 Task: Add an event  with title  Training Session: Effective Decision Making, date '2023/12/09'  to 2023/12/11 & Select Event type as  Collective. Add location for the event as  456 Palau de la Música Catalana, Barcelona, Spain and add a description: Participants will engage in activities that enhance problem-solving and decision-making skills within the team. They will learn techniques for generating ideas, evaluating options, and reaching consensus through effective collaboration.Create an event link  http-trainingsession:effectivedecisionmakingcom & Select the event color as  Blue. , logged in from the account softage.1@softage.netand send the event invitation to softage.6@softage.net and softage.7@softage.net
Action: Mouse moved to (969, 137)
Screenshot: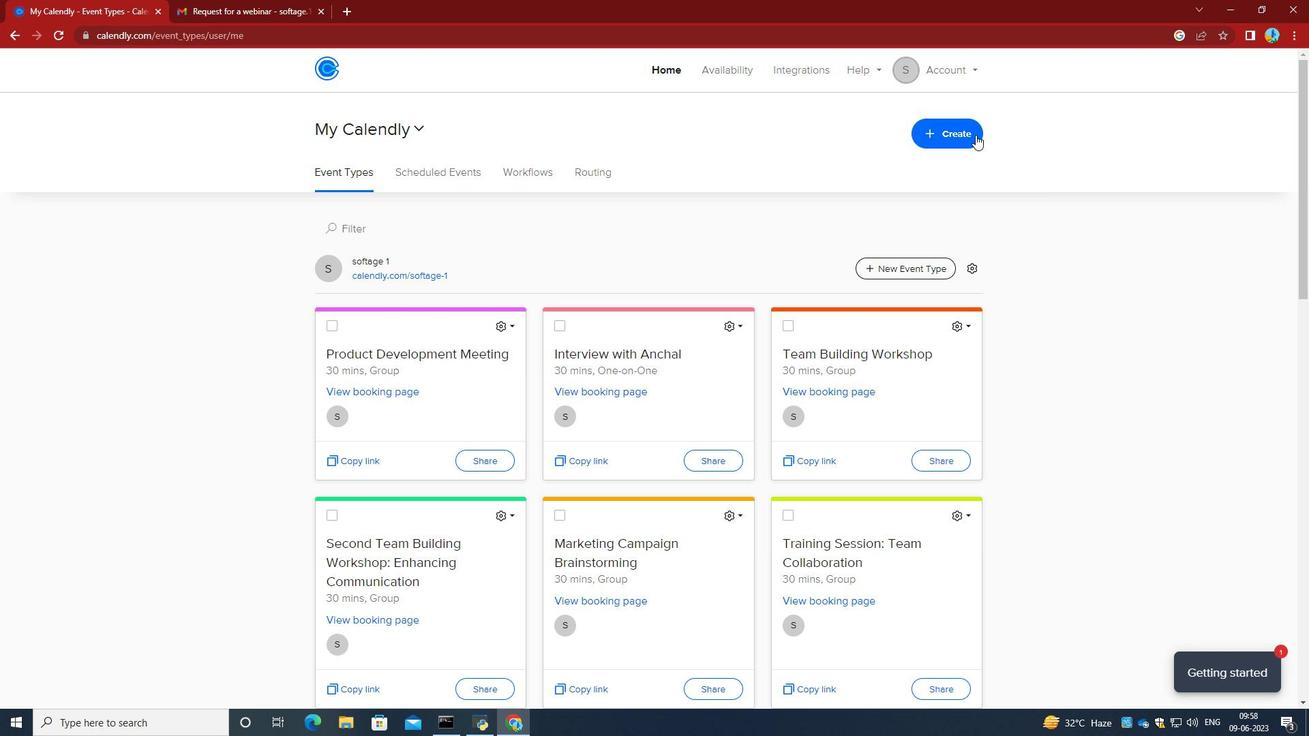 
Action: Mouse pressed left at (969, 137)
Screenshot: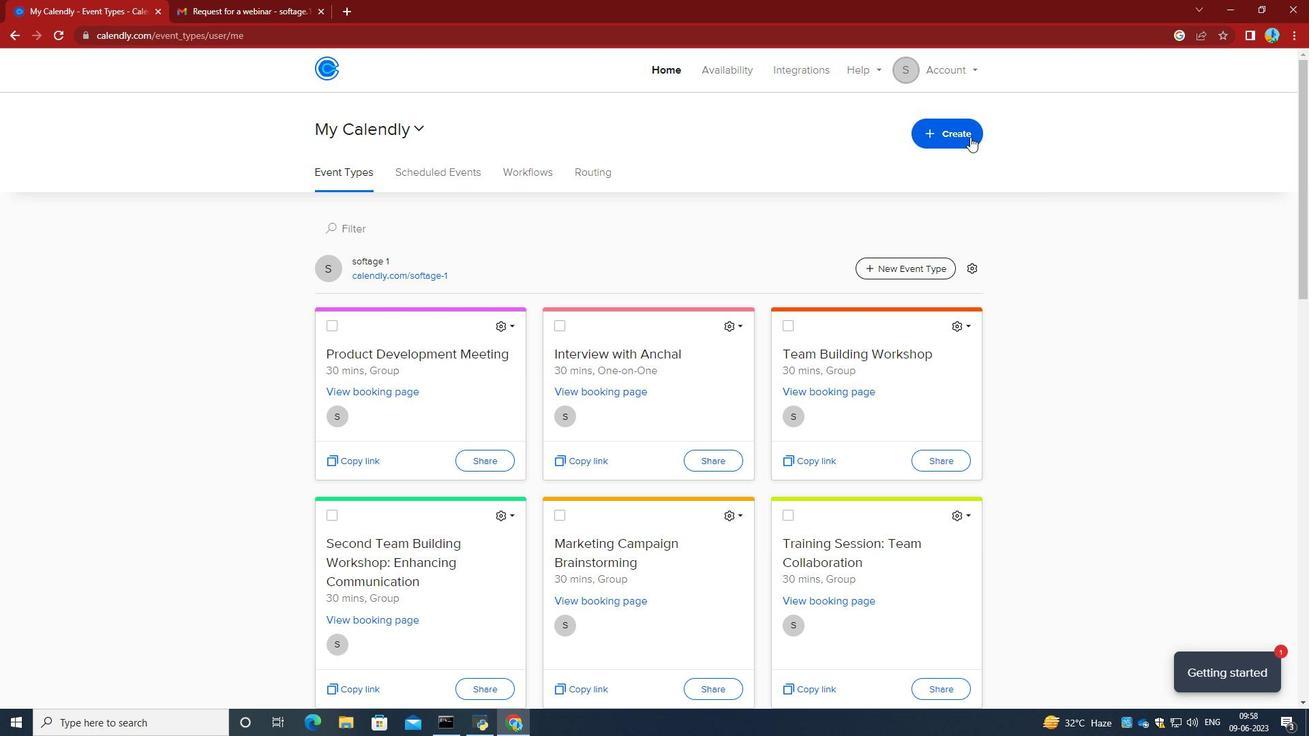 
Action: Mouse moved to (875, 192)
Screenshot: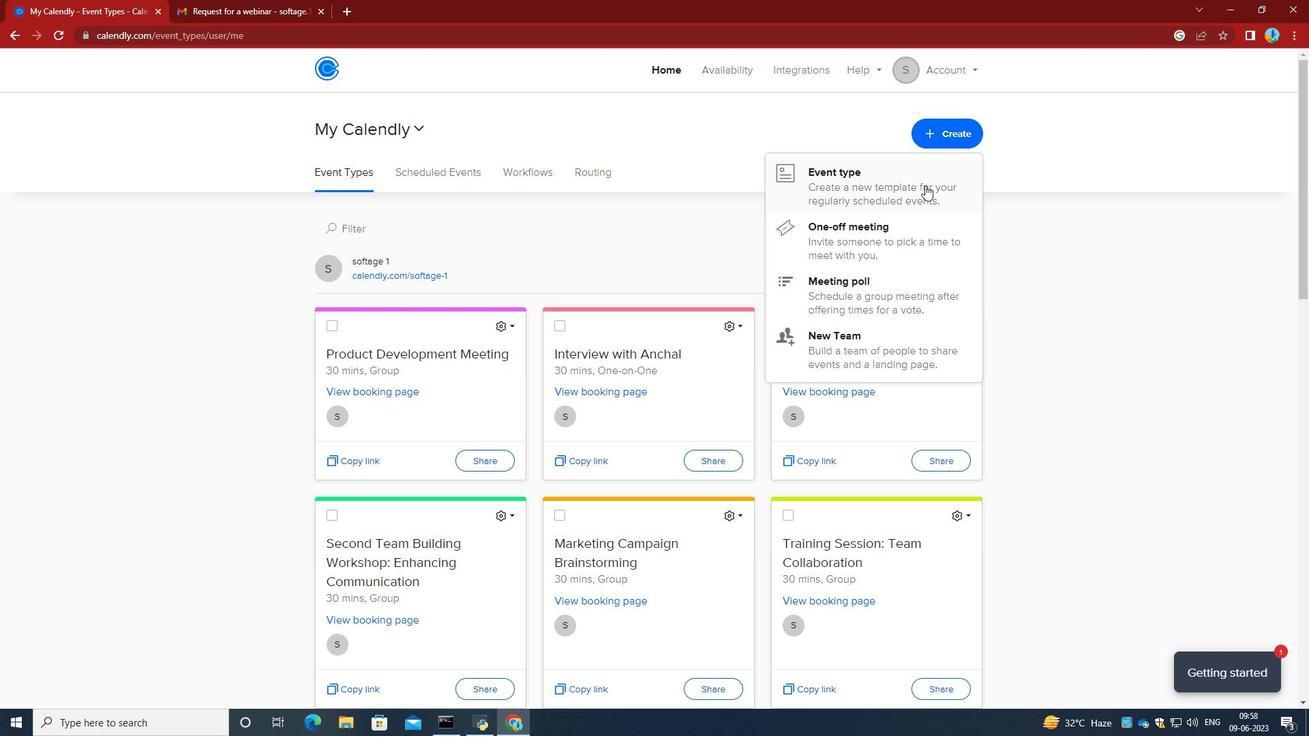 
Action: Mouse pressed left at (875, 192)
Screenshot: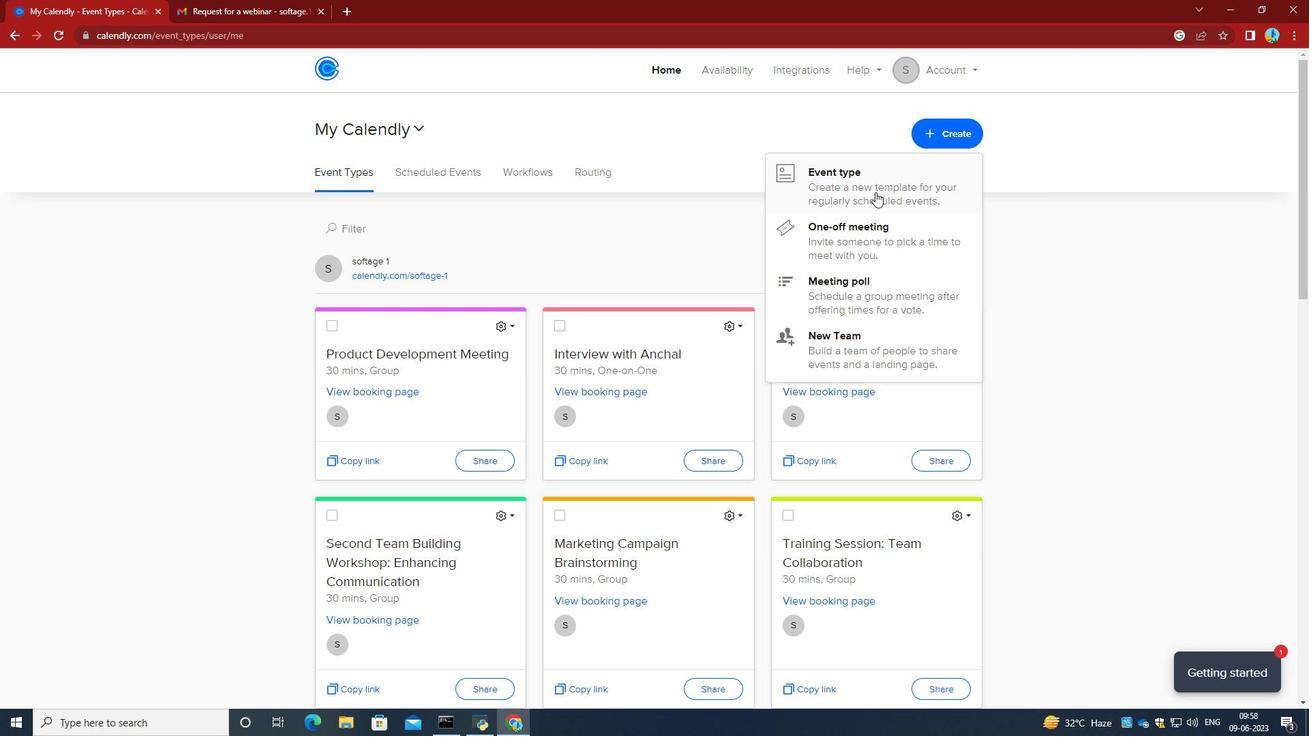 
Action: Mouse moved to (610, 407)
Screenshot: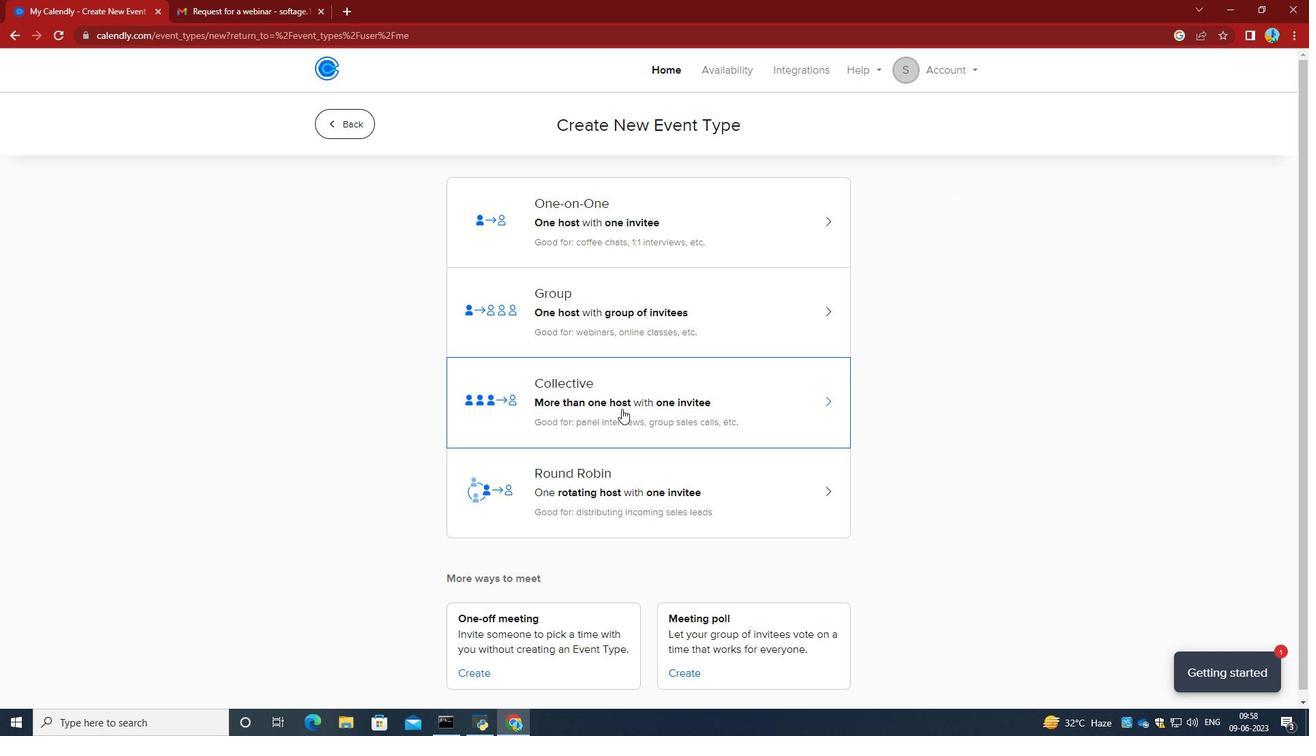 
Action: Mouse pressed left at (610, 407)
Screenshot: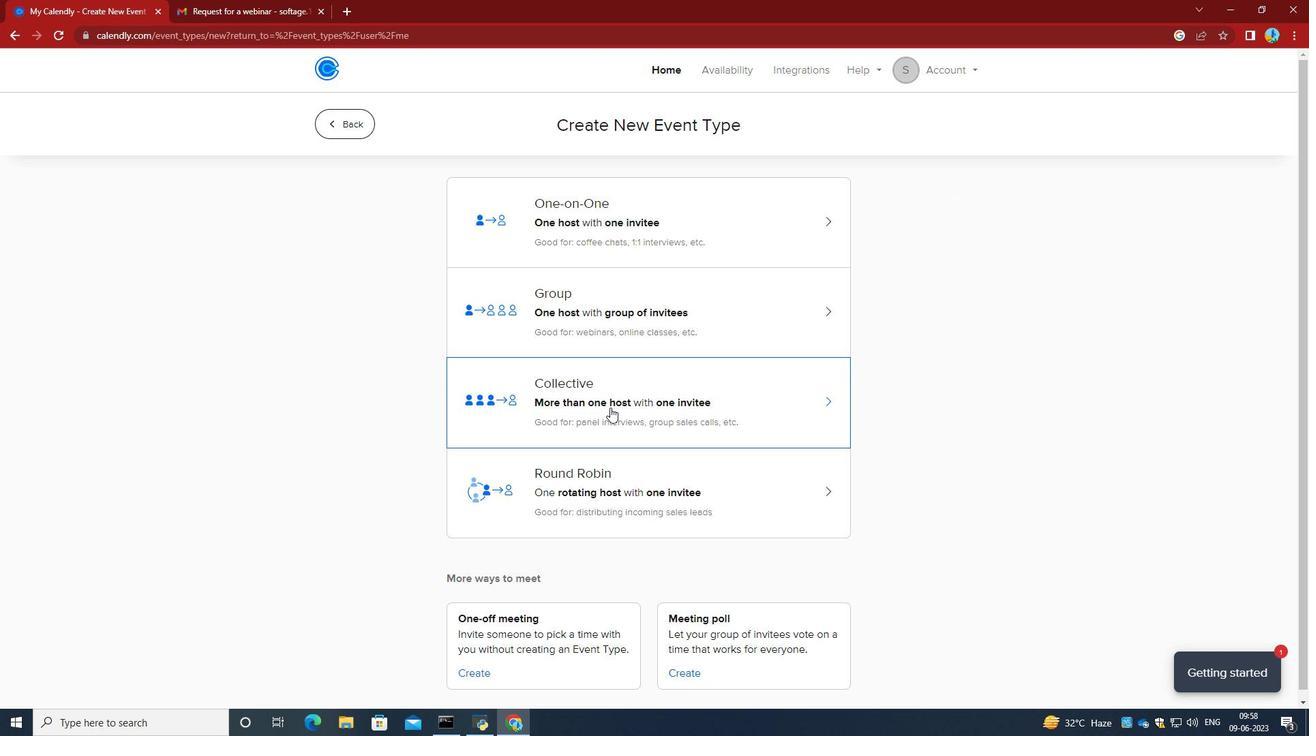 
Action: Mouse moved to (796, 306)
Screenshot: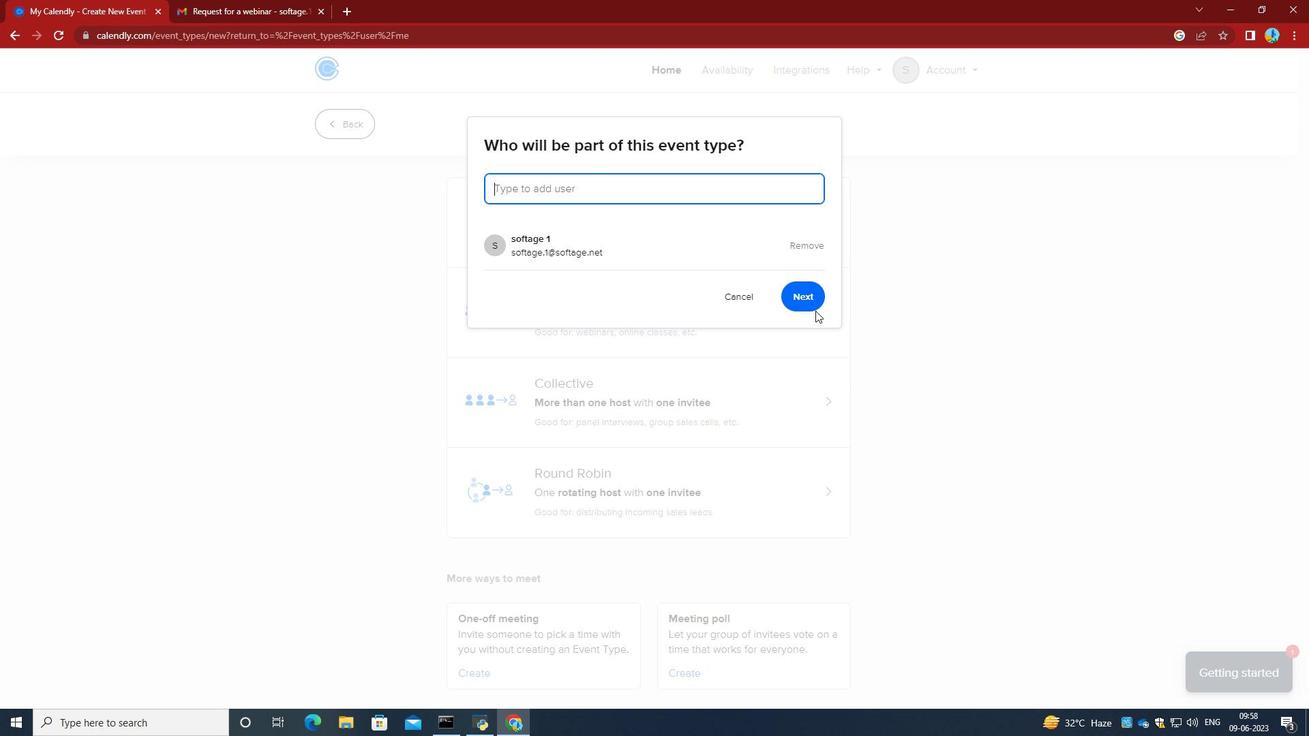 
Action: Mouse pressed left at (796, 306)
Screenshot: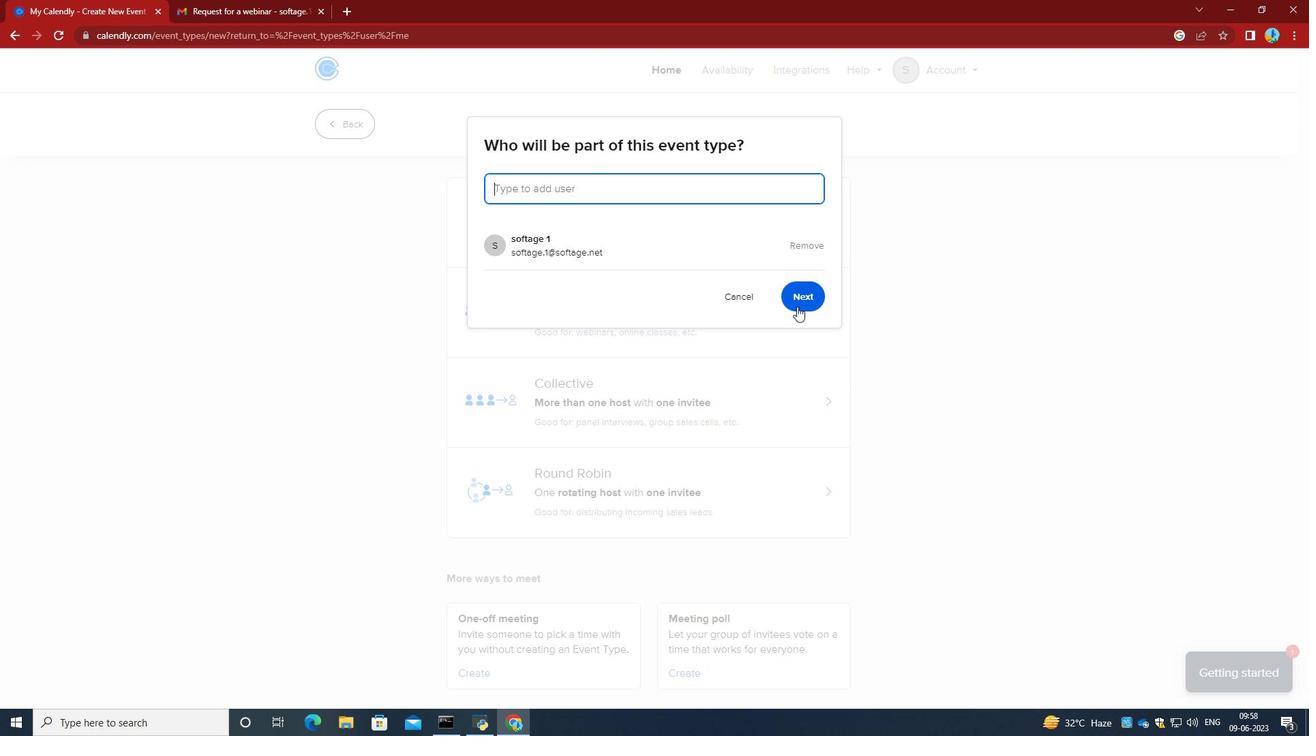 
Action: Mouse moved to (454, 309)
Screenshot: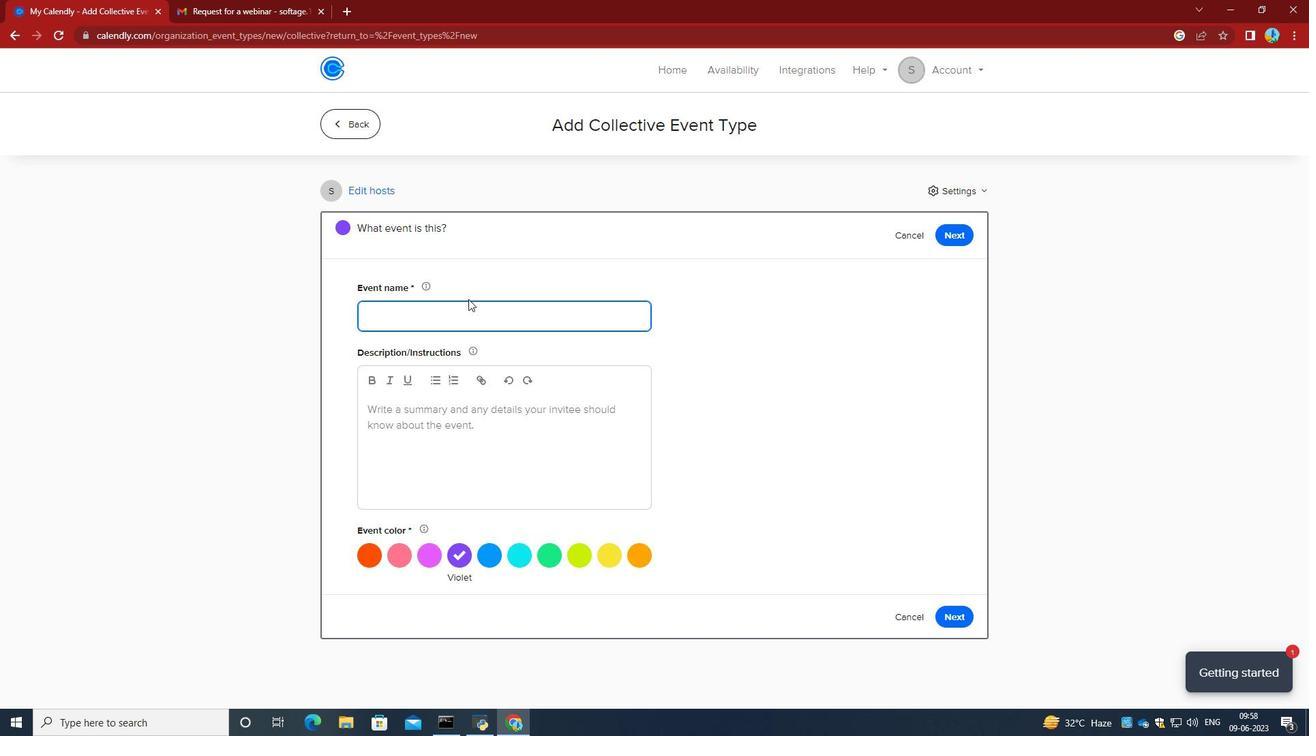
Action: Mouse pressed left at (454, 309)
Screenshot: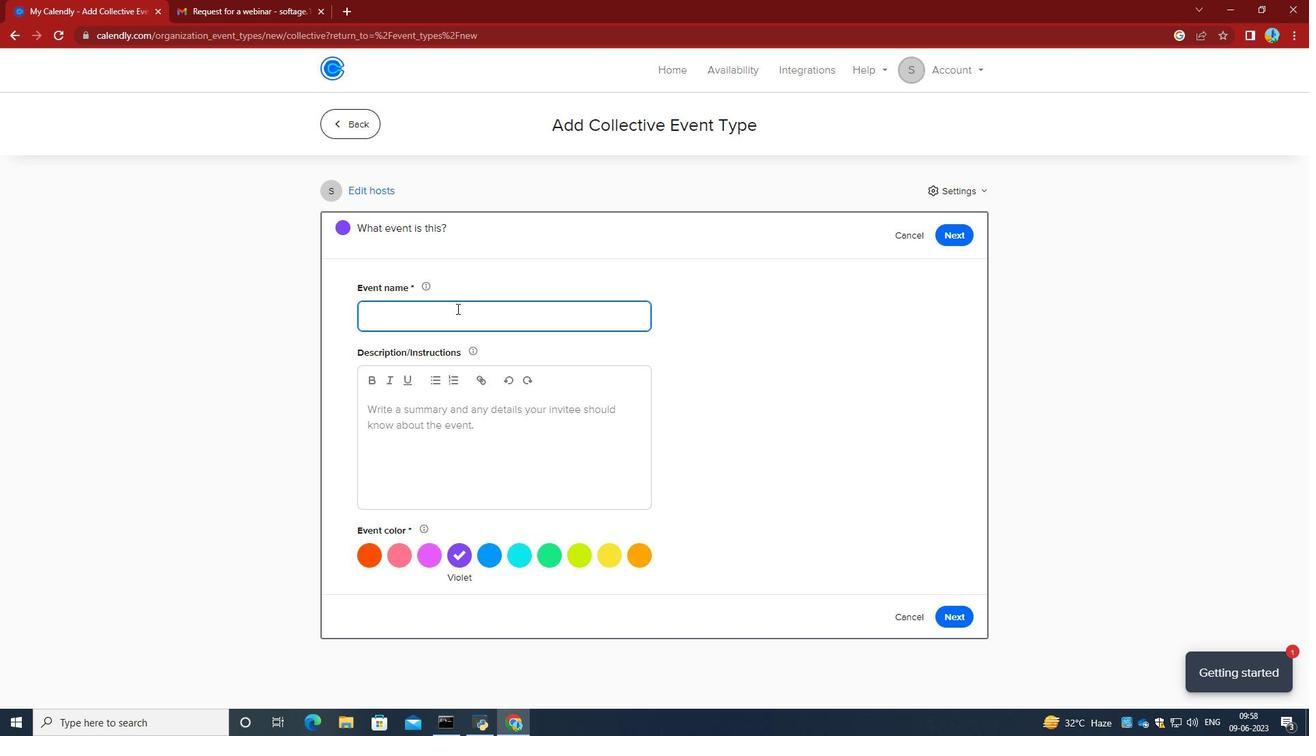 
Action: Key pressed <Key.caps_lock>T<Key.caps_lock>raining<Key.space><Key.caps_lock>S<Key.caps_lock>ession<Key.shift_r>:<Key.space><Key.caps_lock>E<Key.caps_lock>ffective<Key.space><Key.caps_lock>D<Key.caps_lock>ecision<Key.space><Key.caps_lock>M<Key.caps_lock>aking<Key.space>
Screenshot: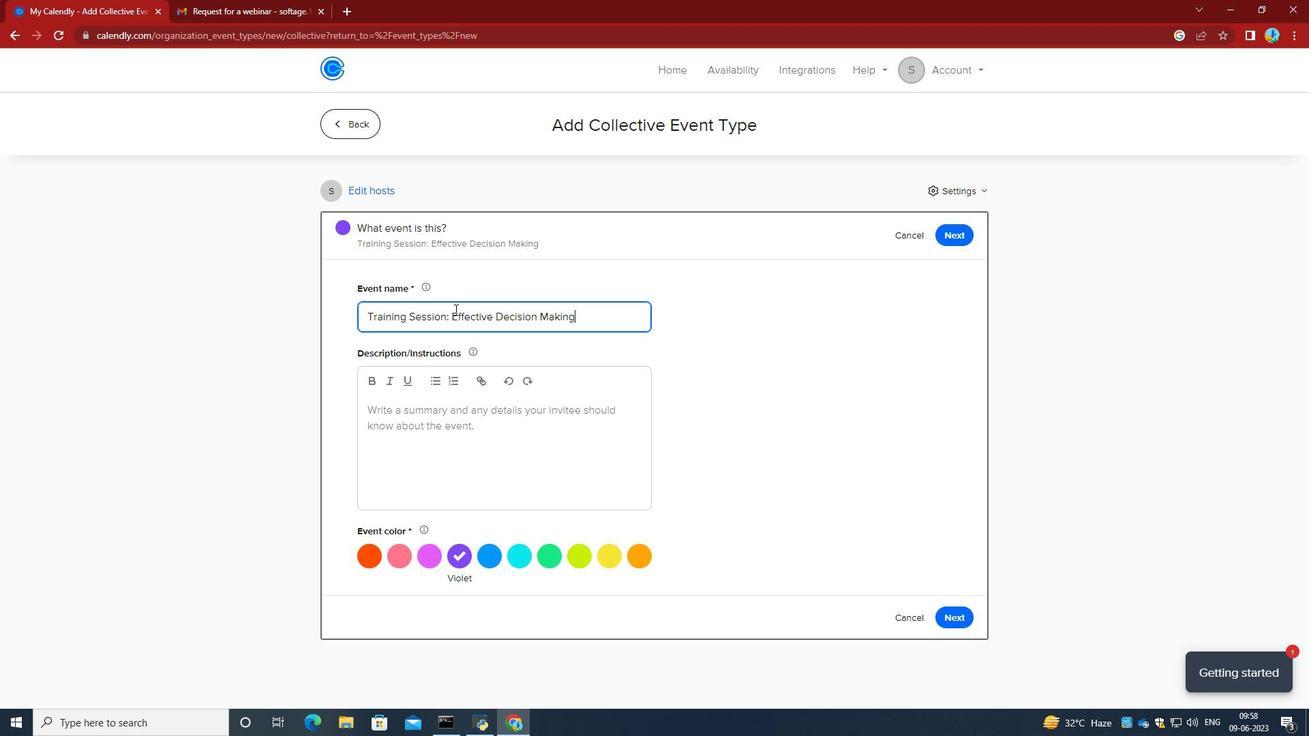 
Action: Mouse moved to (490, 443)
Screenshot: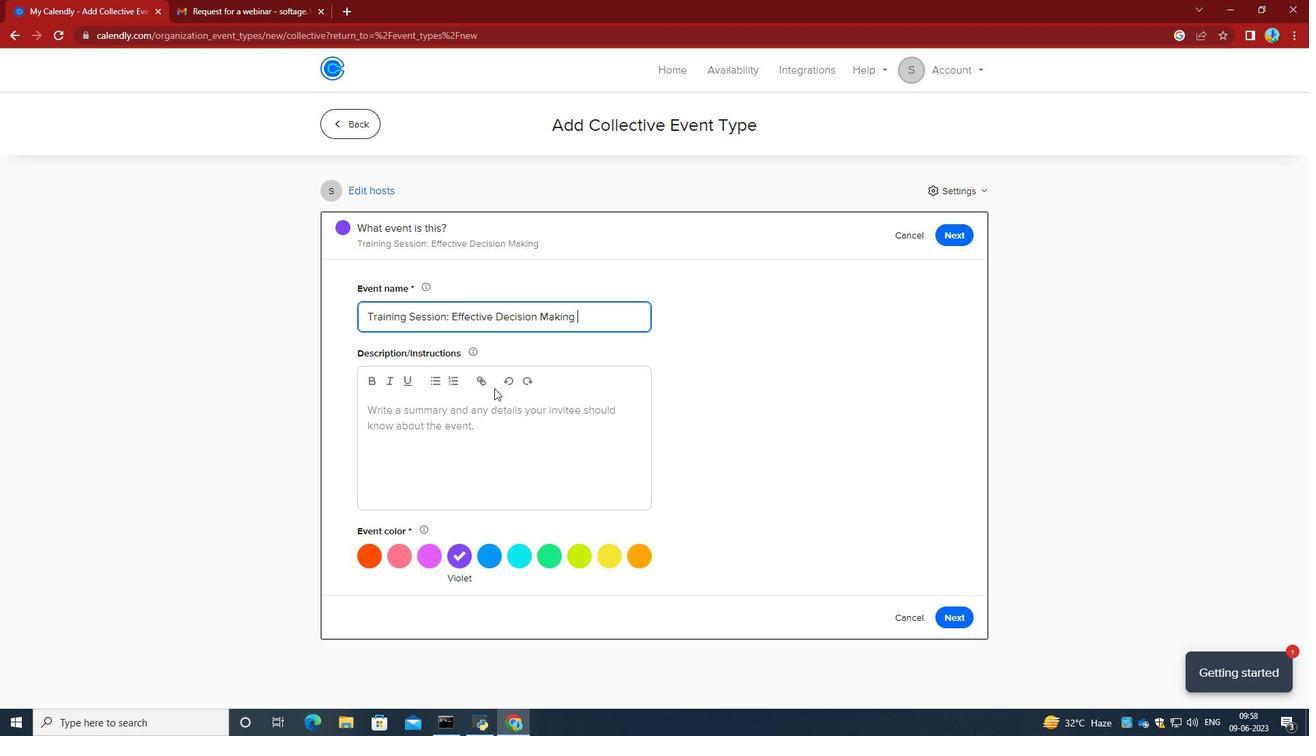 
Action: Mouse pressed left at (490, 443)
Screenshot: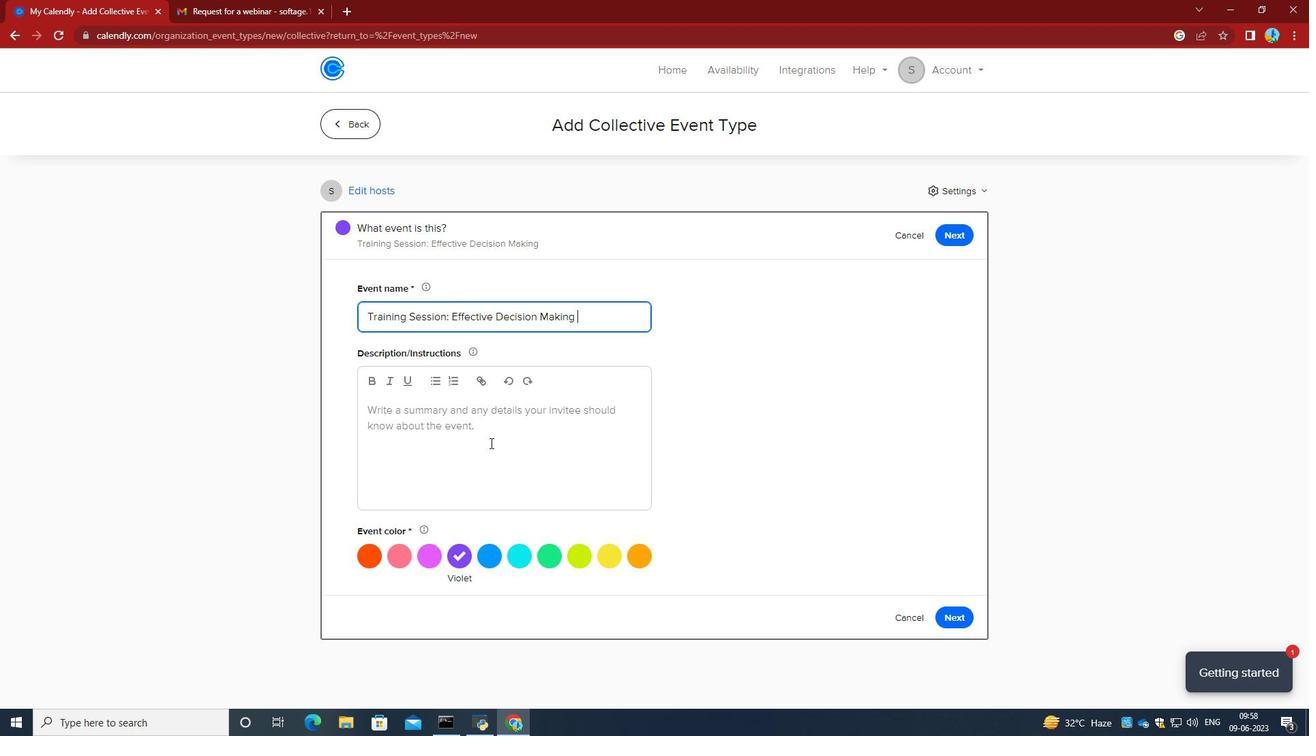 
Action: Key pressed <Key.caps_lock>P<Key.caps_lock>articipants<Key.space>will<Key.space>engage<Key.space>in<Key.space>activities<Key.space>that<Key.space>enhance<Key.space>problem-solving<Key.space>and<Key.space>decision-making<Key.space>skills<Key.space>within<Key.space>the<Key.space>team.<Key.space><Key.caps_lock>T<Key.caps_lock>hey<Key.space>will<Key.space>learn<Key.space>techniques<Key.space>for<Key.space>generating<Key.space>ideas,<Key.space>evaluting<Key.space>options,<Key.space><Key.backspace><Key.backspace><Key.backspace><Key.backspace><Key.backspace><Key.backspace><Key.backspace><Key.backspace><Key.backspace><Key.backspace><Key.backspace><Key.backspace><Key.backspace><Key.backspace><Key.backspace><Key.backspace>luating<Key.space>options,<Key.space>and<Key.space>reaching<Key.space>consensus<Key.space>through<Key.space>effective<Key.space>collaboration.<Key.space>
Screenshot: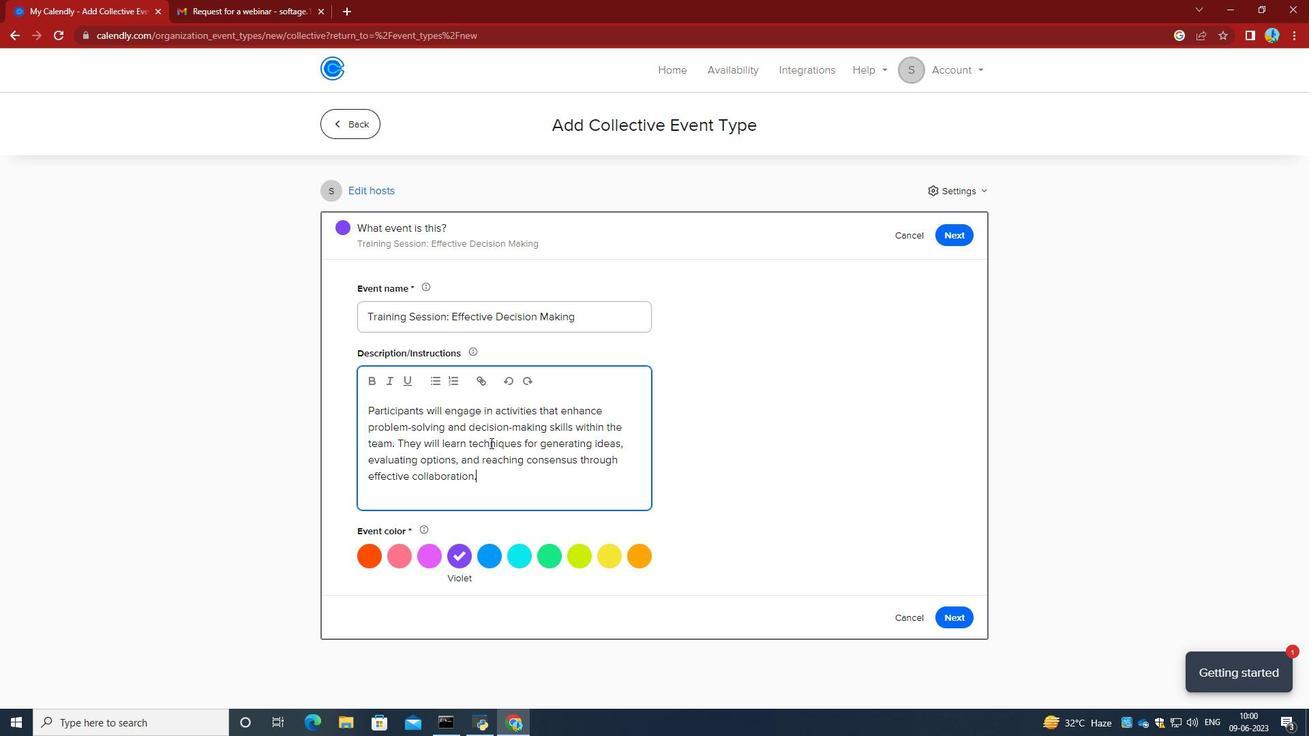
Action: Mouse moved to (491, 557)
Screenshot: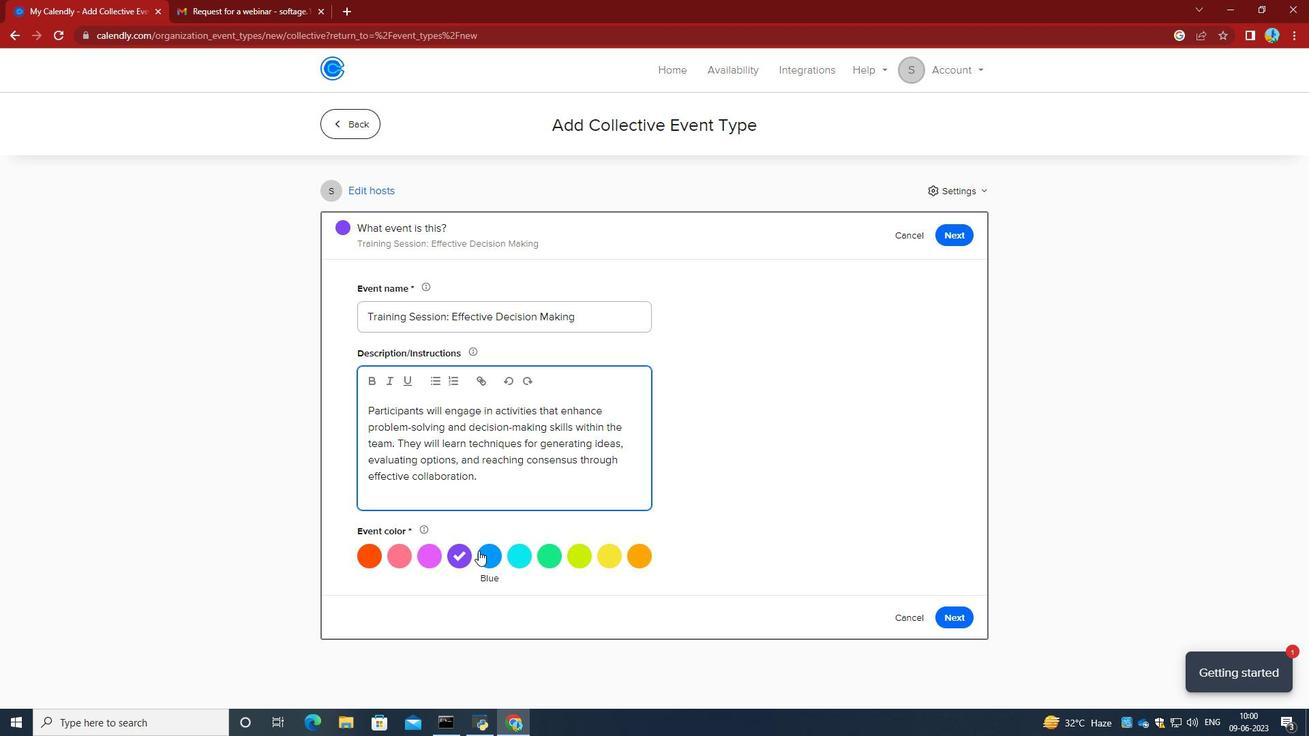 
Action: Mouse pressed left at (491, 557)
Screenshot: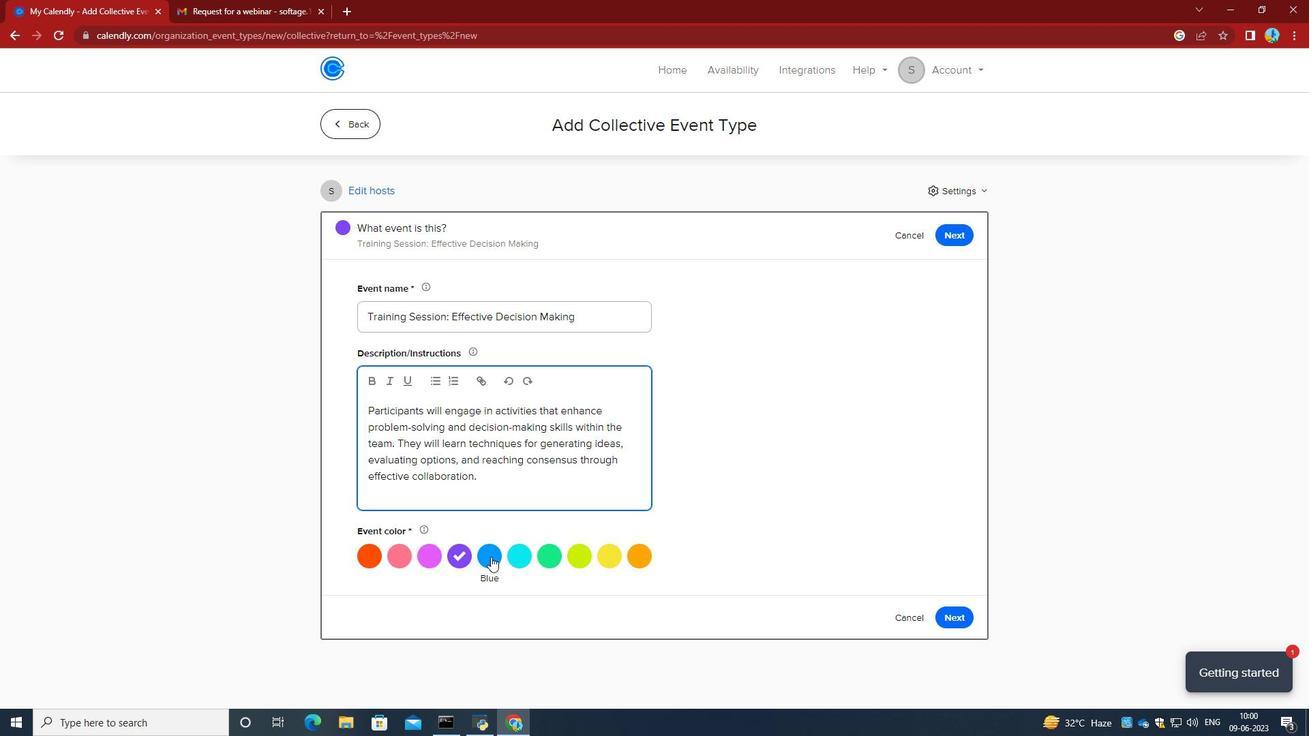 
Action: Mouse moved to (966, 615)
Screenshot: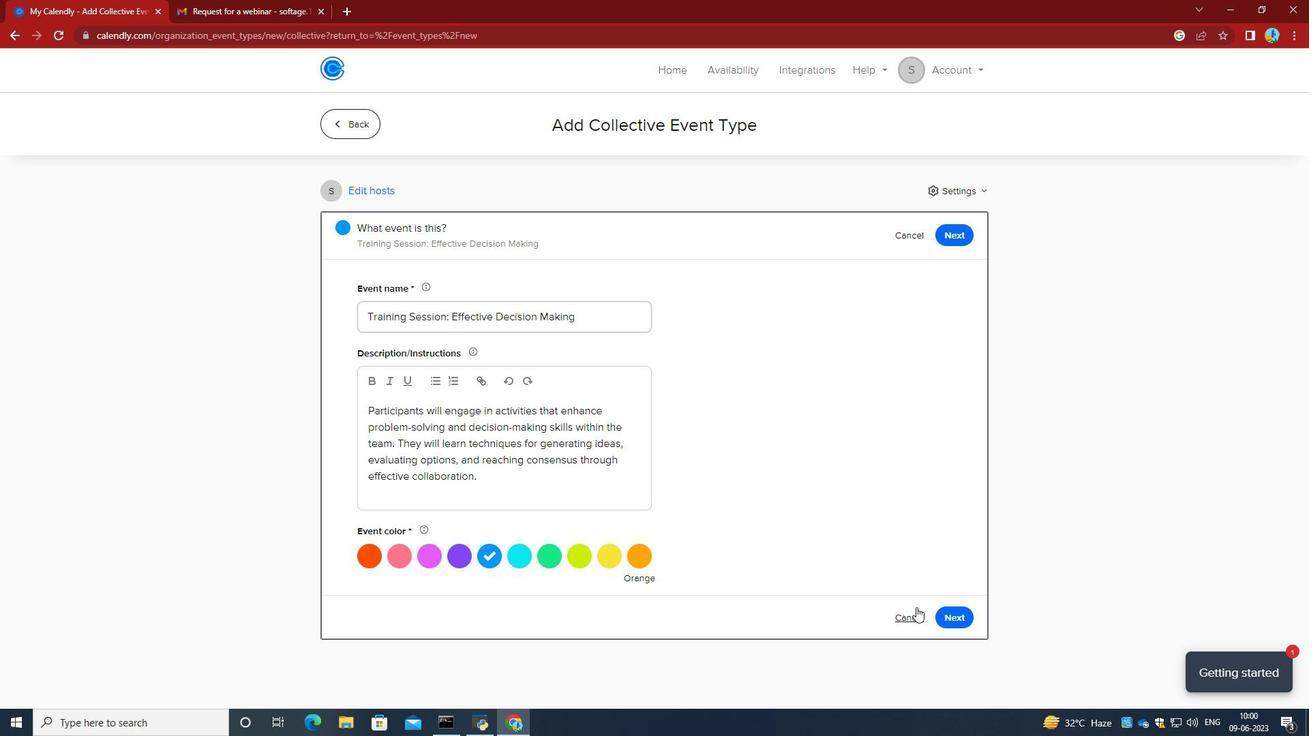 
Action: Mouse pressed left at (966, 615)
Screenshot: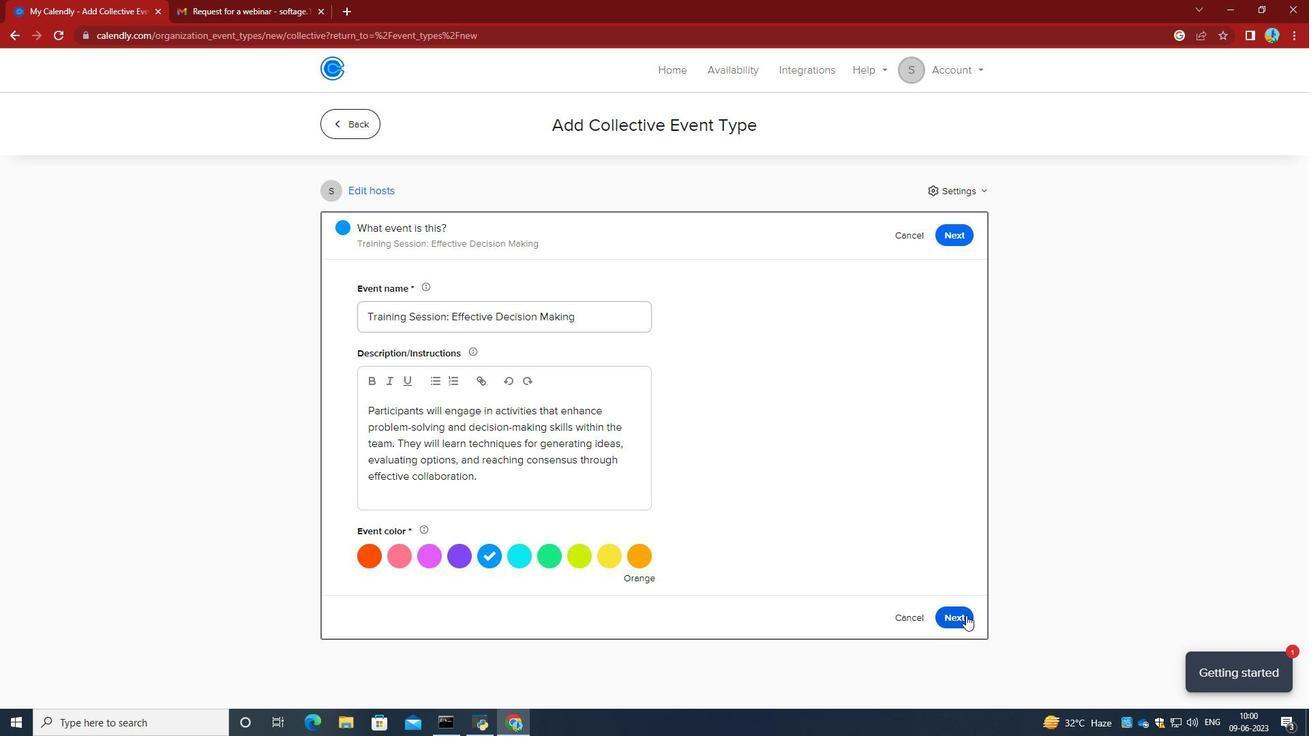 
Action: Mouse moved to (513, 399)
Screenshot: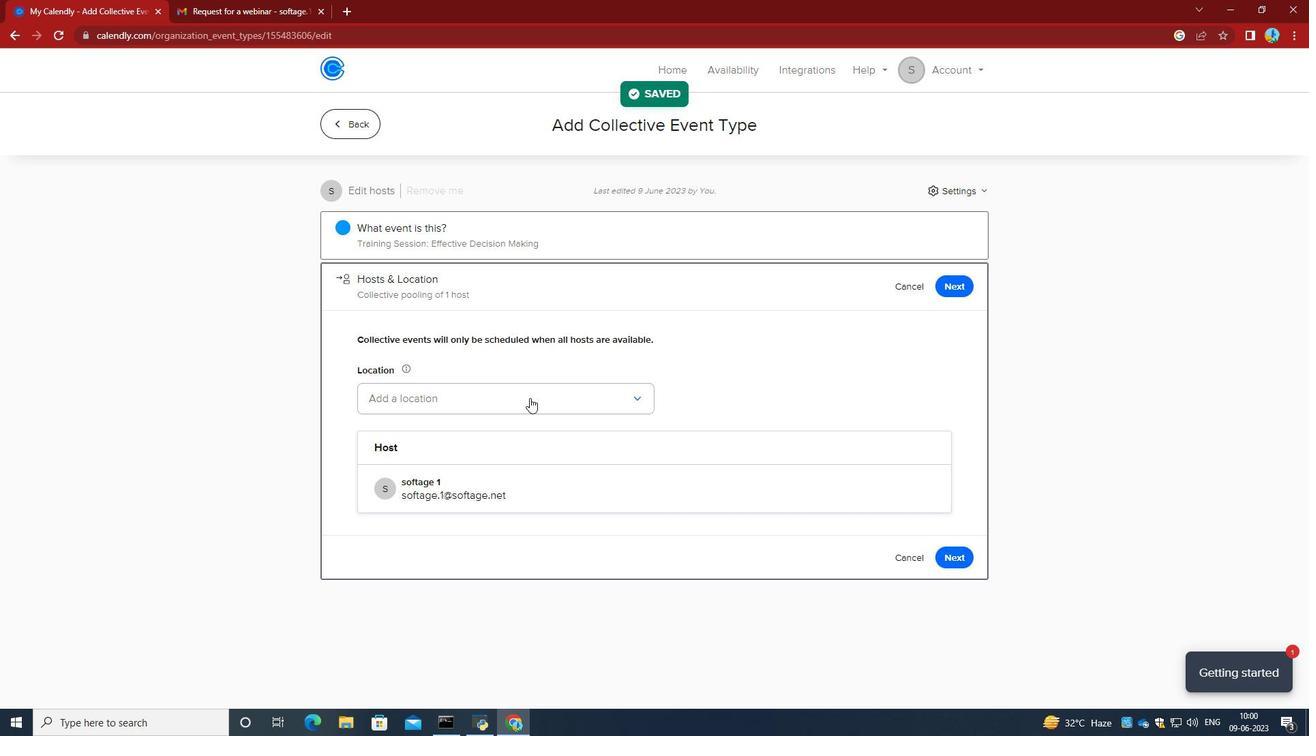 
Action: Mouse pressed left at (513, 399)
Screenshot: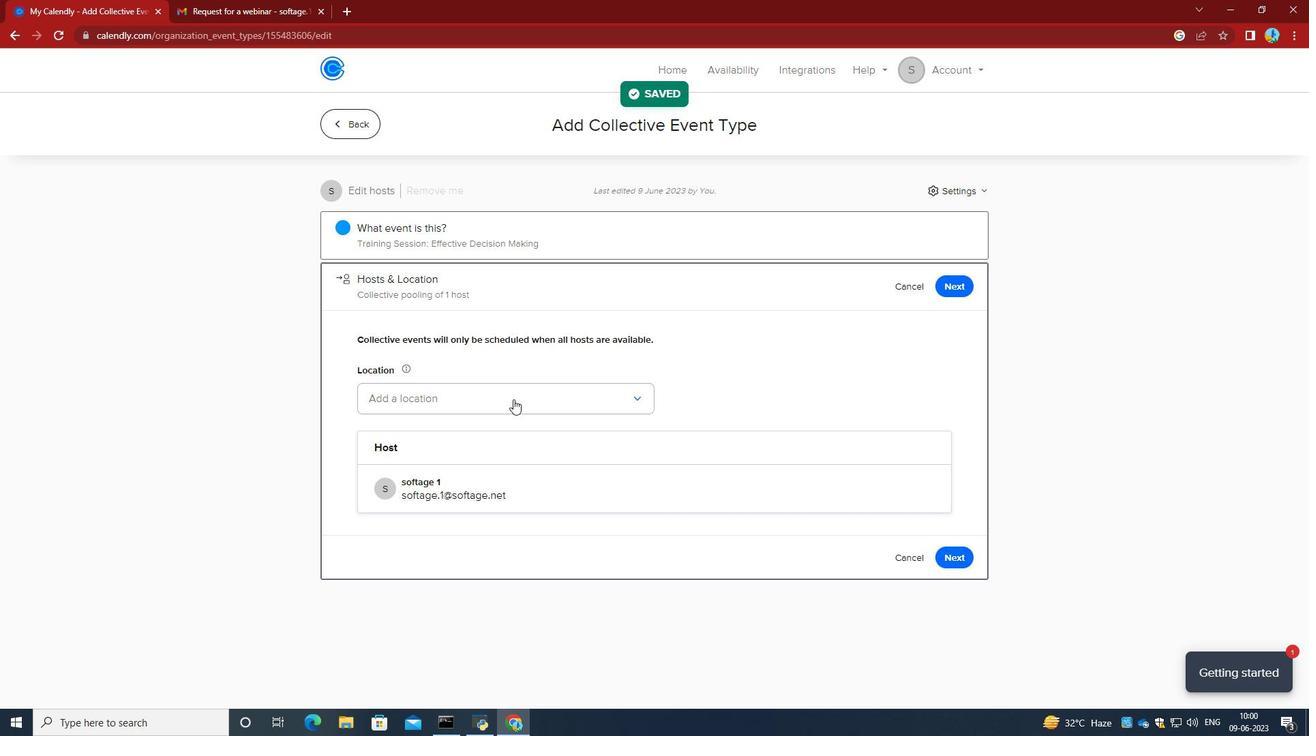 
Action: Mouse moved to (472, 453)
Screenshot: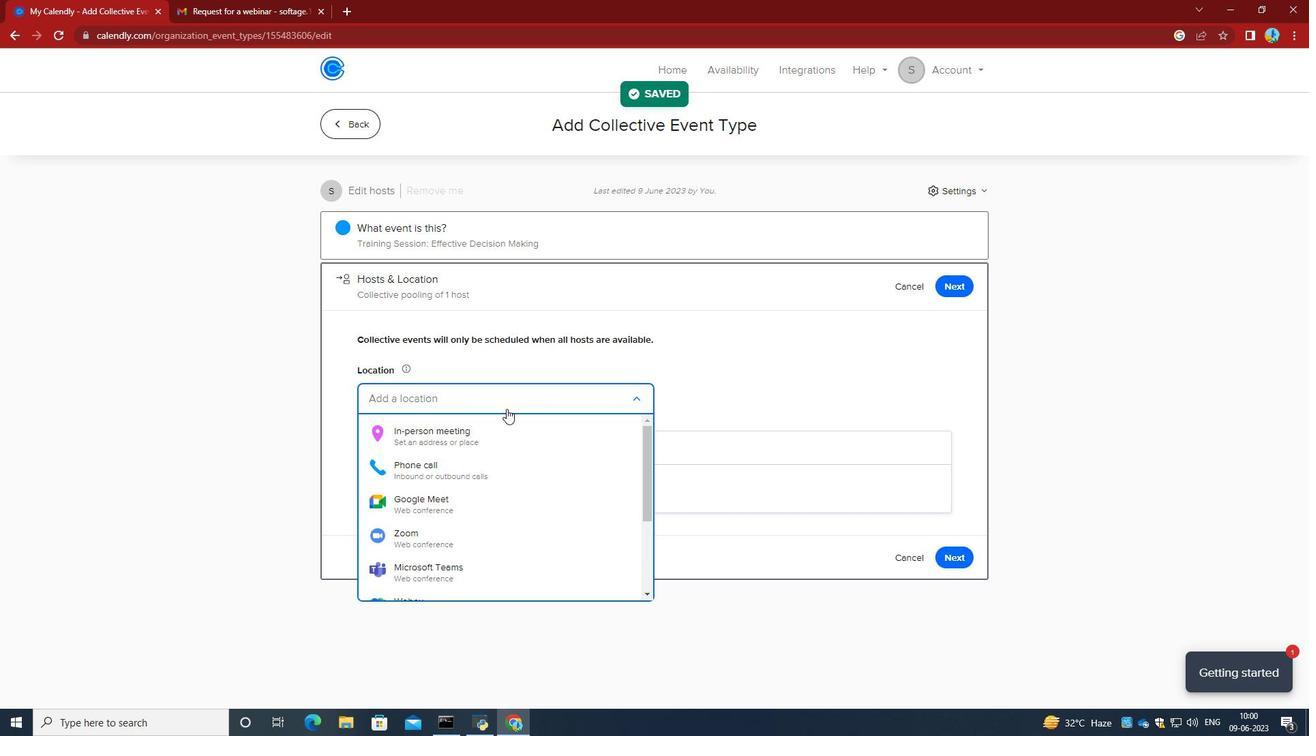 
Action: Mouse pressed left at (472, 453)
Screenshot: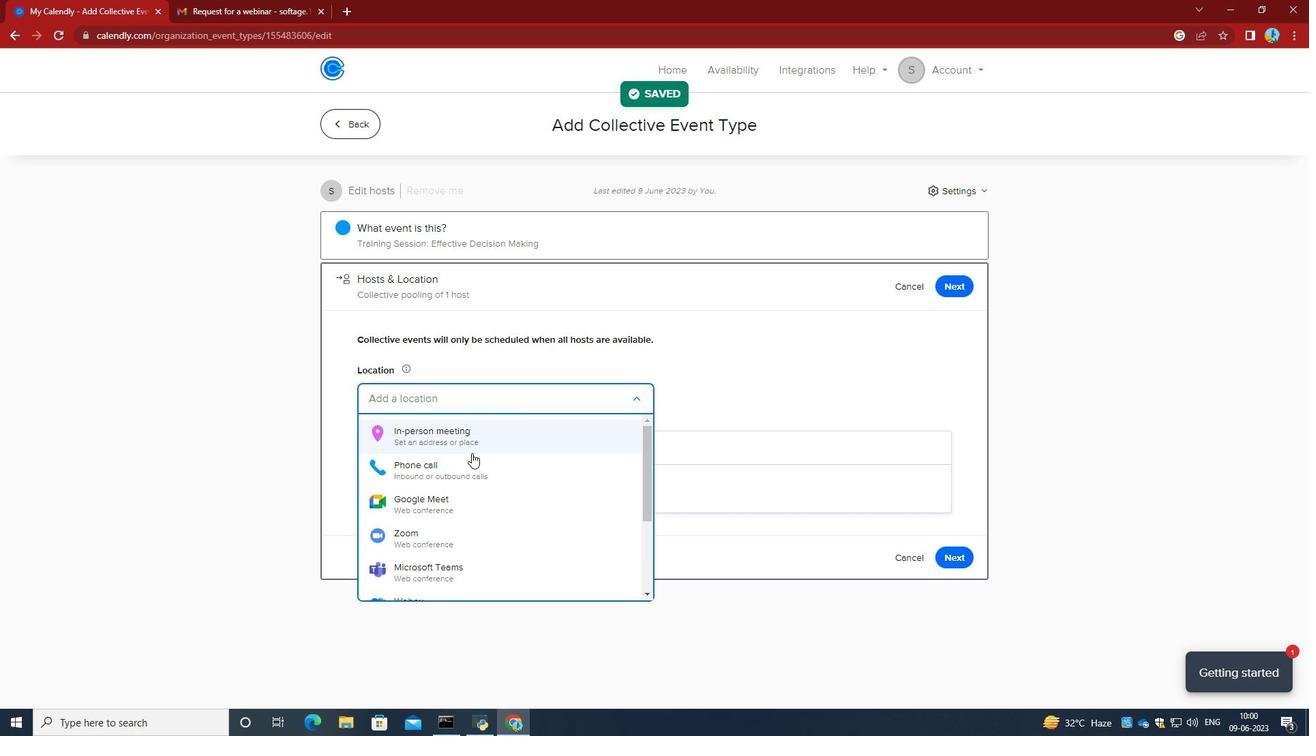 
Action: Mouse moved to (602, 226)
Screenshot: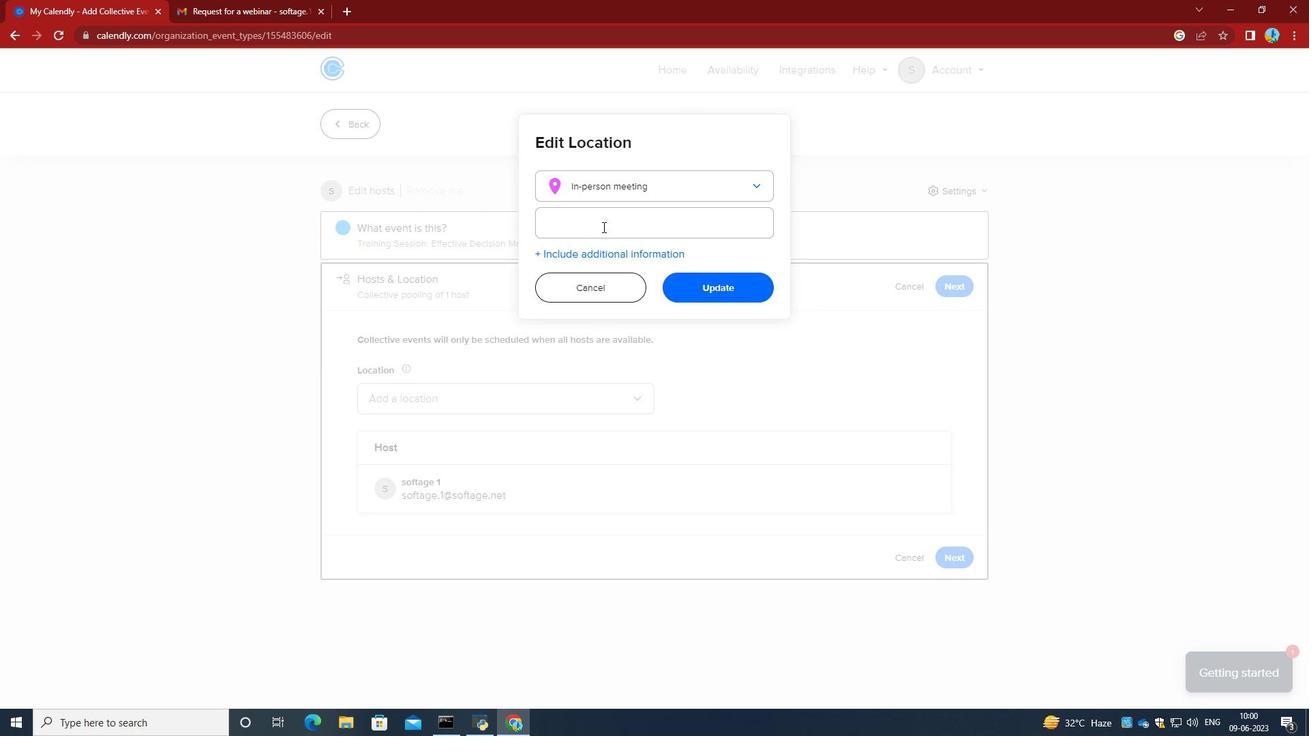 
Action: Mouse pressed left at (602, 226)
Screenshot: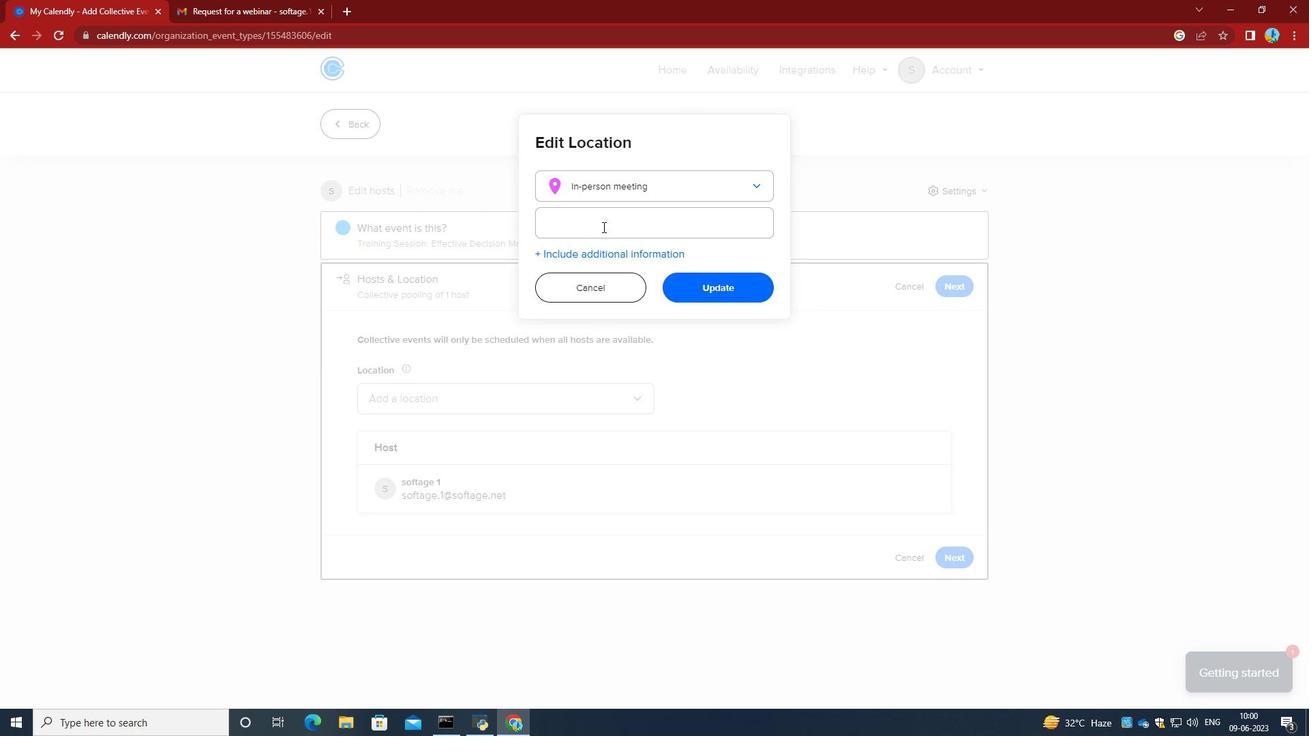 
Action: Key pressed 456<Key.space><Key.caps_lock>P<Key.caps_lock>alau<Key.space><Key.caps_lock>D<Key.backspace><Key.caps_lock>de<Key.space>d<Key.backspace>la<Key.space><Key.caps_lock>M<Key.caps_lock>usia<Key.backspace>ca<Key.space><Key.caps_lock><Key.space><Key.backspace><Key.caps_lock>v<Key.caps_lock><Key.backspace>C<Key.caps_lock>atalana,<Key.space><Key.caps_lock>B<Key.caps_lock>arcelona,<Key.space><Key.caps_lock>S<Key.caps_lock>pain
Screenshot: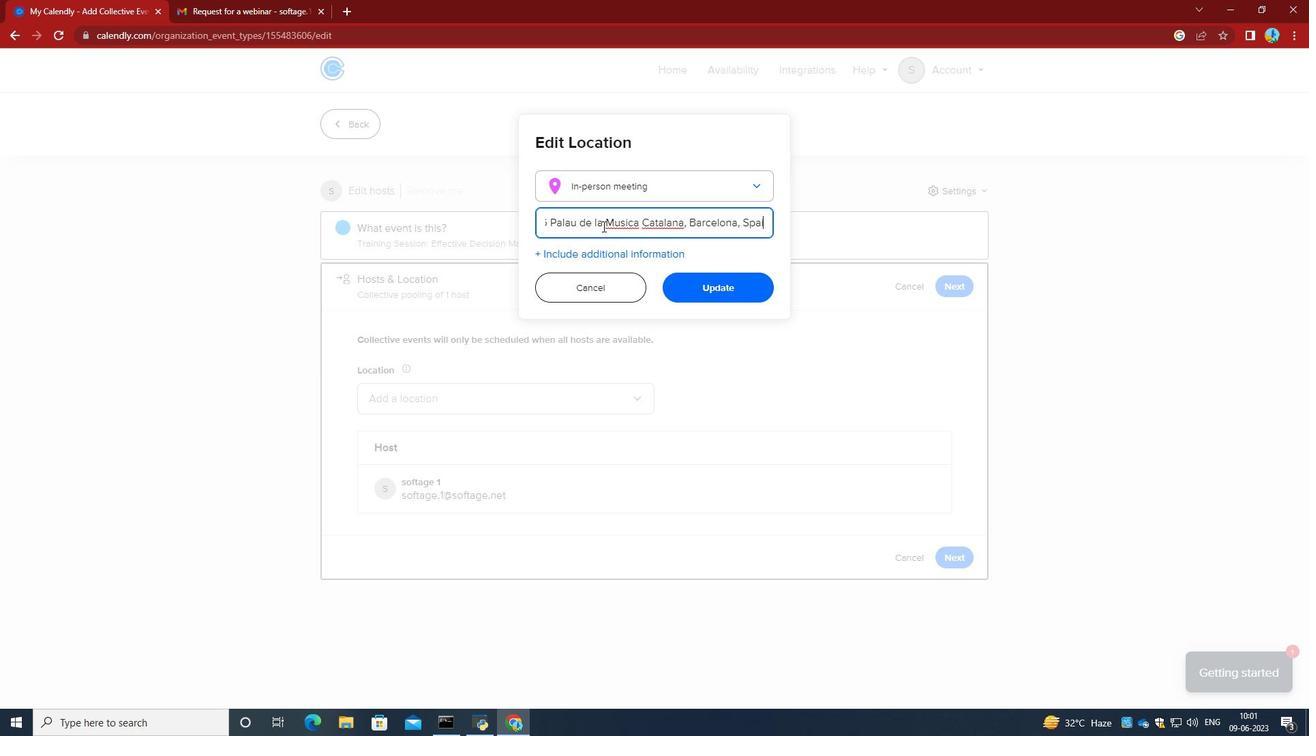 
Action: Mouse moved to (713, 284)
Screenshot: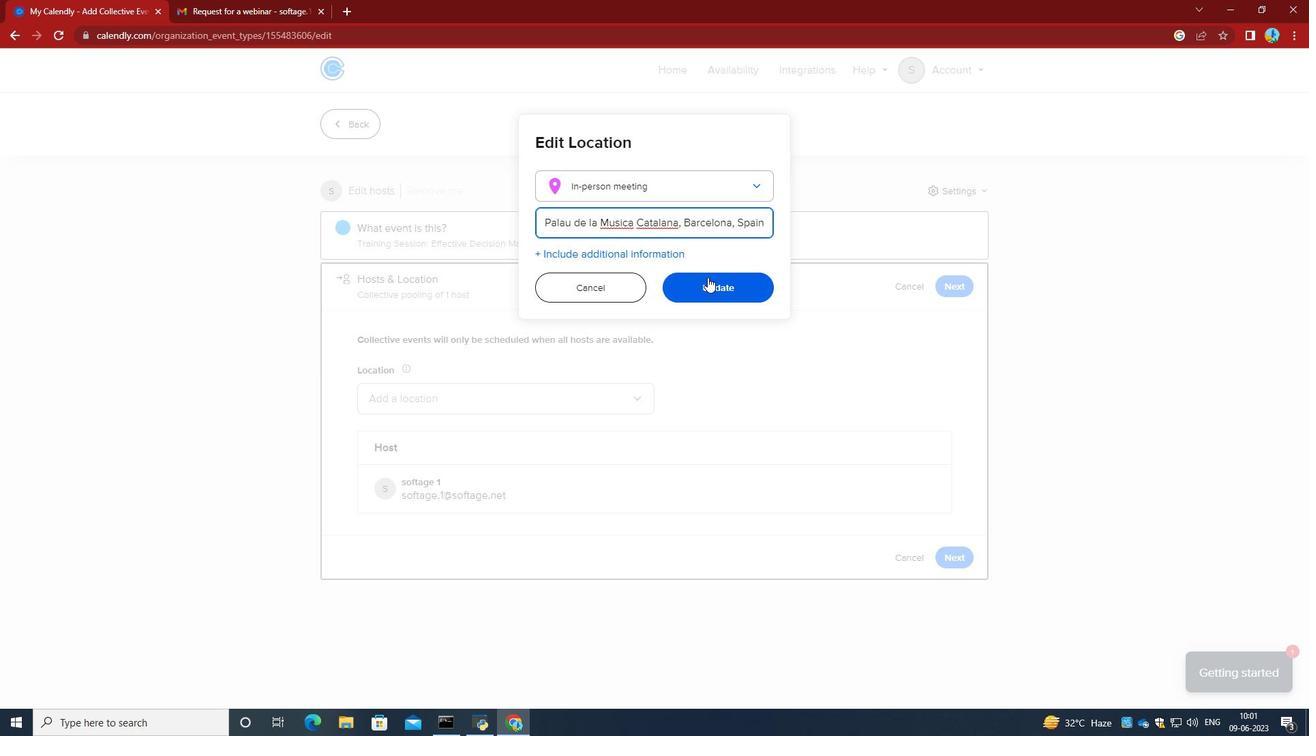 
Action: Mouse pressed left at (713, 284)
Screenshot: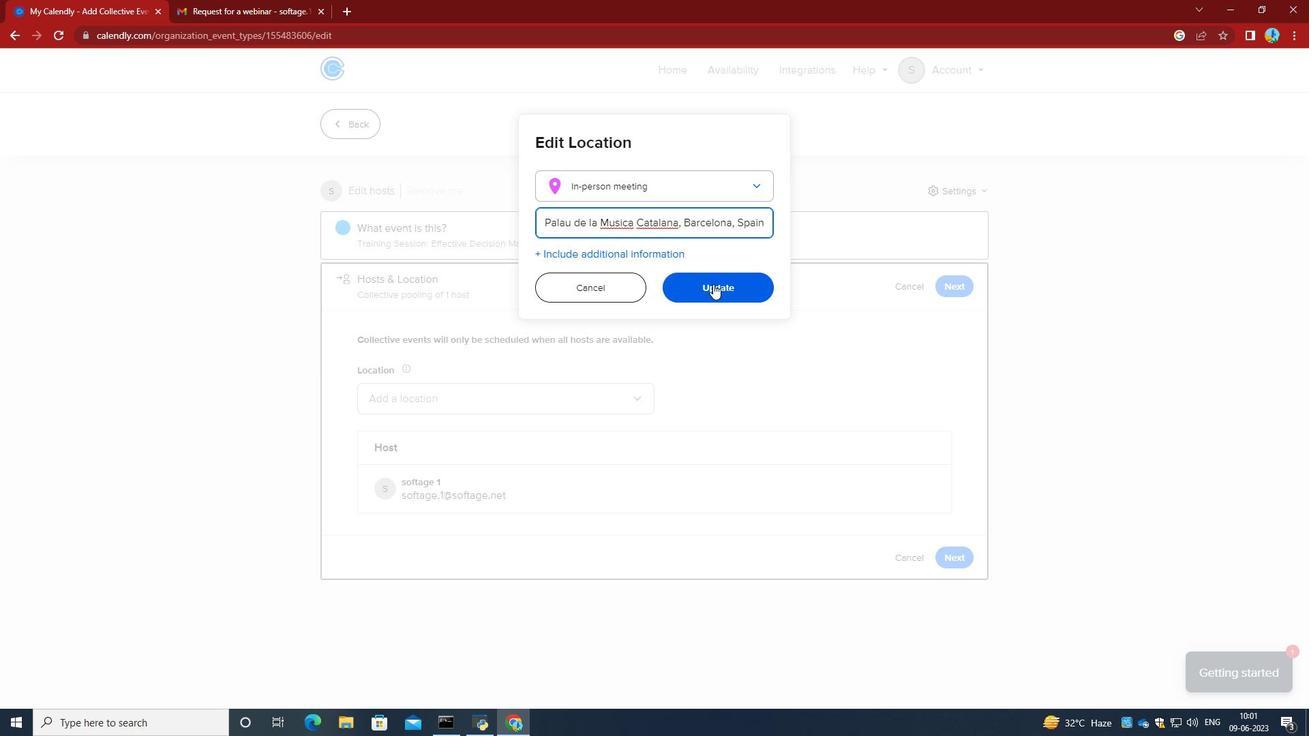 
Action: Mouse moved to (665, 334)
Screenshot: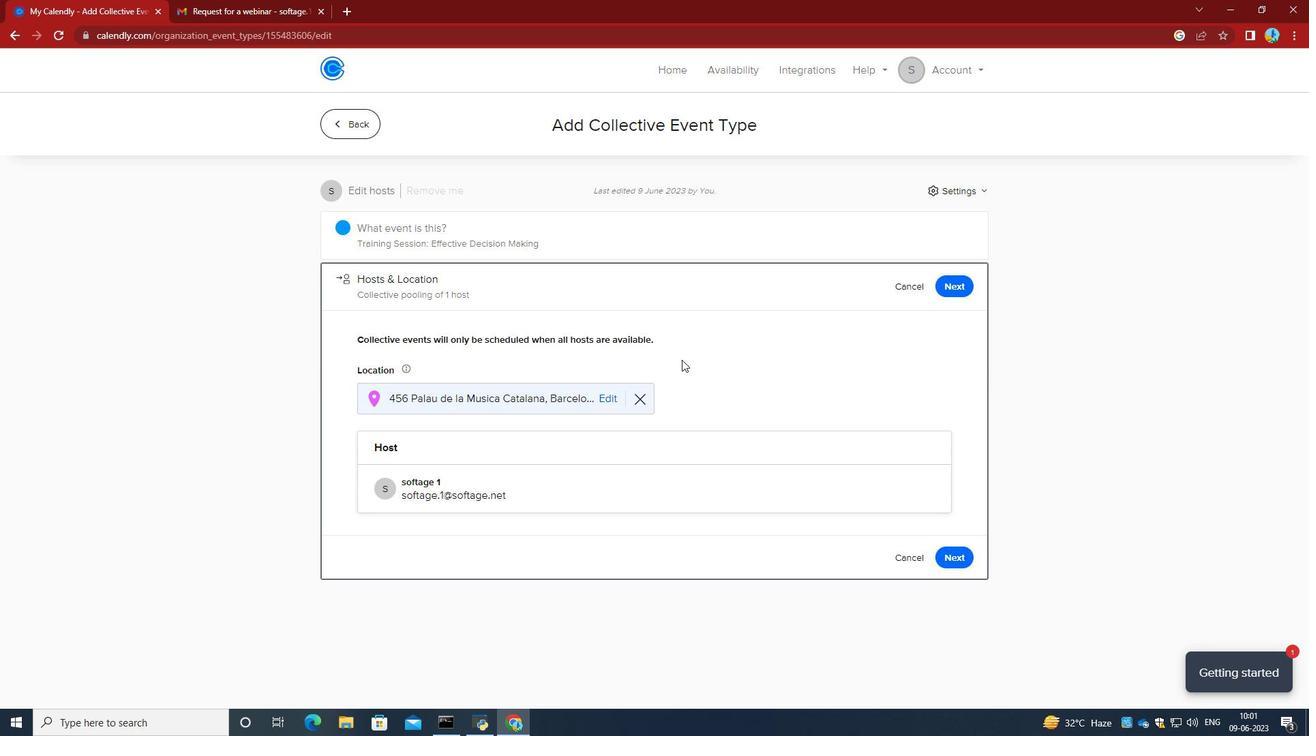 
Action: Mouse scrolled (665, 334) with delta (0, 0)
Screenshot: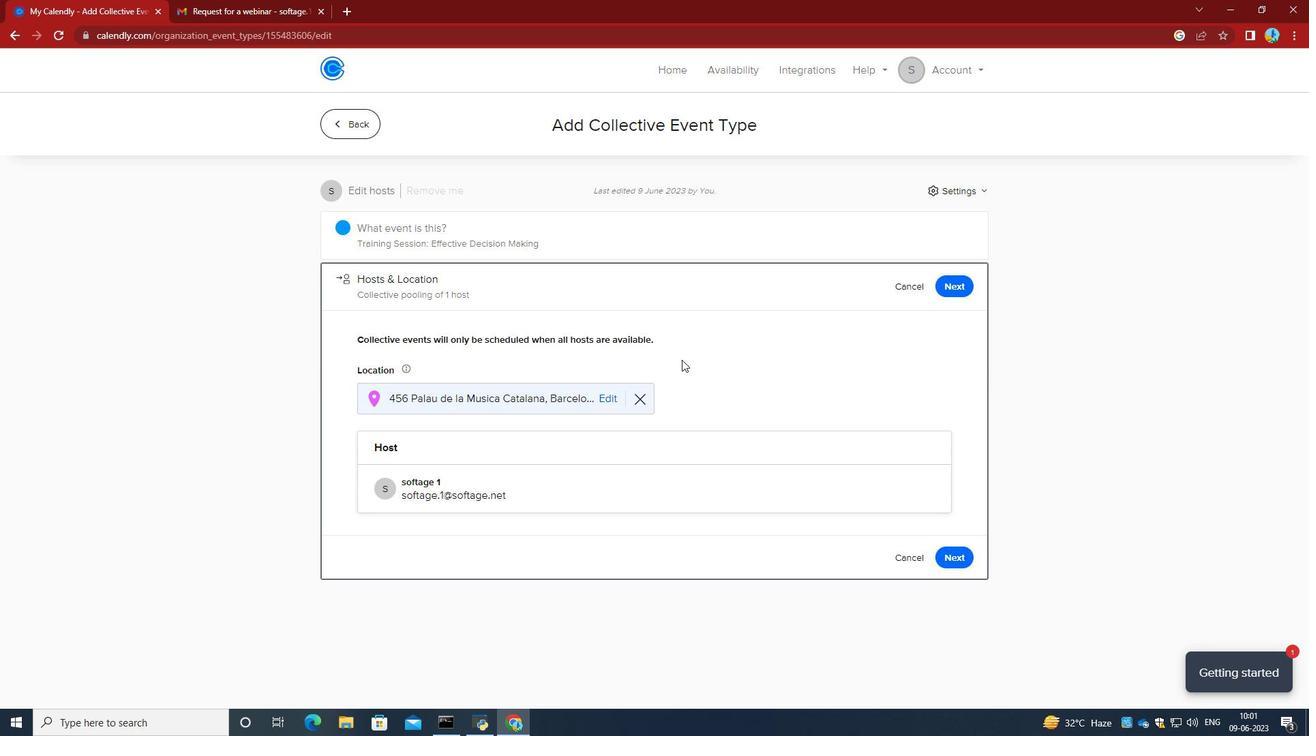 
Action: Mouse scrolled (665, 334) with delta (0, 0)
Screenshot: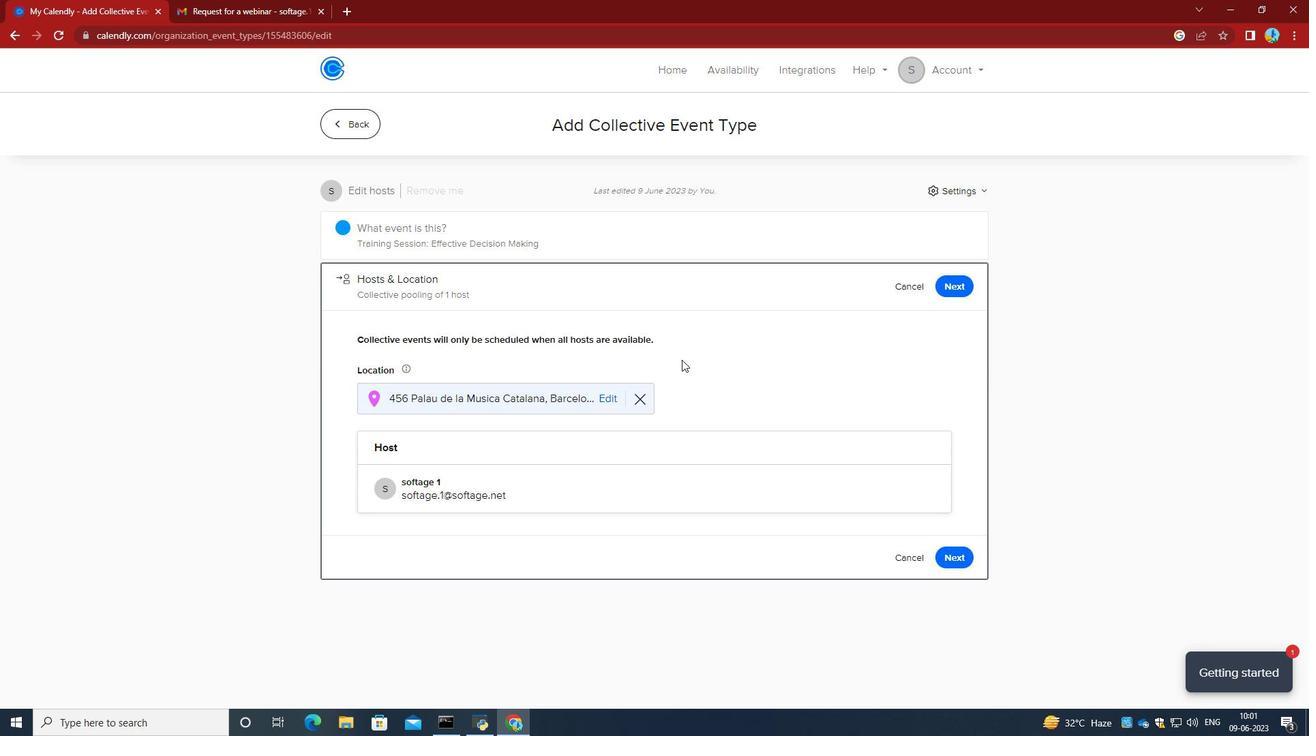 
Action: Mouse moved to (950, 560)
Screenshot: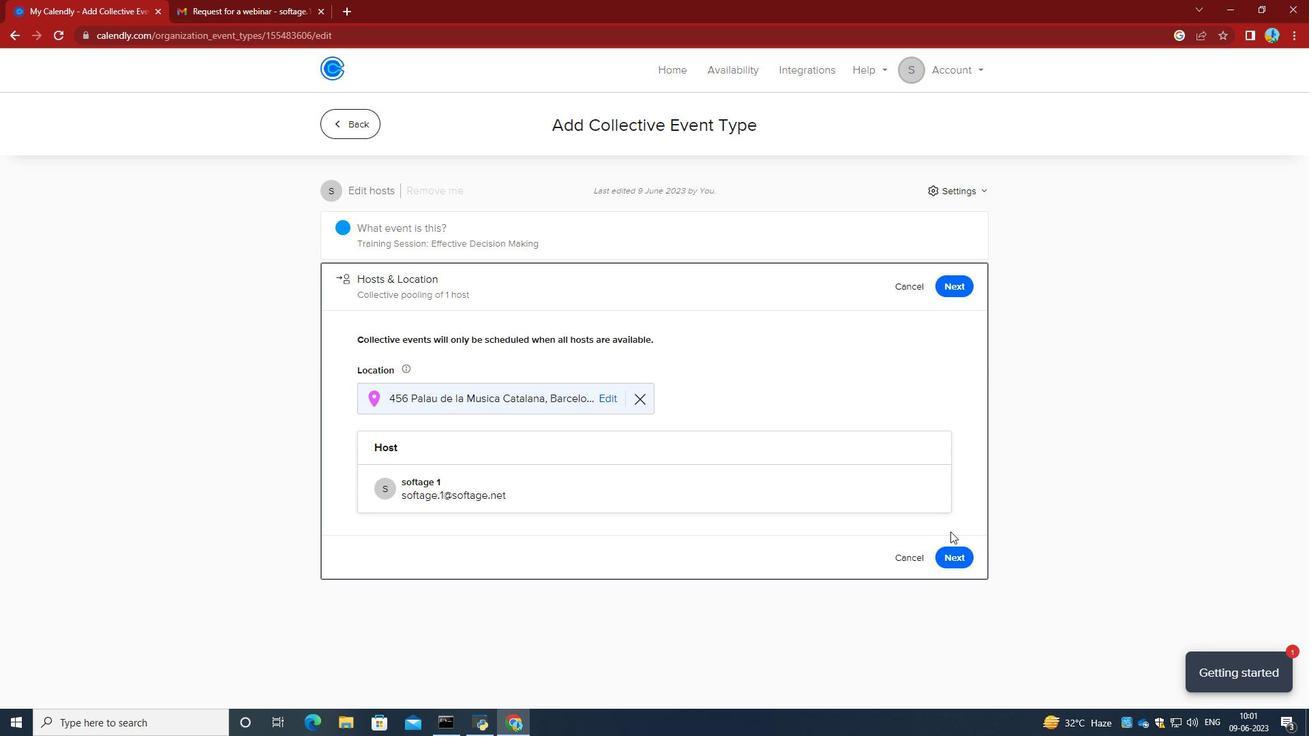 
Action: Mouse pressed left at (950, 560)
Screenshot: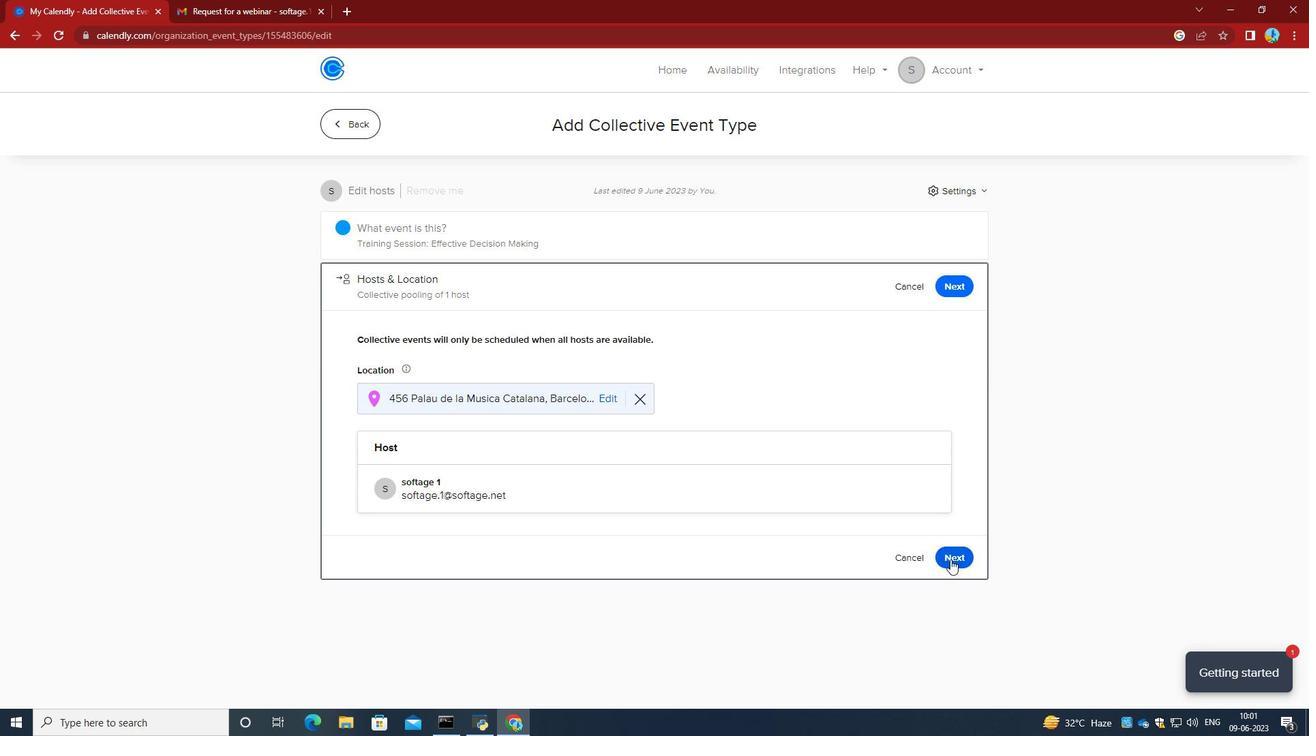 
Action: Mouse moved to (742, 229)
Screenshot: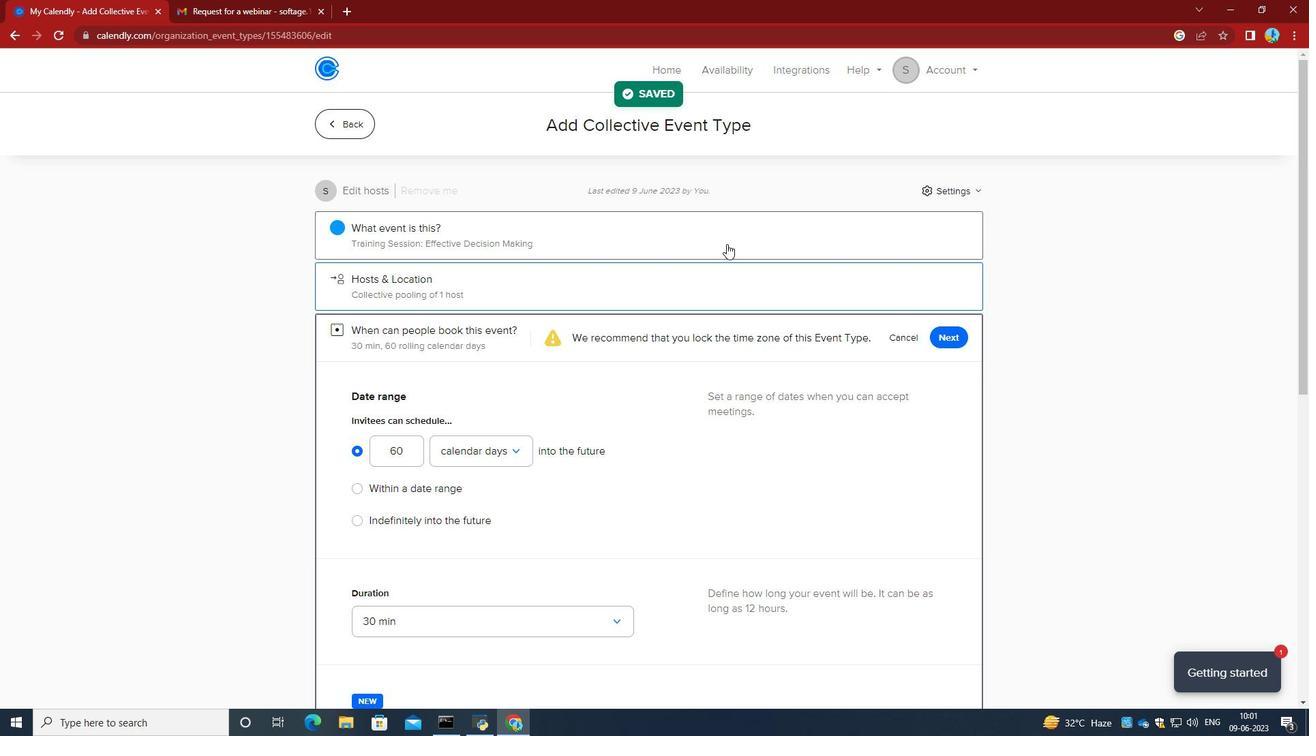 
Action: Mouse scrolled (742, 229) with delta (0, 0)
Screenshot: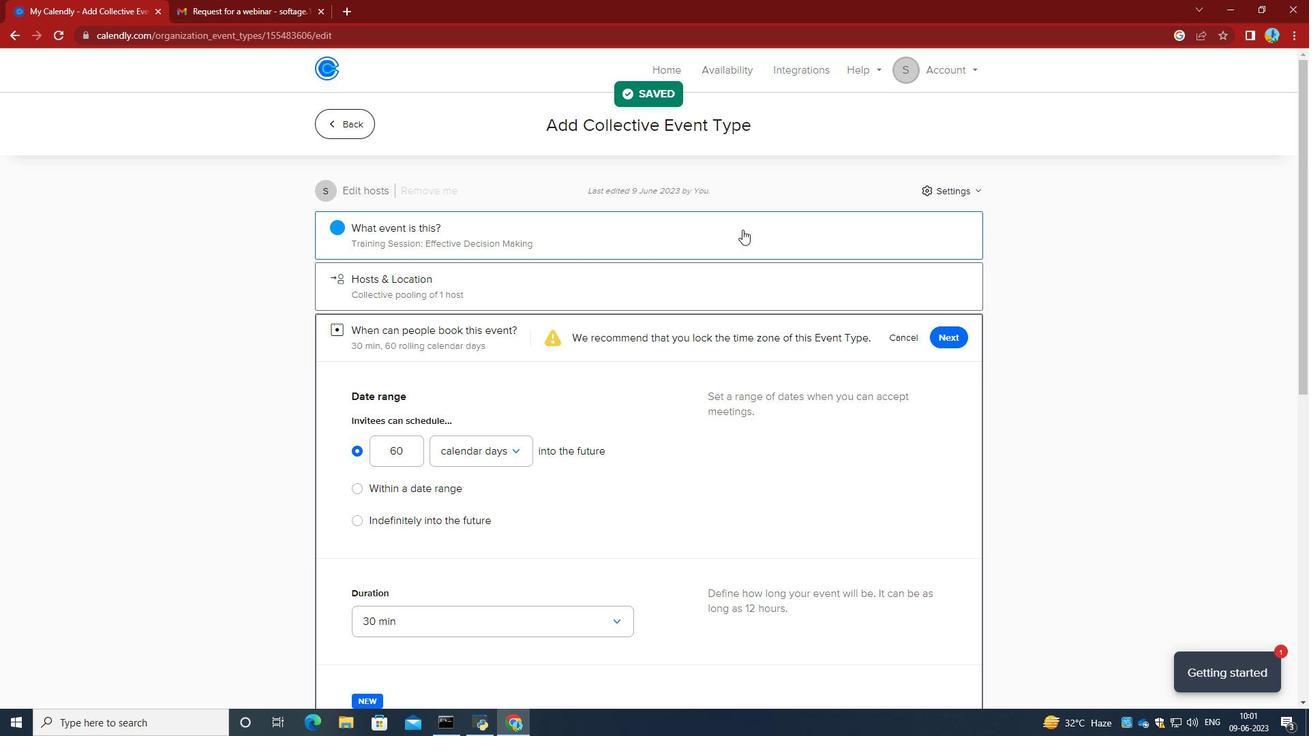 
Action: Mouse scrolled (742, 229) with delta (0, 0)
Screenshot: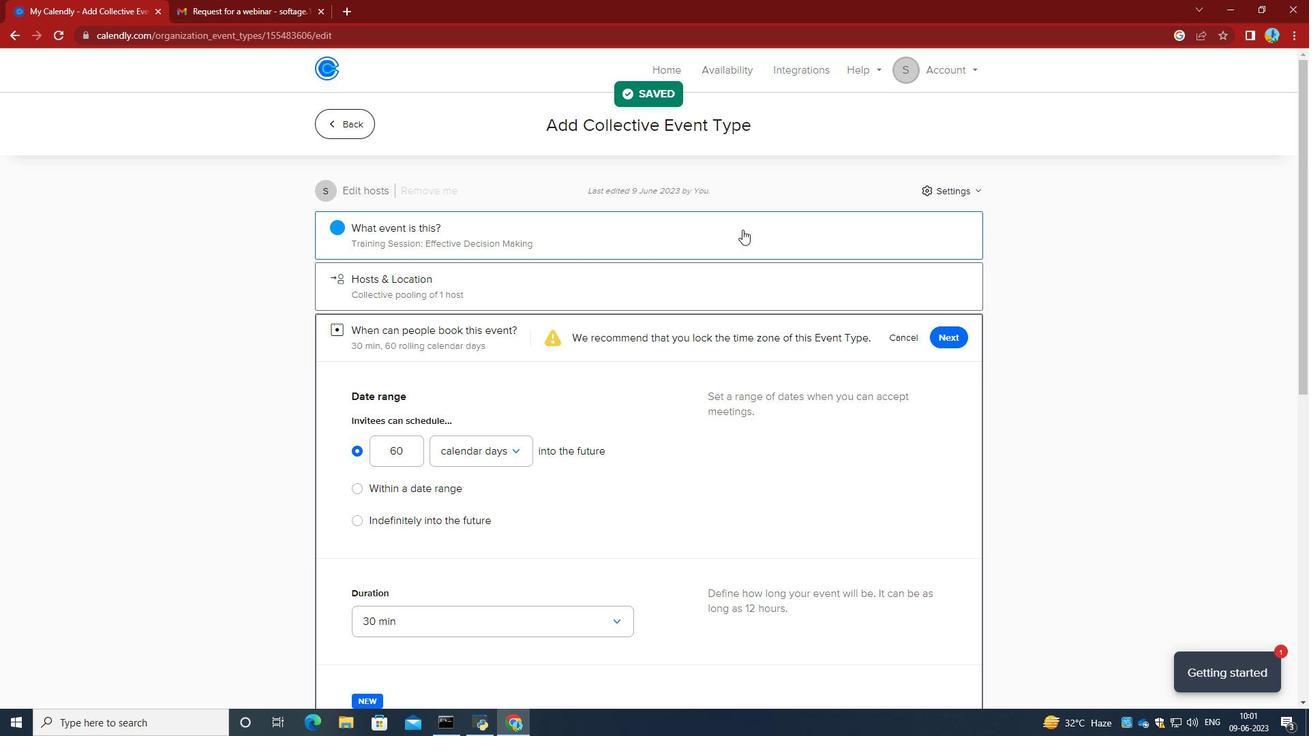 
Action: Mouse scrolled (742, 229) with delta (0, 0)
Screenshot: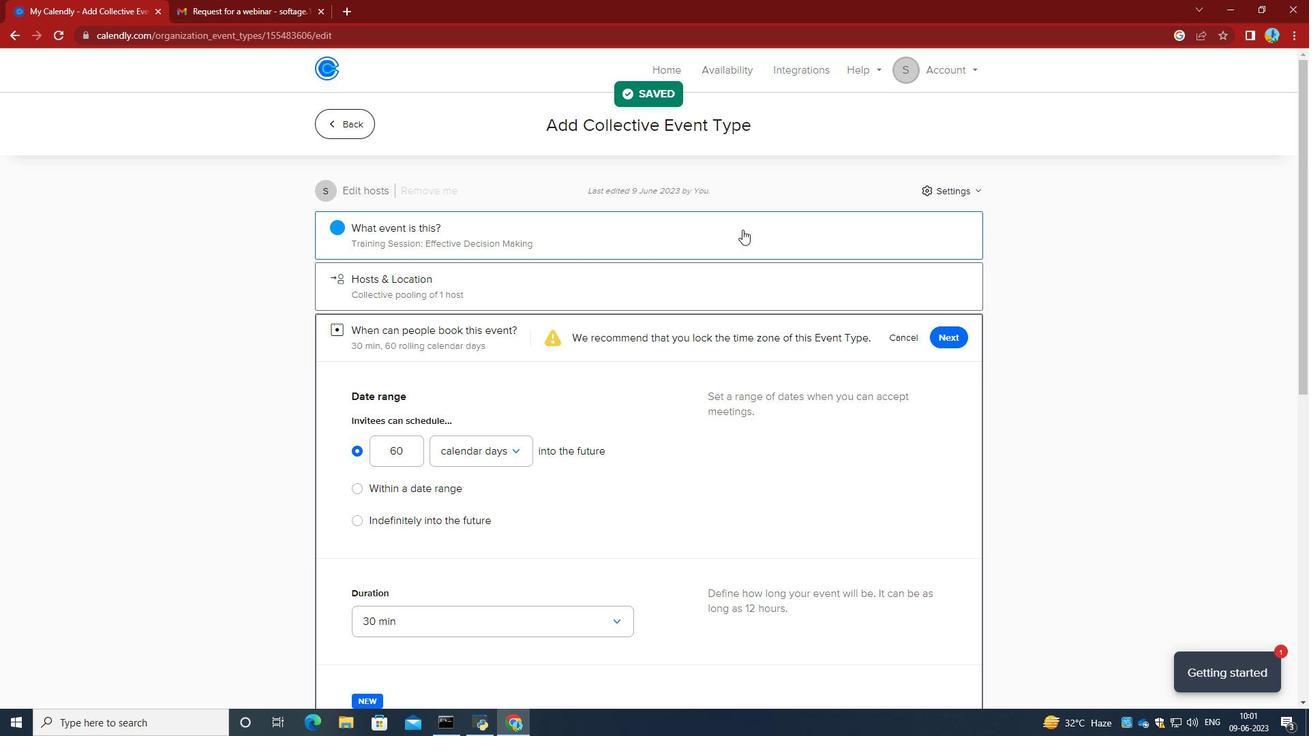 
Action: Mouse scrolled (742, 229) with delta (0, 0)
Screenshot: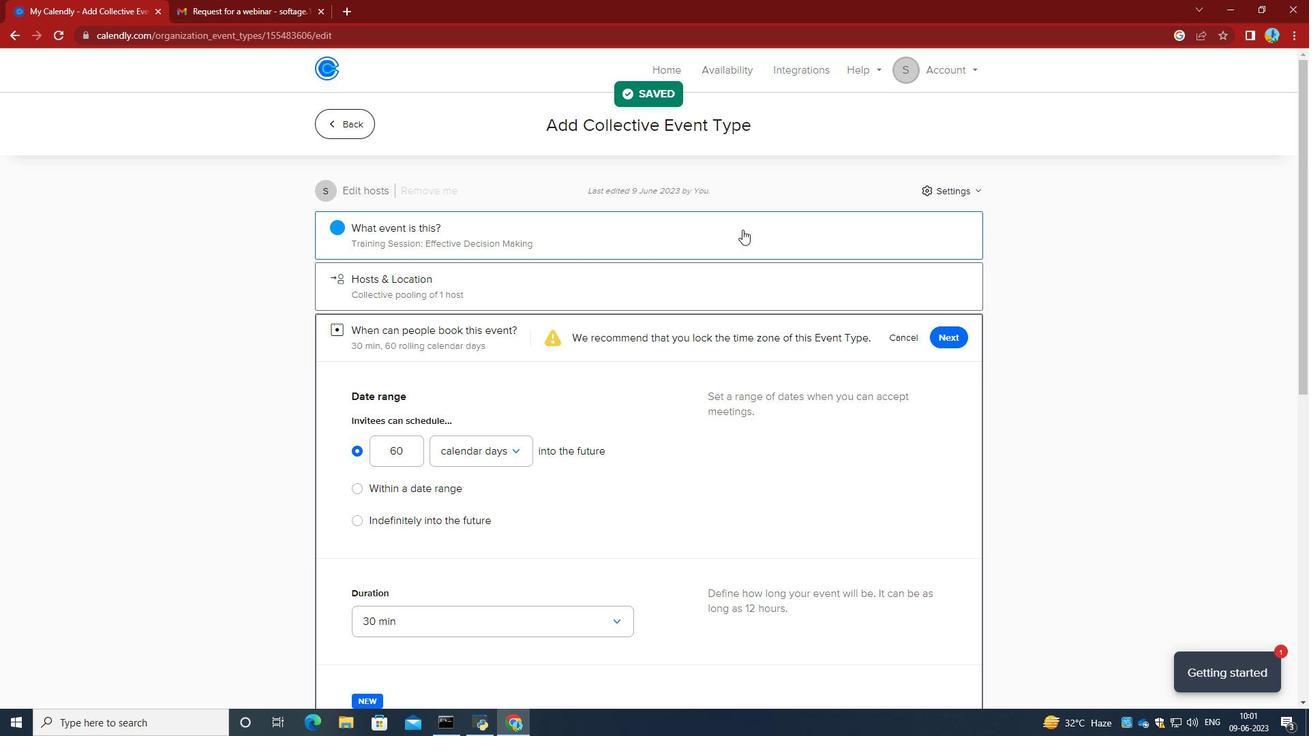 
Action: Mouse scrolled (742, 229) with delta (0, 0)
Screenshot: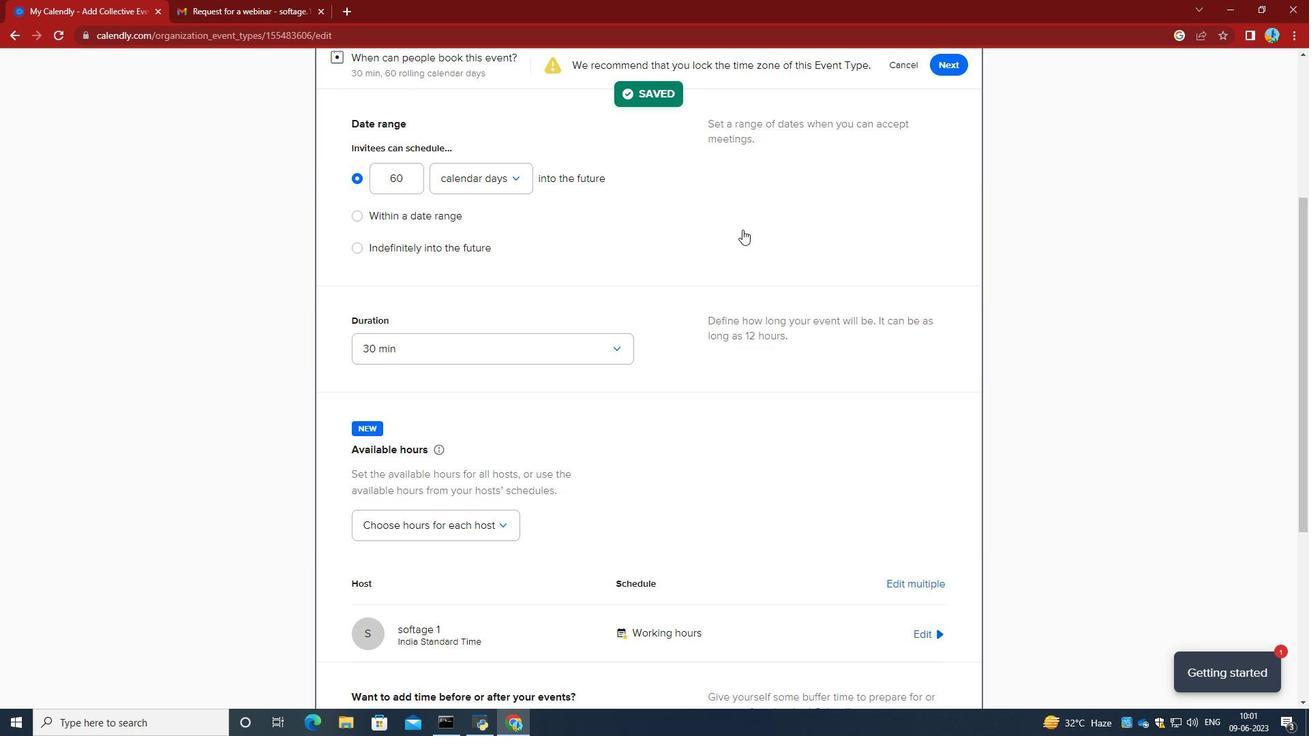 
Action: Mouse moved to (742, 230)
Screenshot: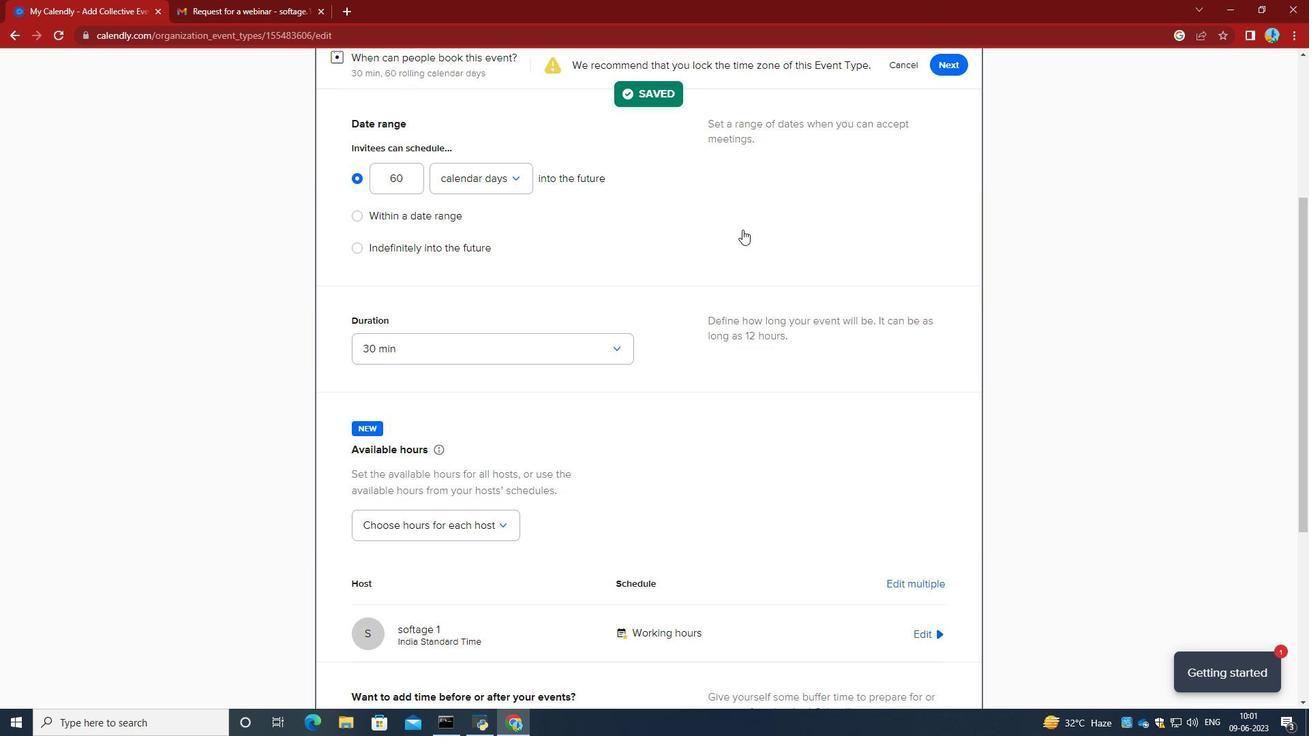 
Action: Mouse scrolled (742, 229) with delta (0, 0)
Screenshot: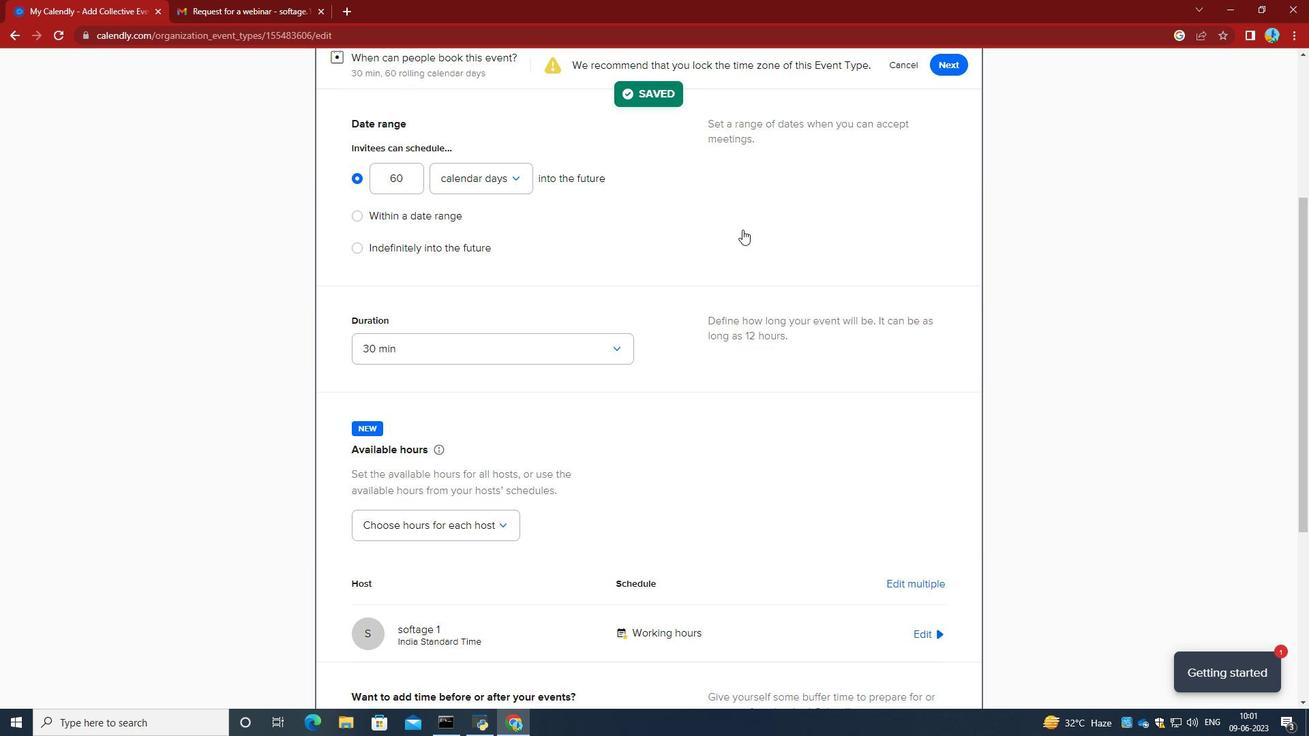 
Action: Mouse scrolled (742, 231) with delta (0, 0)
Screenshot: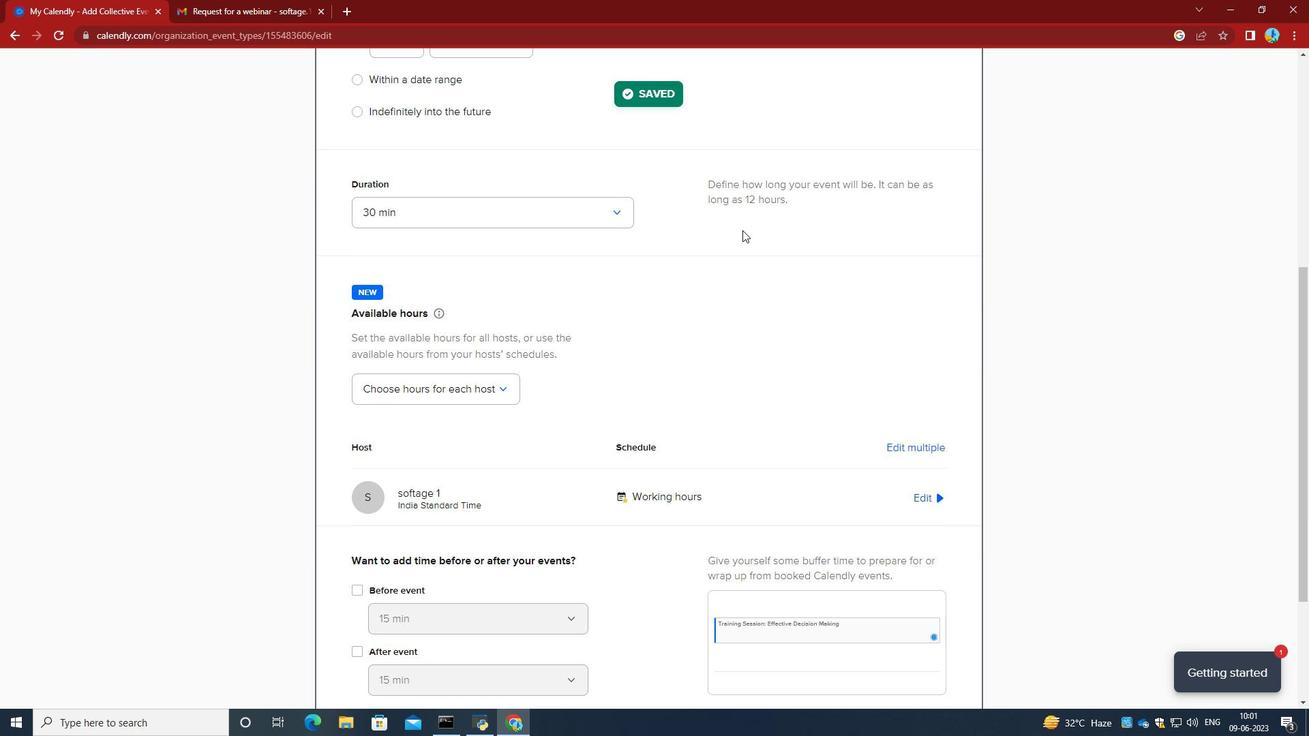 
Action: Mouse scrolled (742, 231) with delta (0, 0)
Screenshot: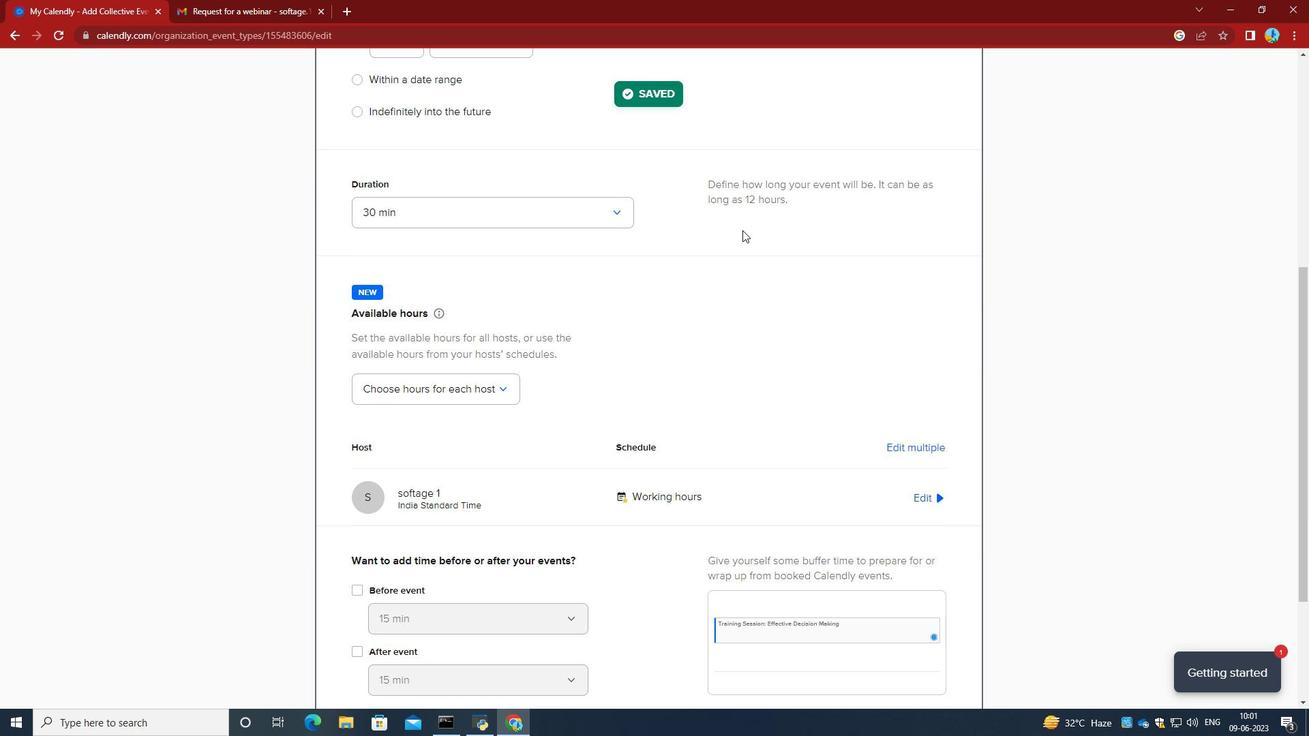 
Action: Mouse scrolled (742, 231) with delta (0, 0)
Screenshot: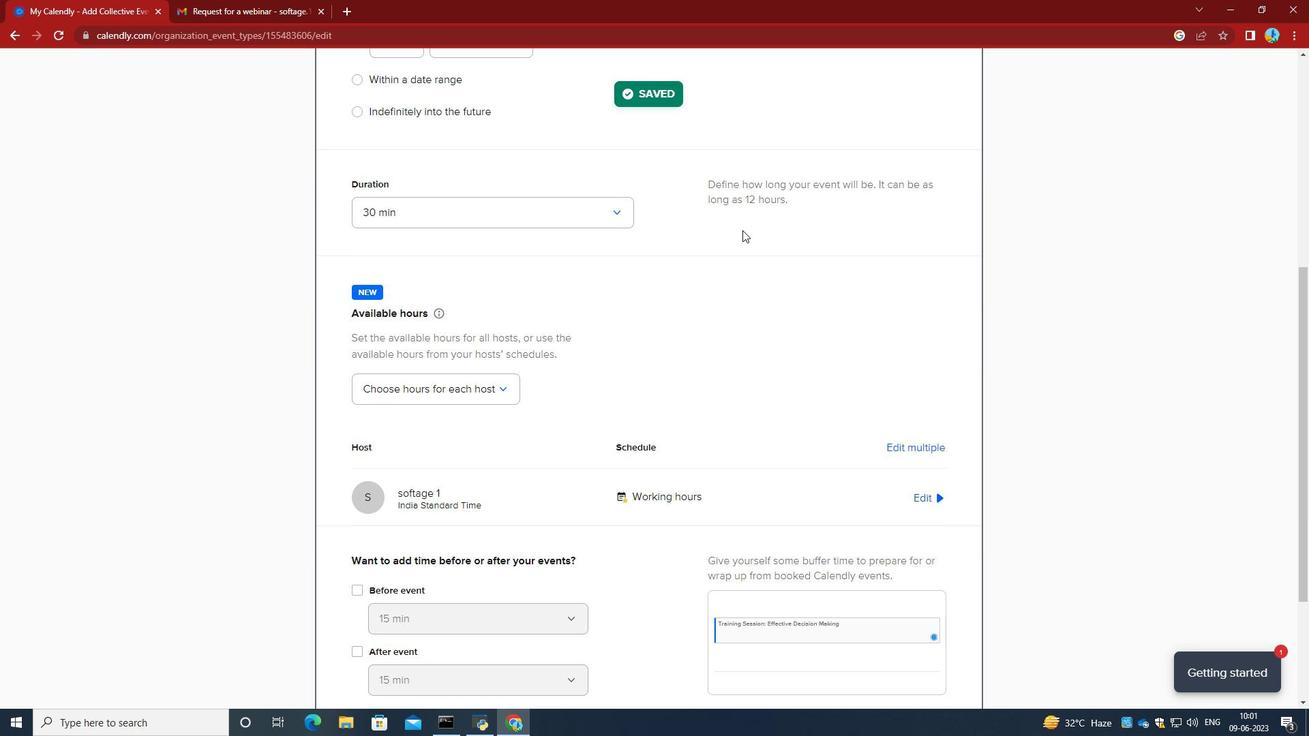 
Action: Mouse moved to (408, 281)
Screenshot: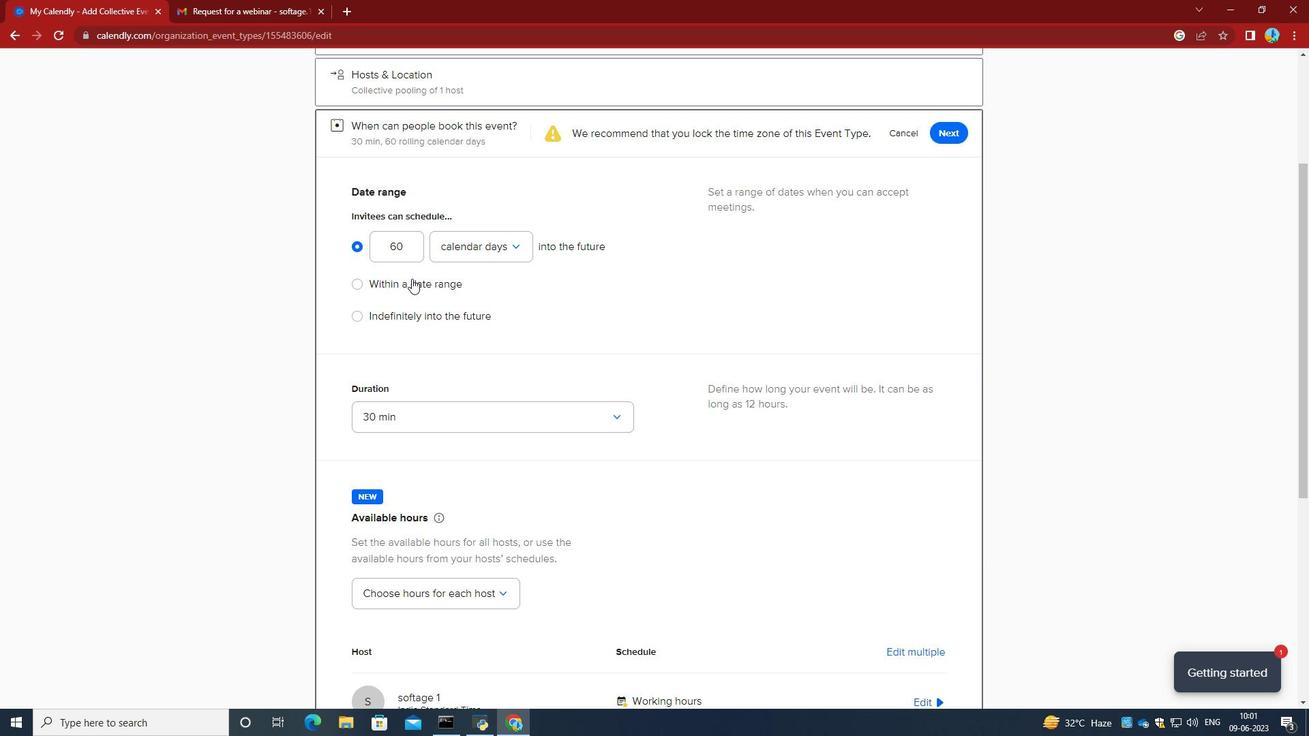 
Action: Mouse pressed left at (408, 281)
Screenshot: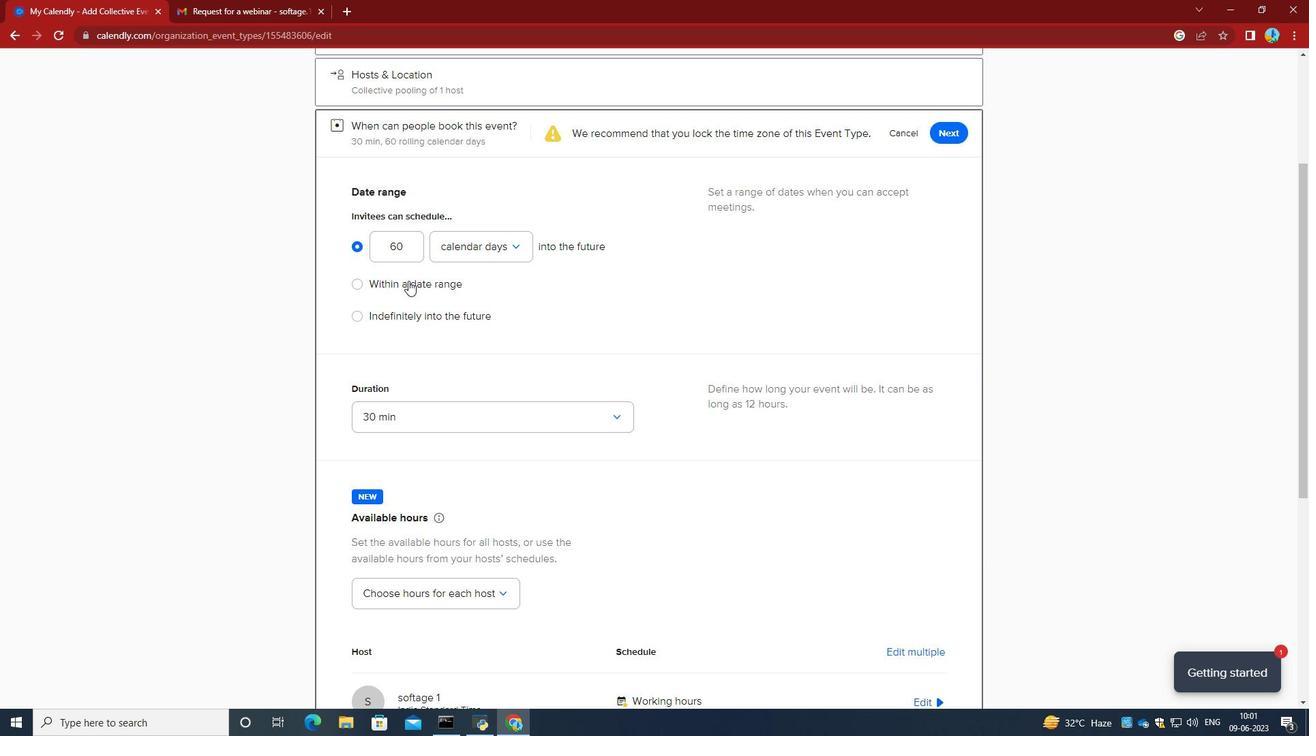 
Action: Mouse moved to (530, 298)
Screenshot: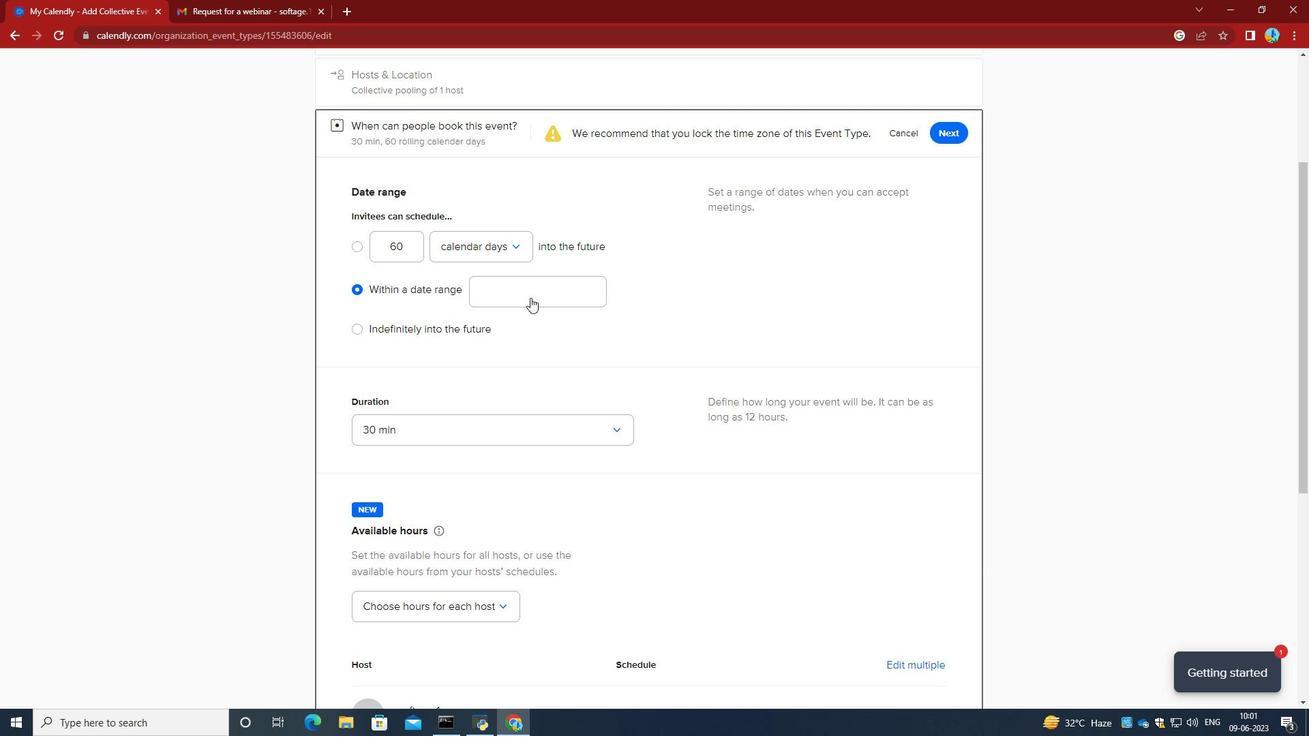 
Action: Mouse pressed left at (530, 298)
Screenshot: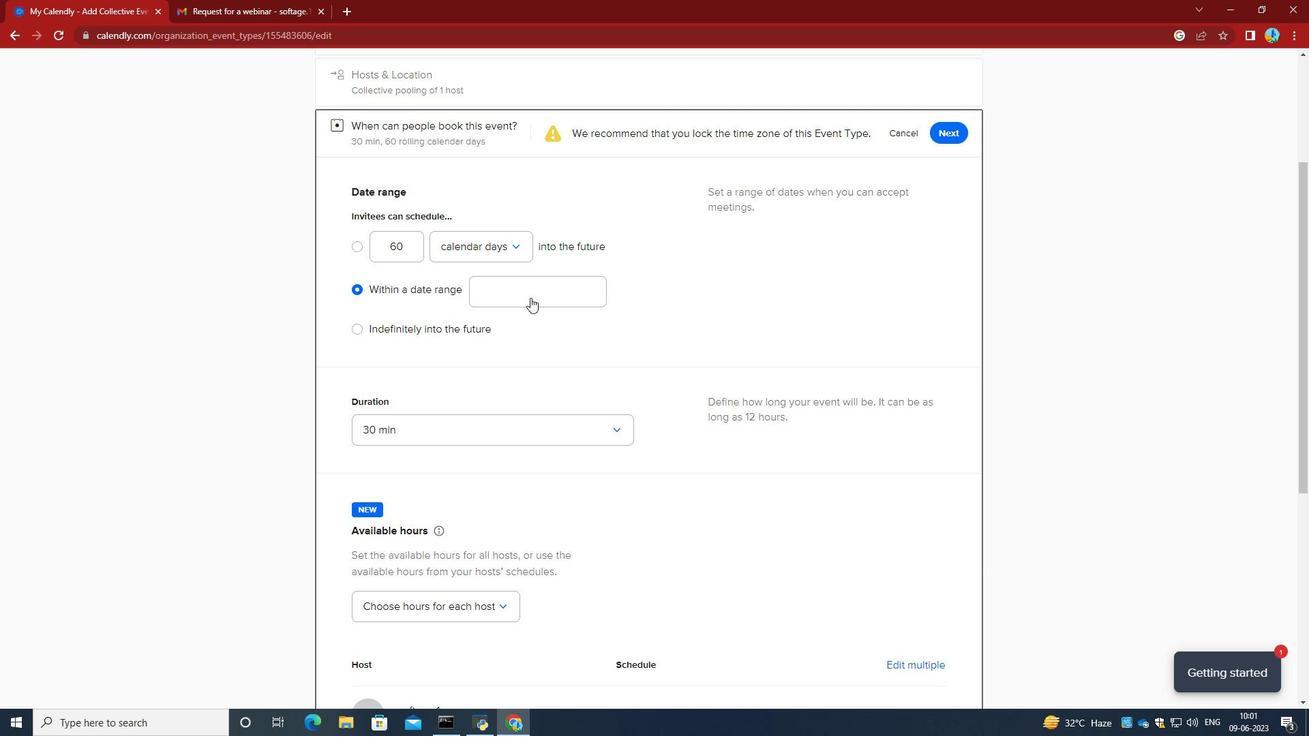 
Action: Mouse moved to (572, 341)
Screenshot: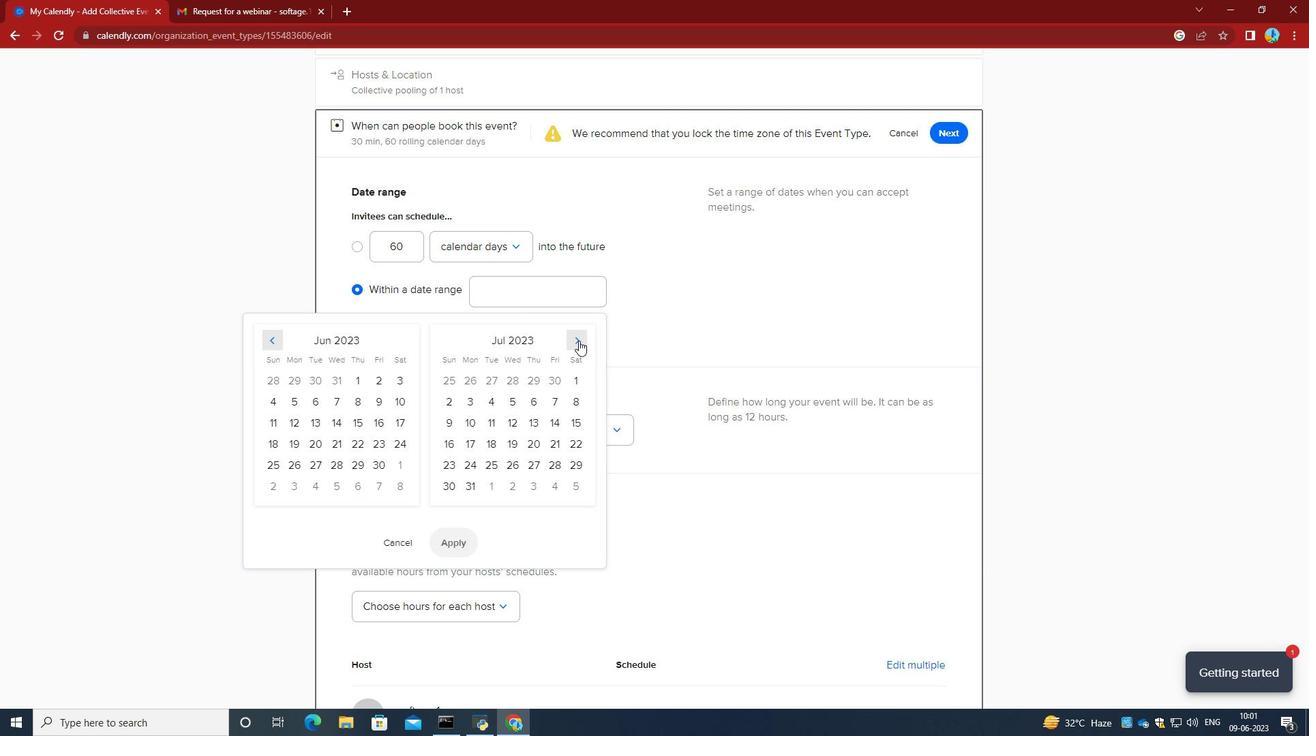 
Action: Mouse pressed left at (572, 341)
Screenshot: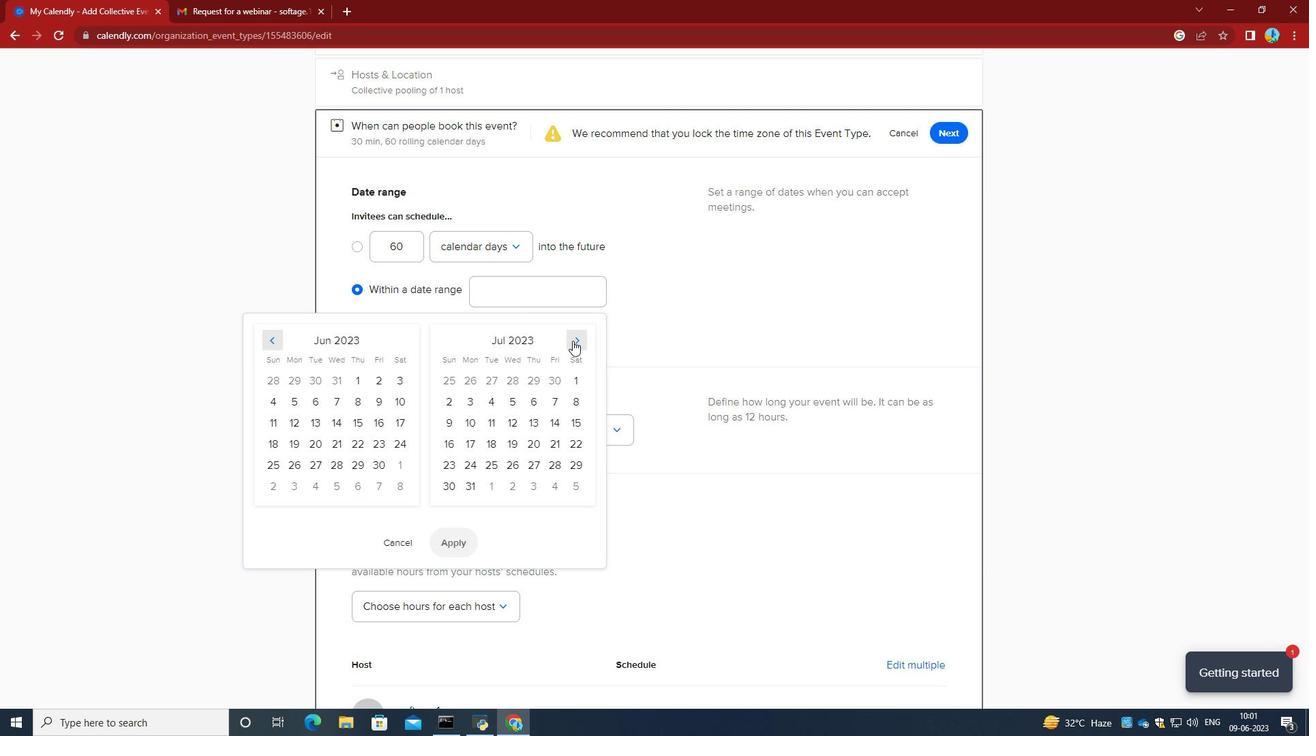
Action: Mouse pressed left at (572, 341)
Screenshot: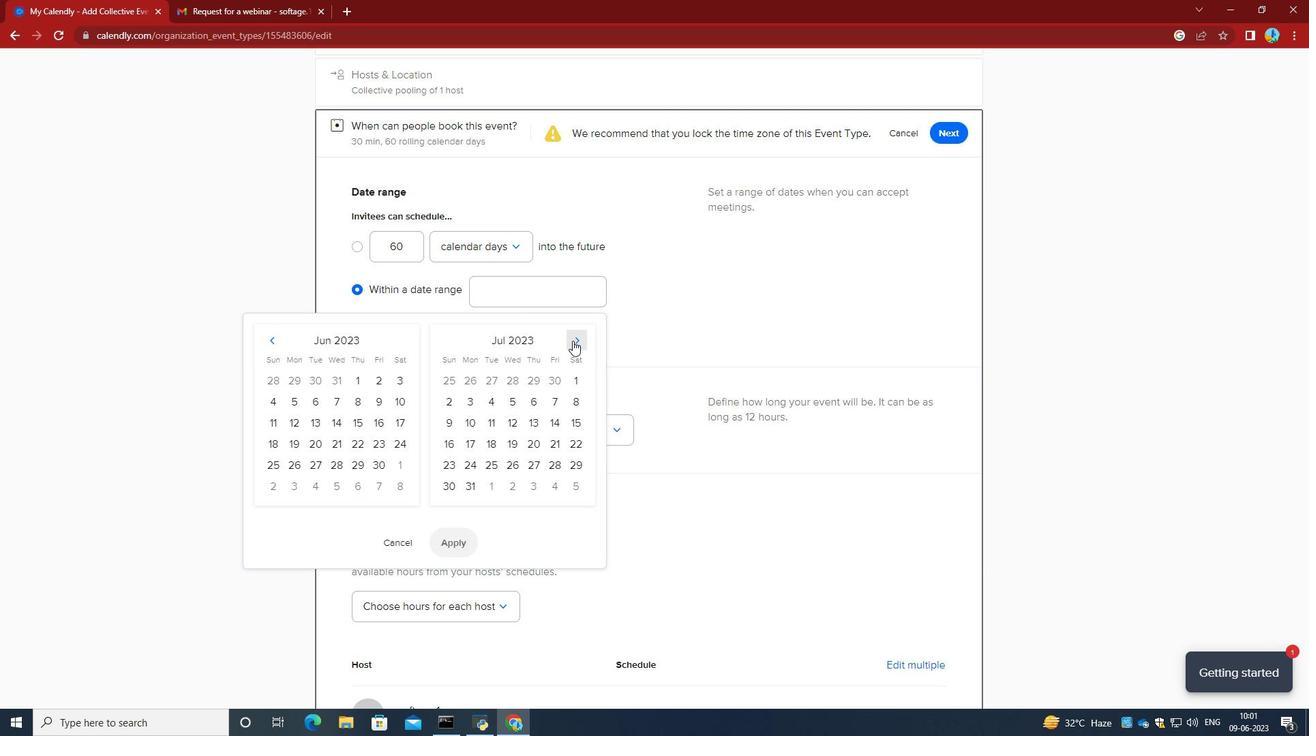
Action: Mouse pressed left at (572, 341)
Screenshot: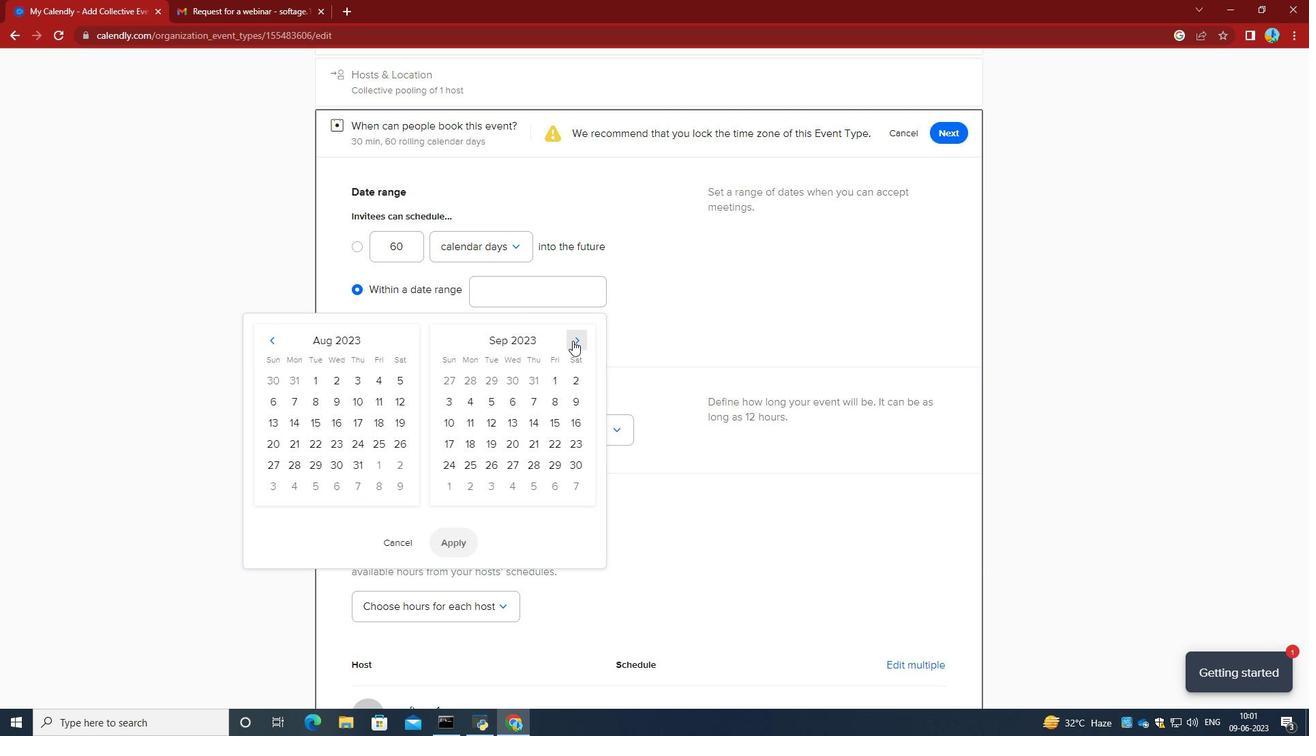 
Action: Mouse pressed left at (572, 341)
Screenshot: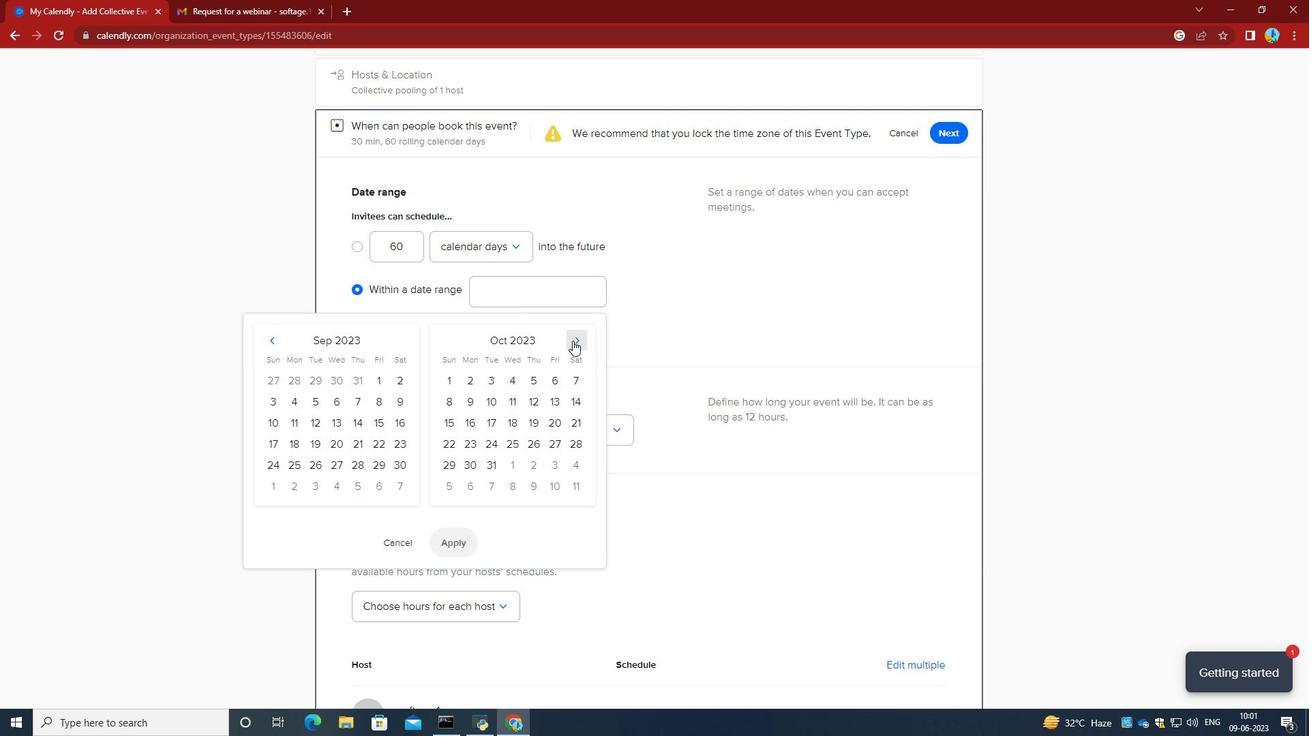 
Action: Mouse pressed left at (572, 341)
Screenshot: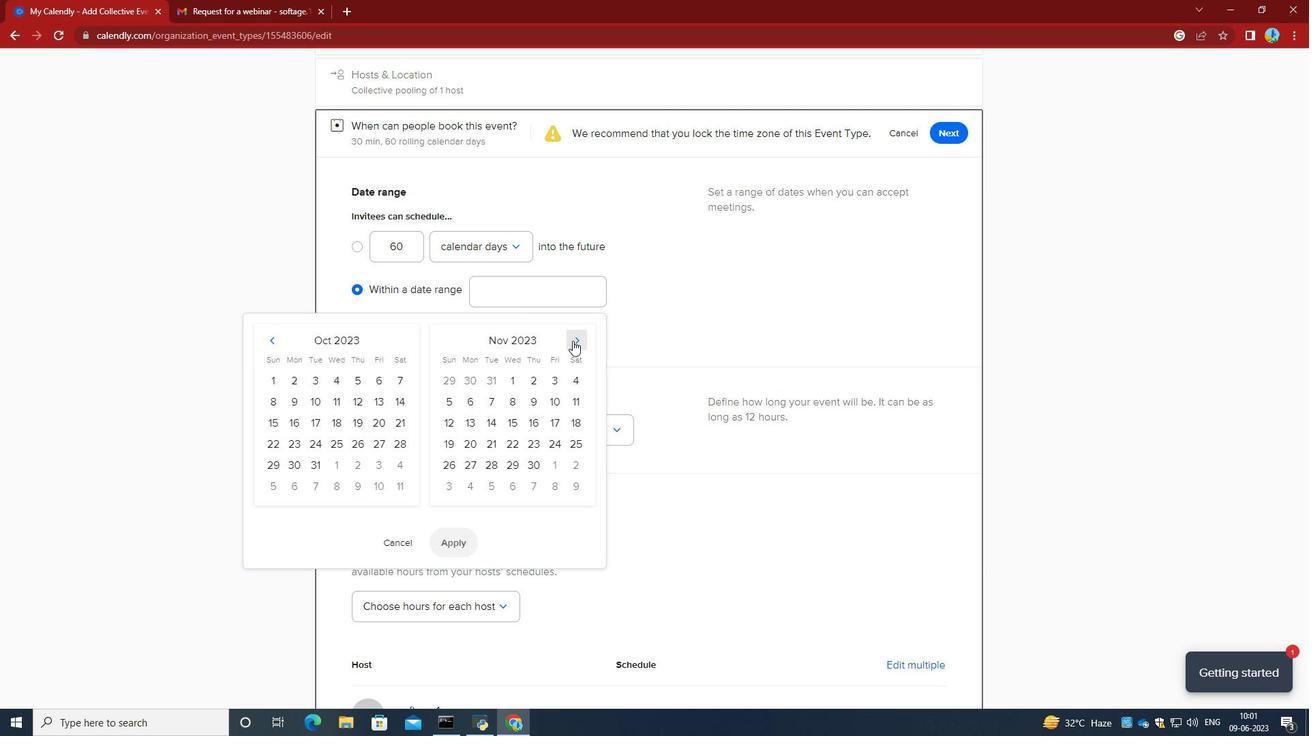 
Action: Mouse moved to (571, 405)
Screenshot: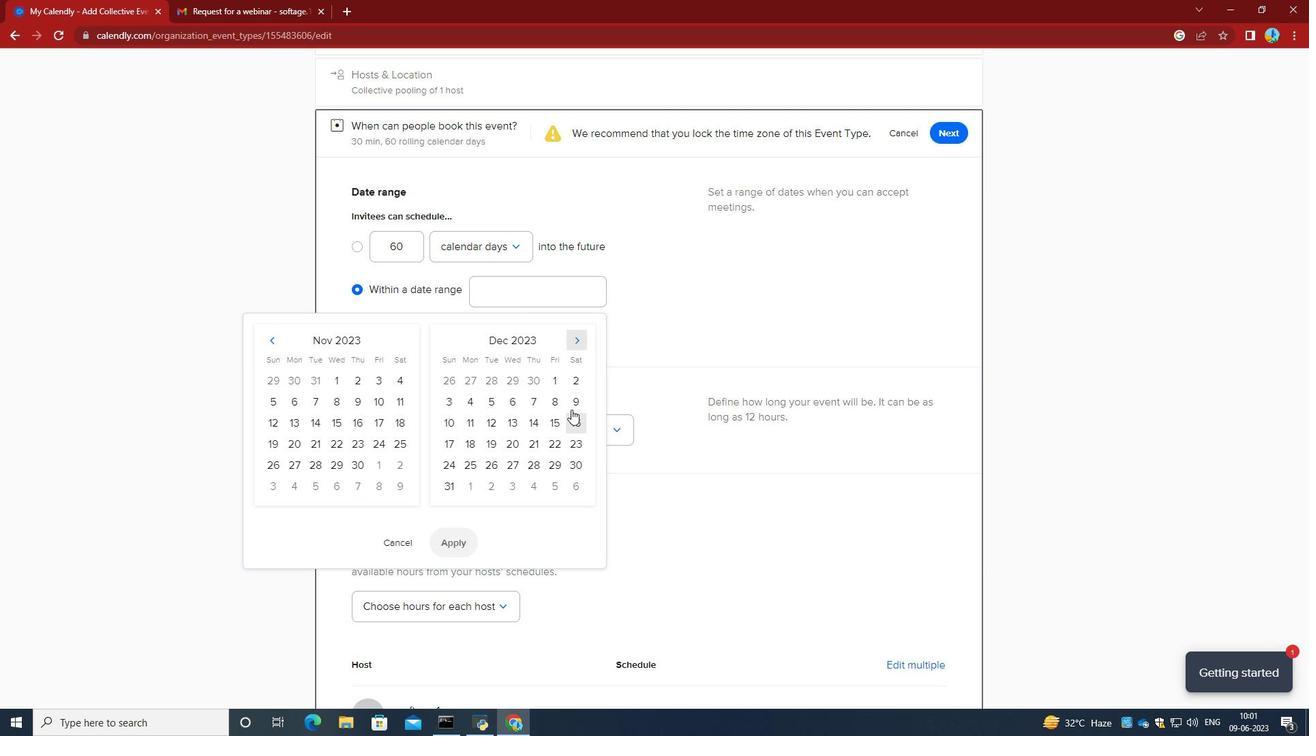 
Action: Mouse pressed left at (571, 405)
Screenshot: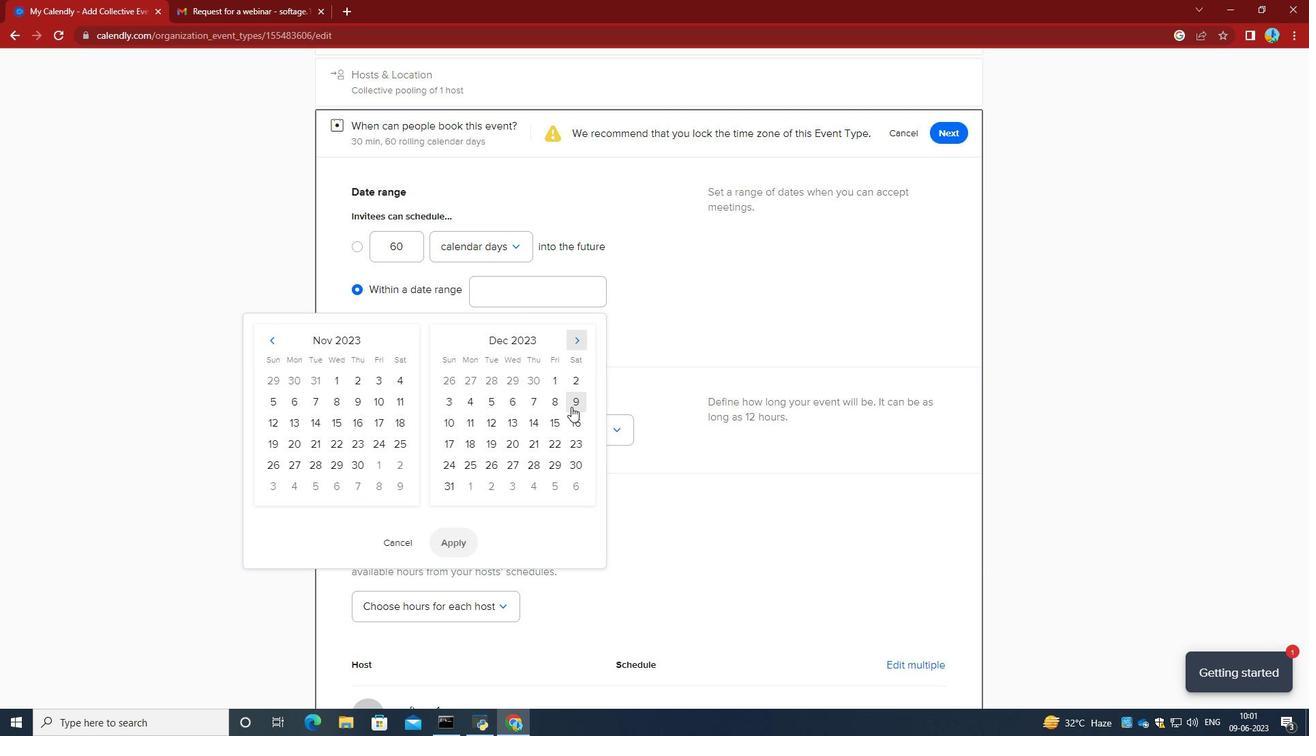 
Action: Mouse moved to (472, 427)
Screenshot: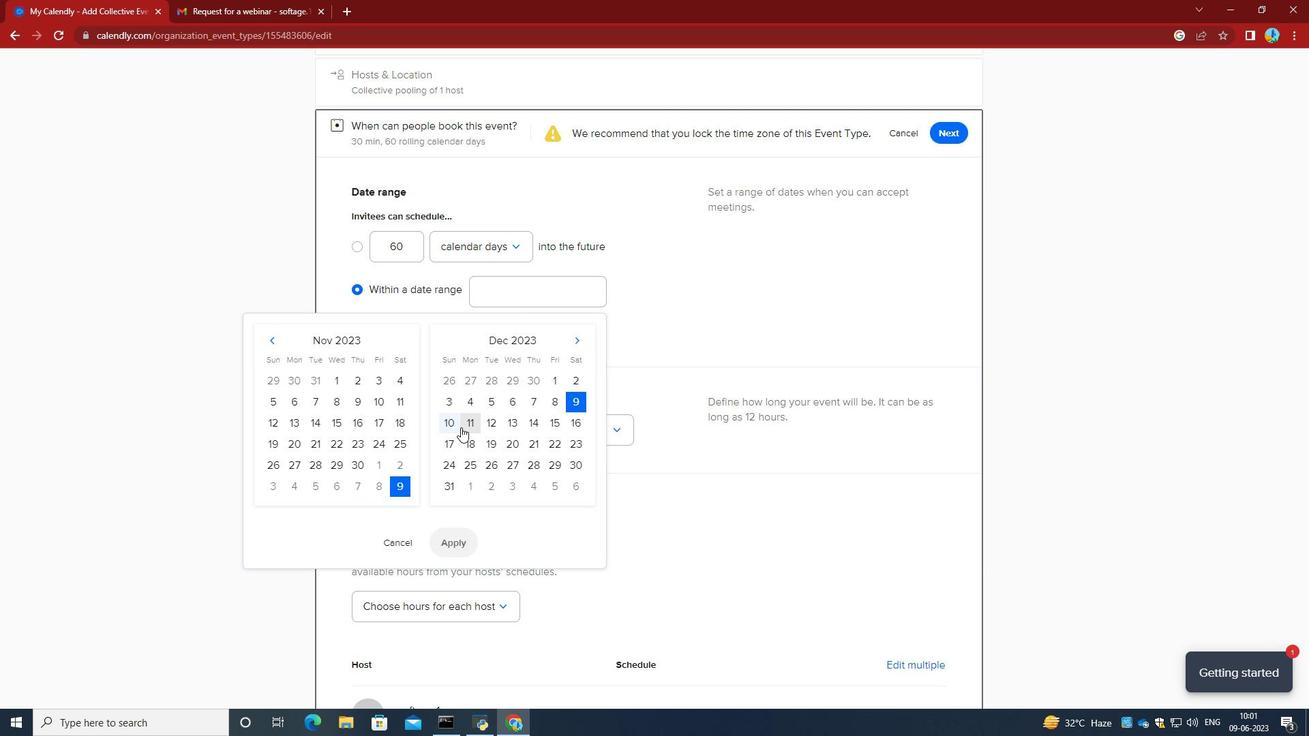 
Action: Mouse pressed left at (472, 427)
Screenshot: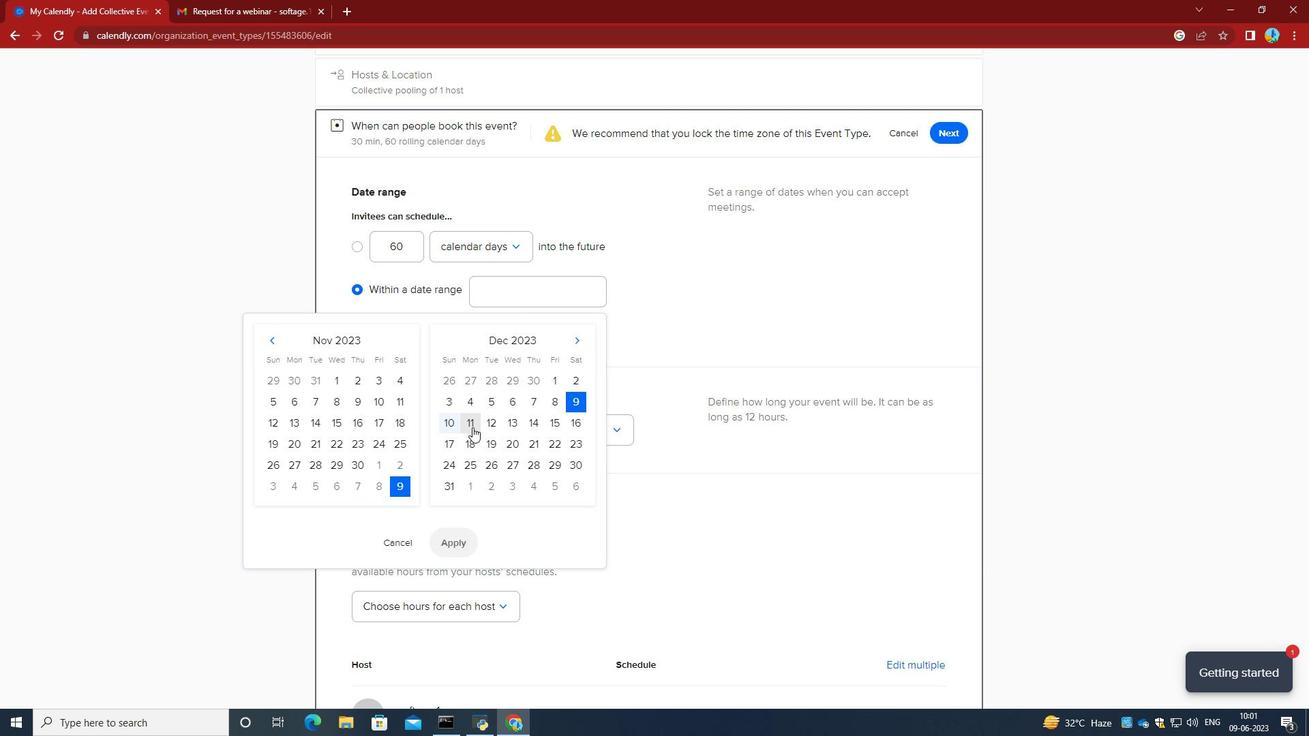 
Action: Mouse moved to (445, 538)
Screenshot: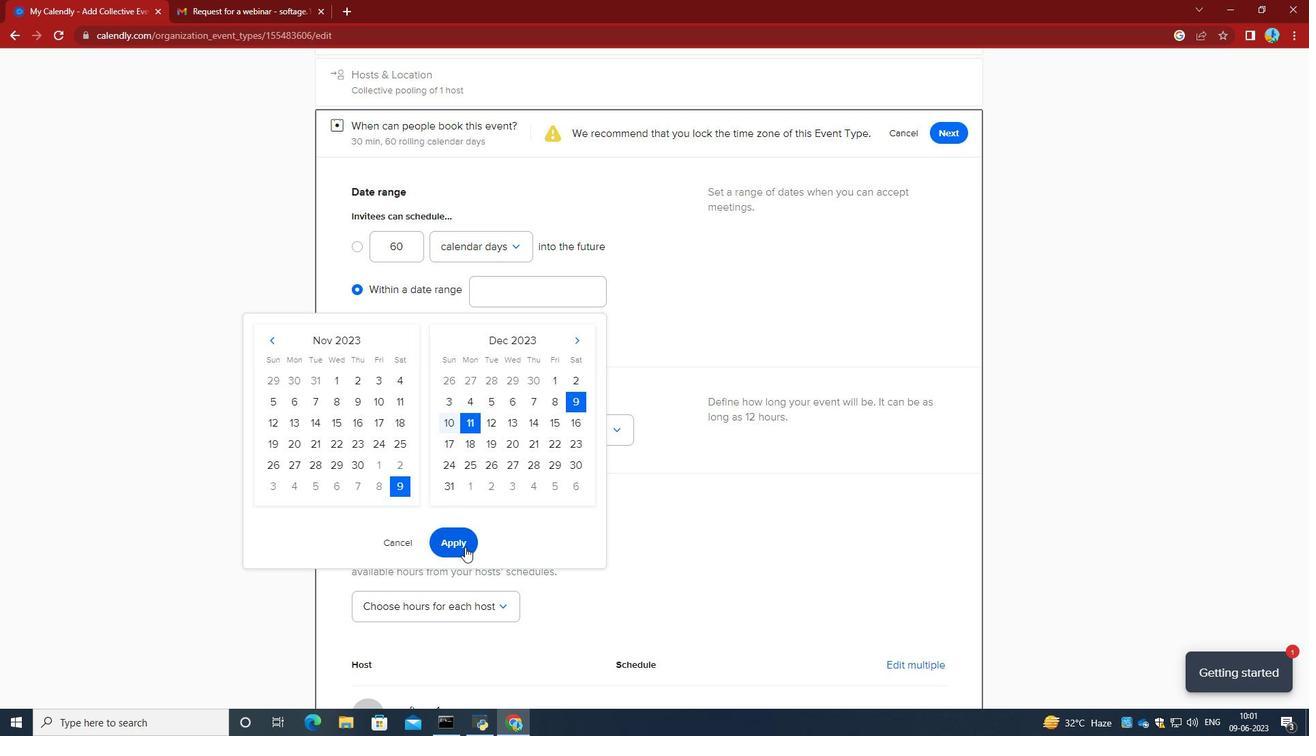 
Action: Mouse pressed left at (445, 538)
Screenshot: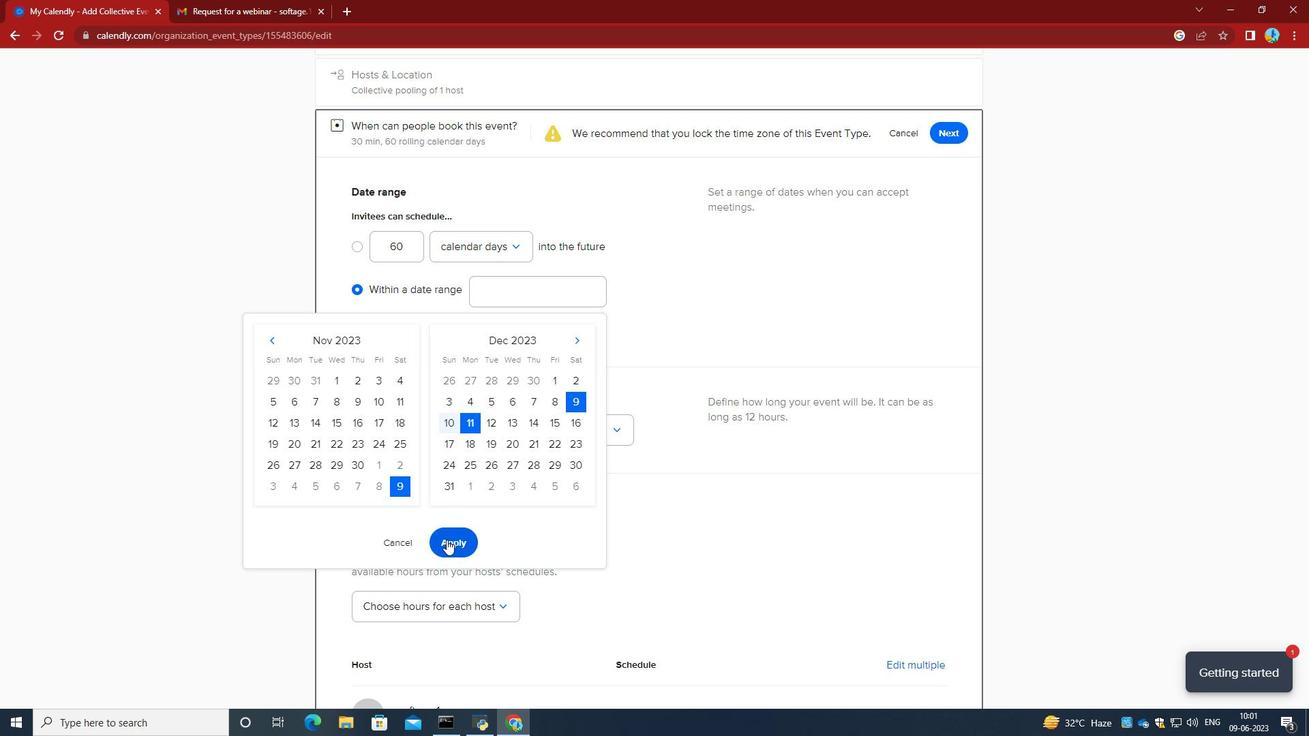 
Action: Mouse moved to (610, 435)
Screenshot: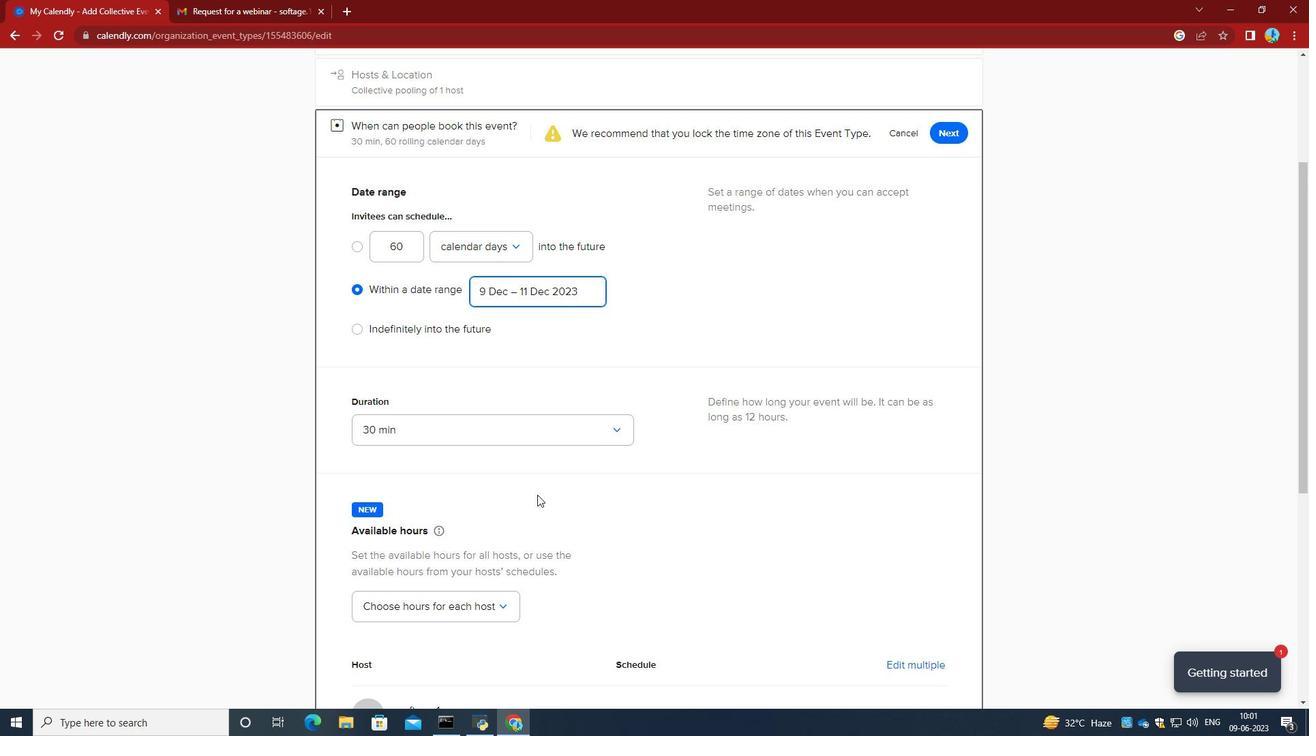 
Action: Mouse scrolled (610, 434) with delta (0, 0)
Screenshot: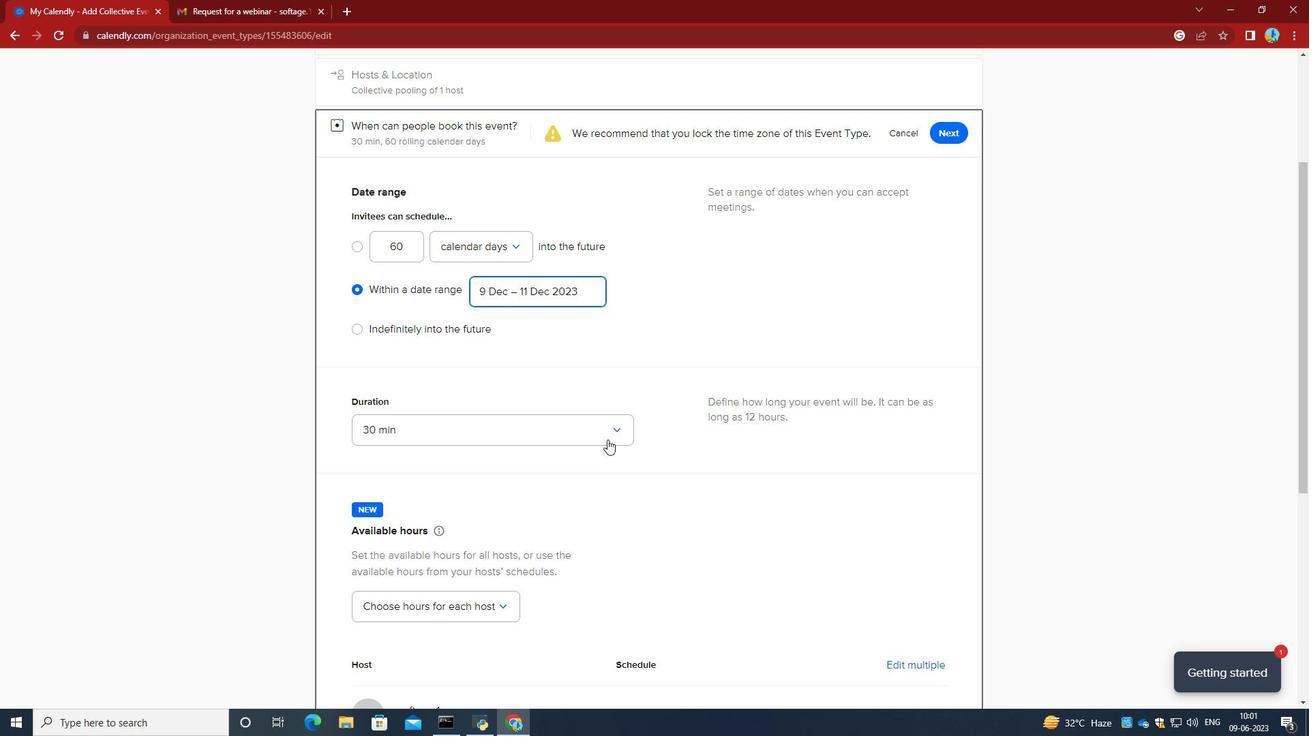 
Action: Mouse scrolled (610, 434) with delta (0, 0)
Screenshot: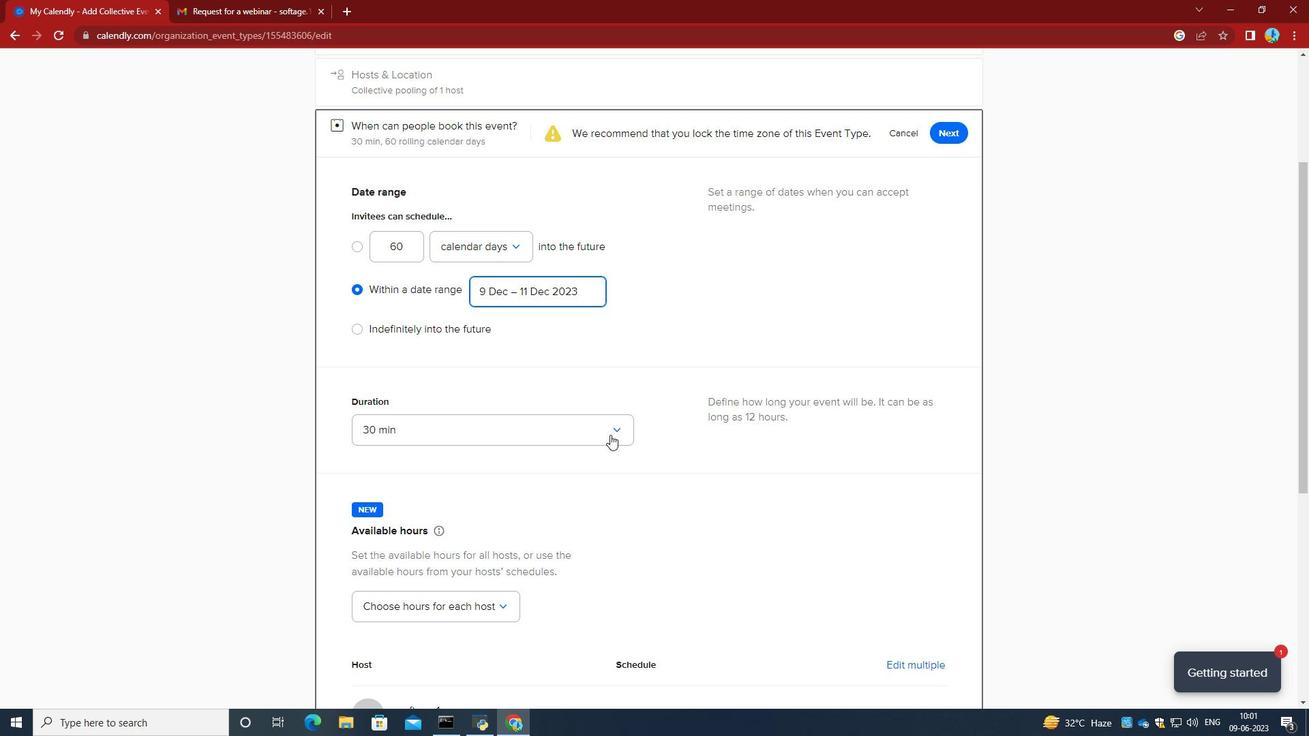 
Action: Mouse scrolled (610, 434) with delta (0, 0)
Screenshot: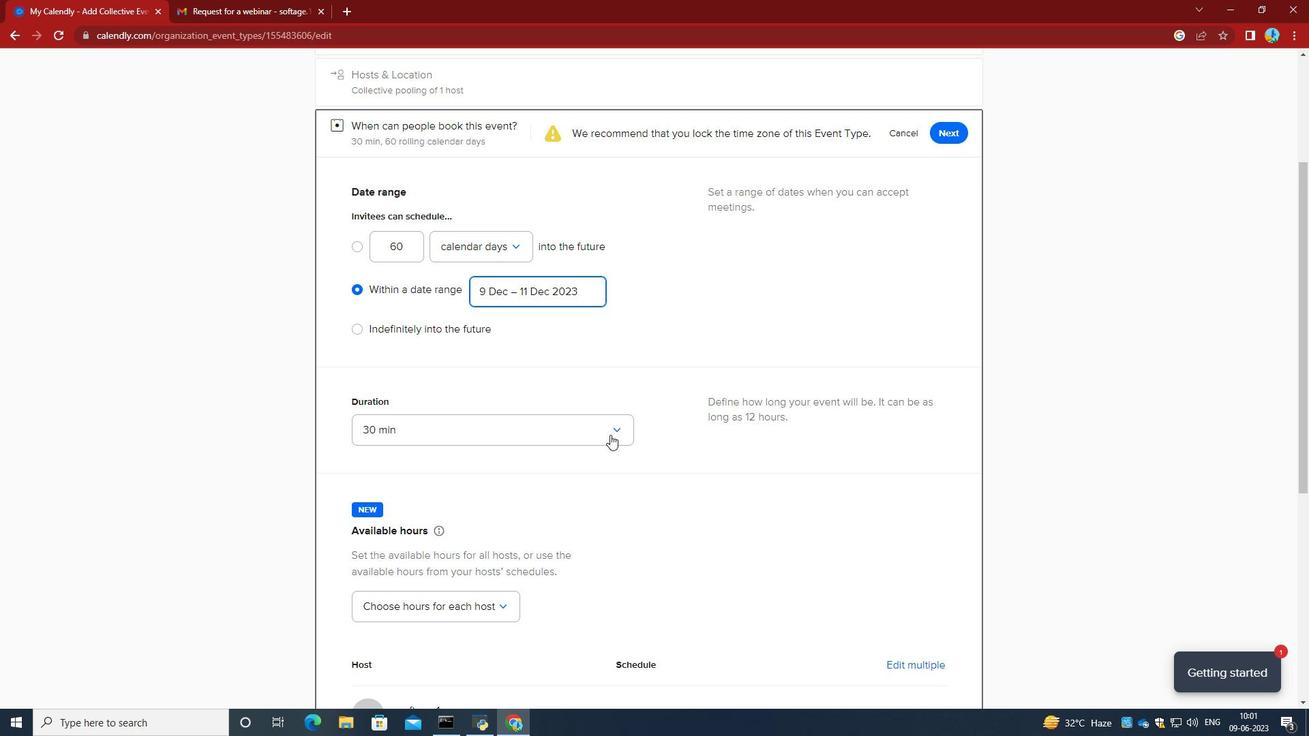 
Action: Mouse scrolled (610, 434) with delta (0, 0)
Screenshot: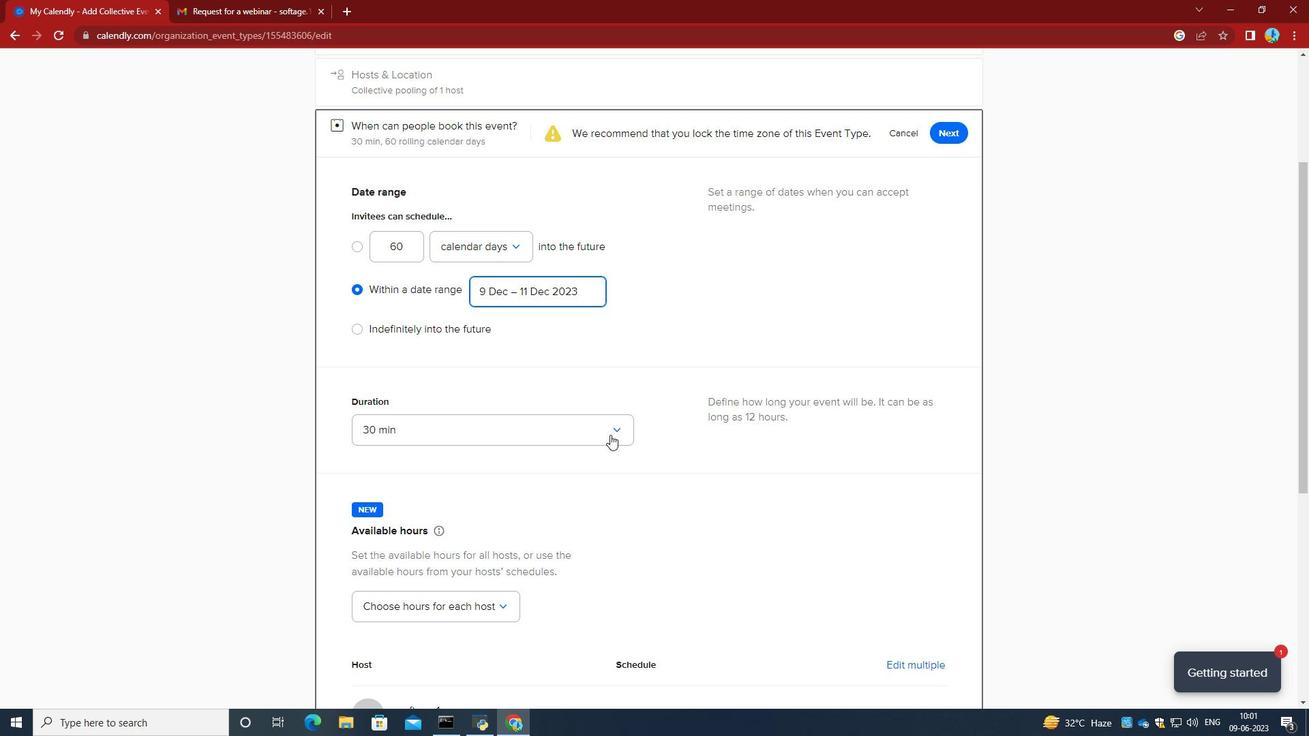 
Action: Mouse moved to (1227, 599)
Screenshot: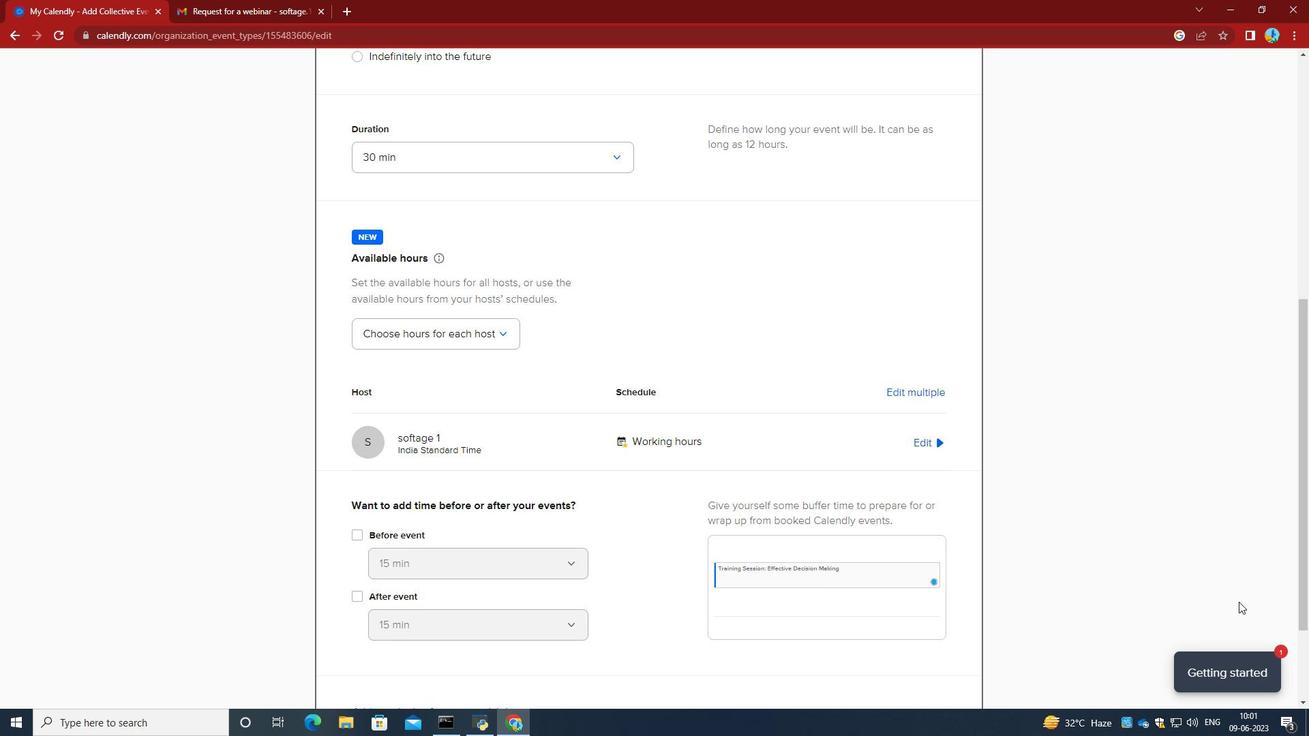 
Action: Mouse scrolled (1227, 598) with delta (0, 0)
Screenshot: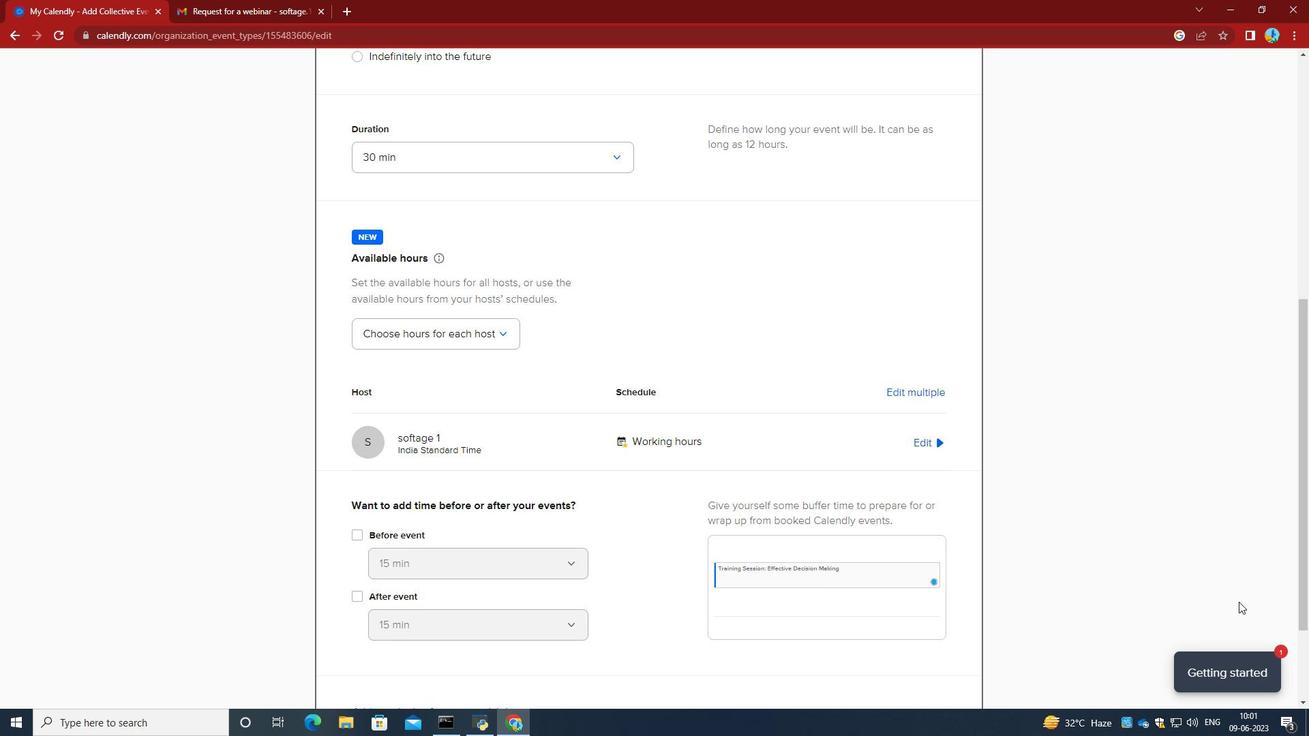 
Action: Mouse moved to (1215, 596)
Screenshot: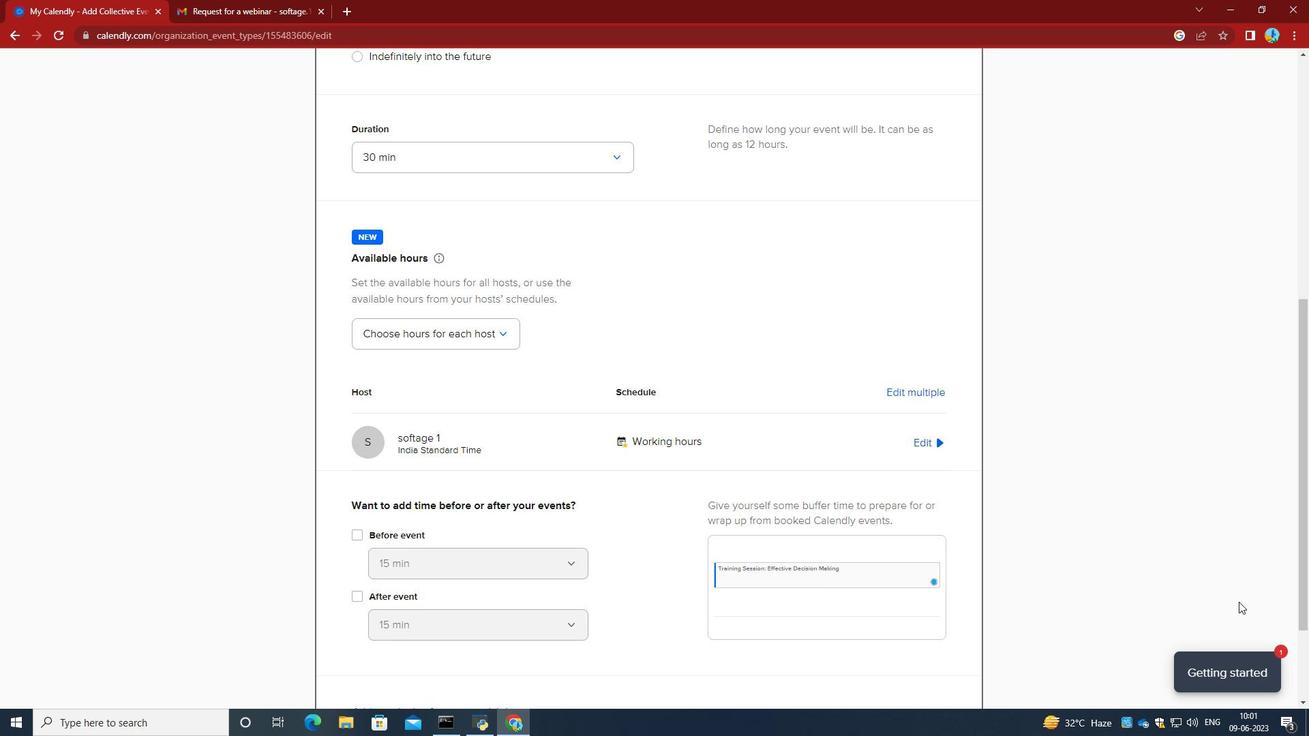 
Action: Mouse scrolled (1215, 595) with delta (0, 0)
Screenshot: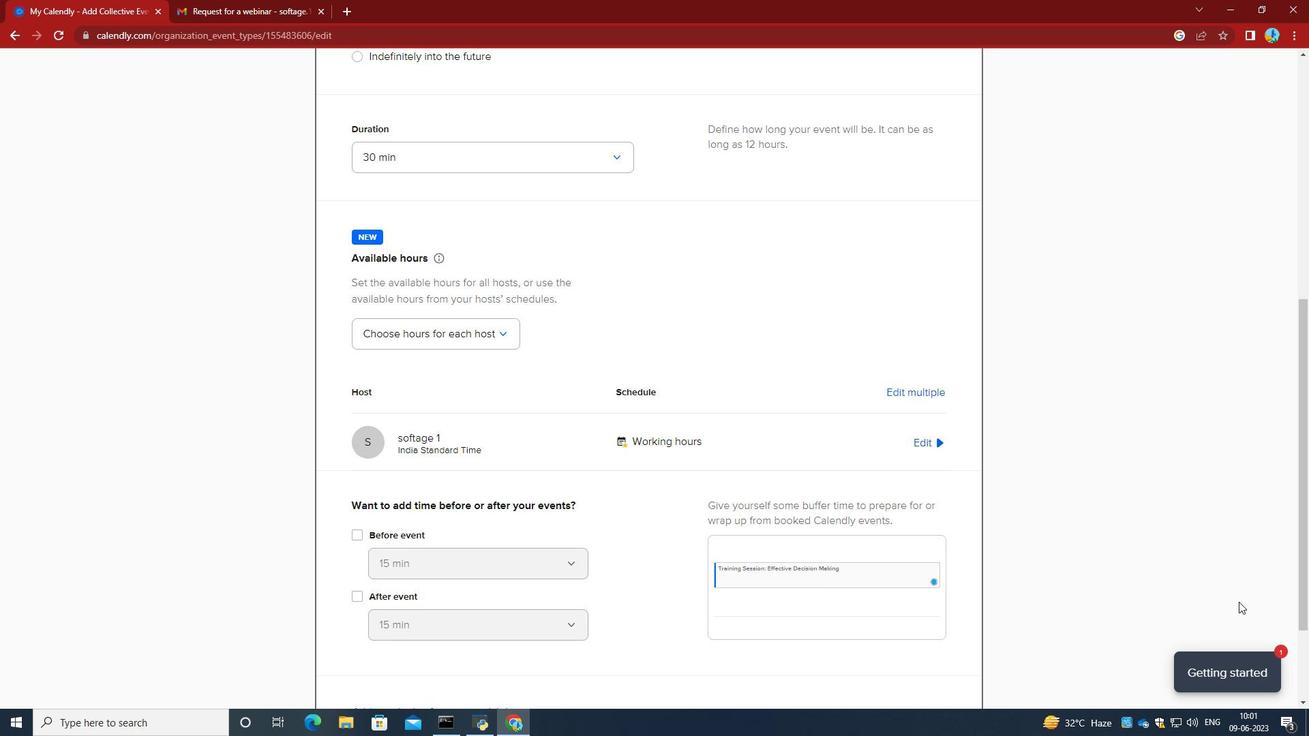 
Action: Mouse moved to (1197, 590)
Screenshot: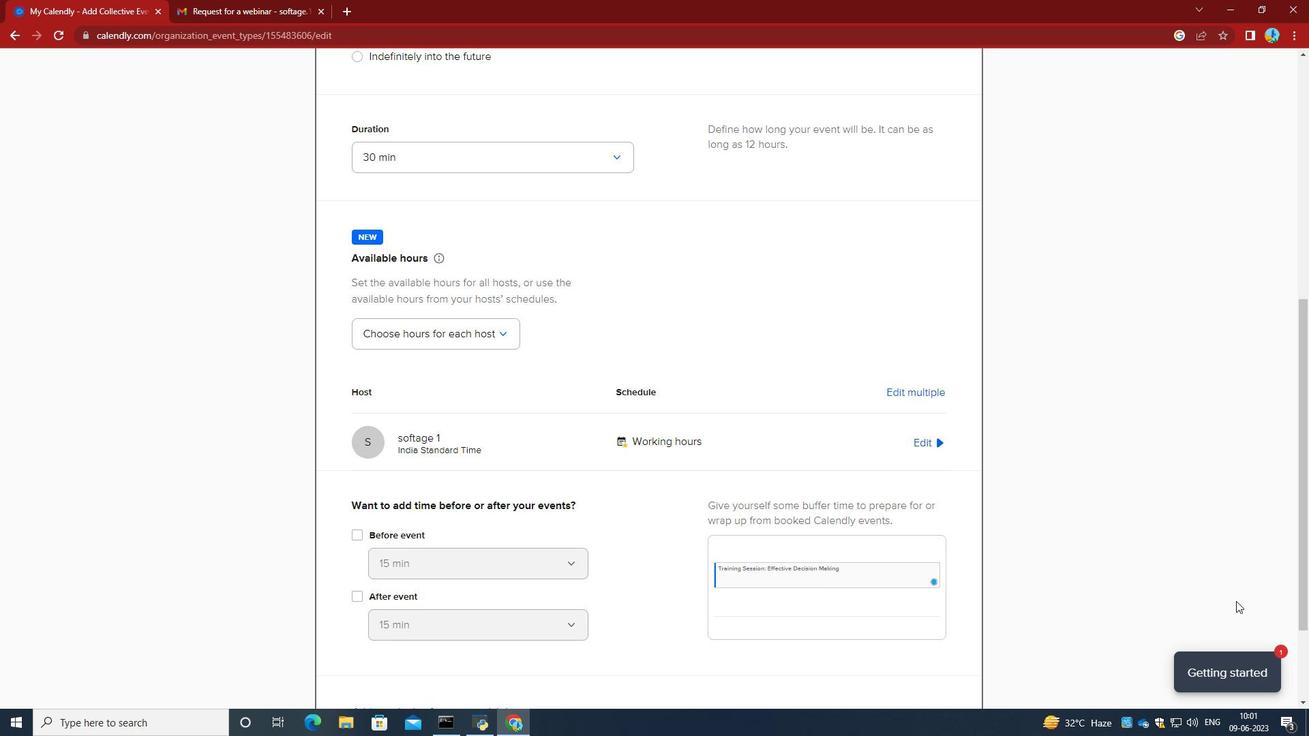 
Action: Mouse scrolled (1197, 590) with delta (0, 0)
Screenshot: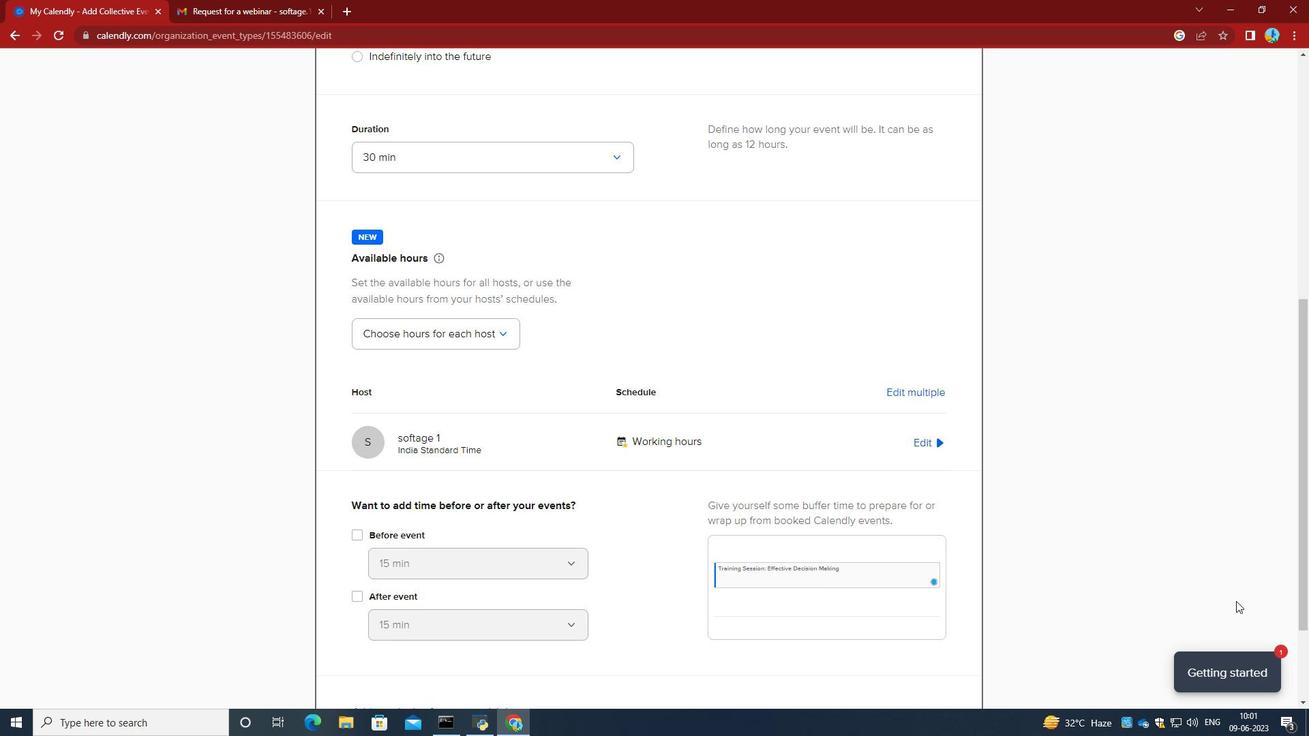 
Action: Mouse moved to (1161, 573)
Screenshot: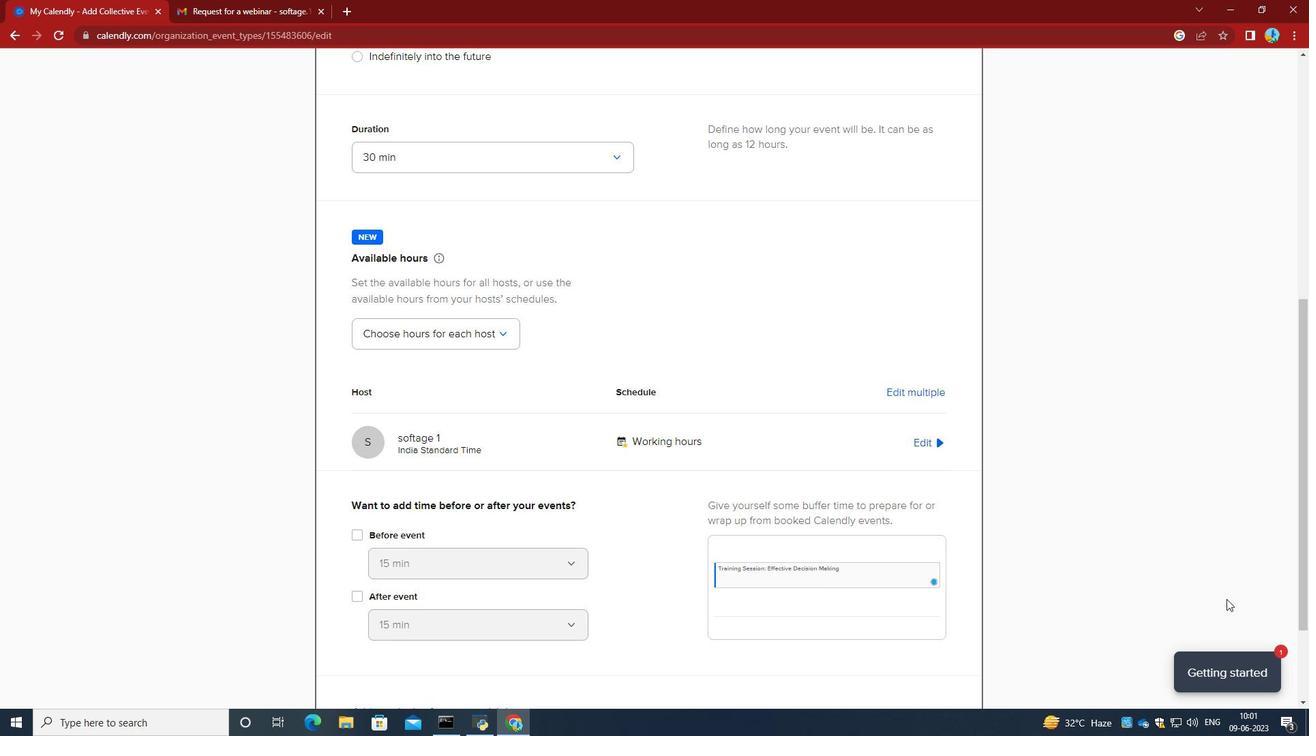 
Action: Mouse scrolled (1161, 572) with delta (0, 0)
Screenshot: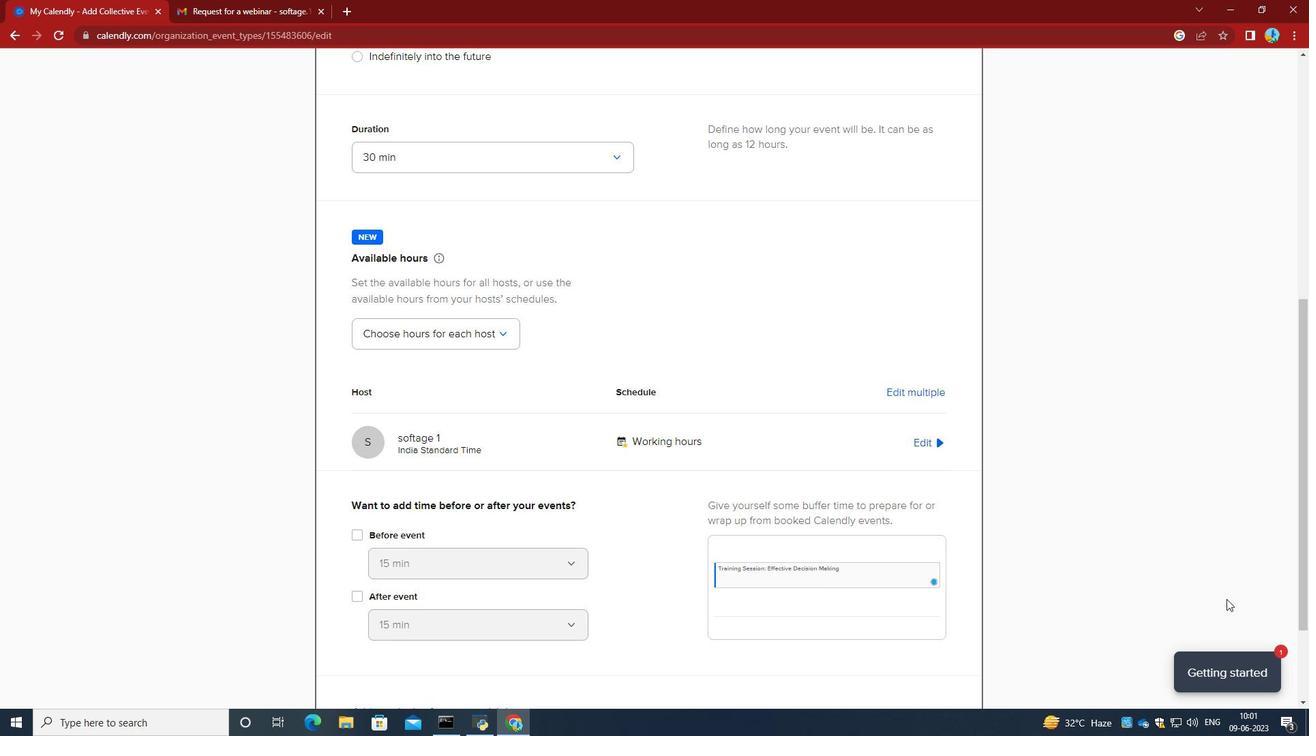 
Action: Mouse moved to (1023, 510)
Screenshot: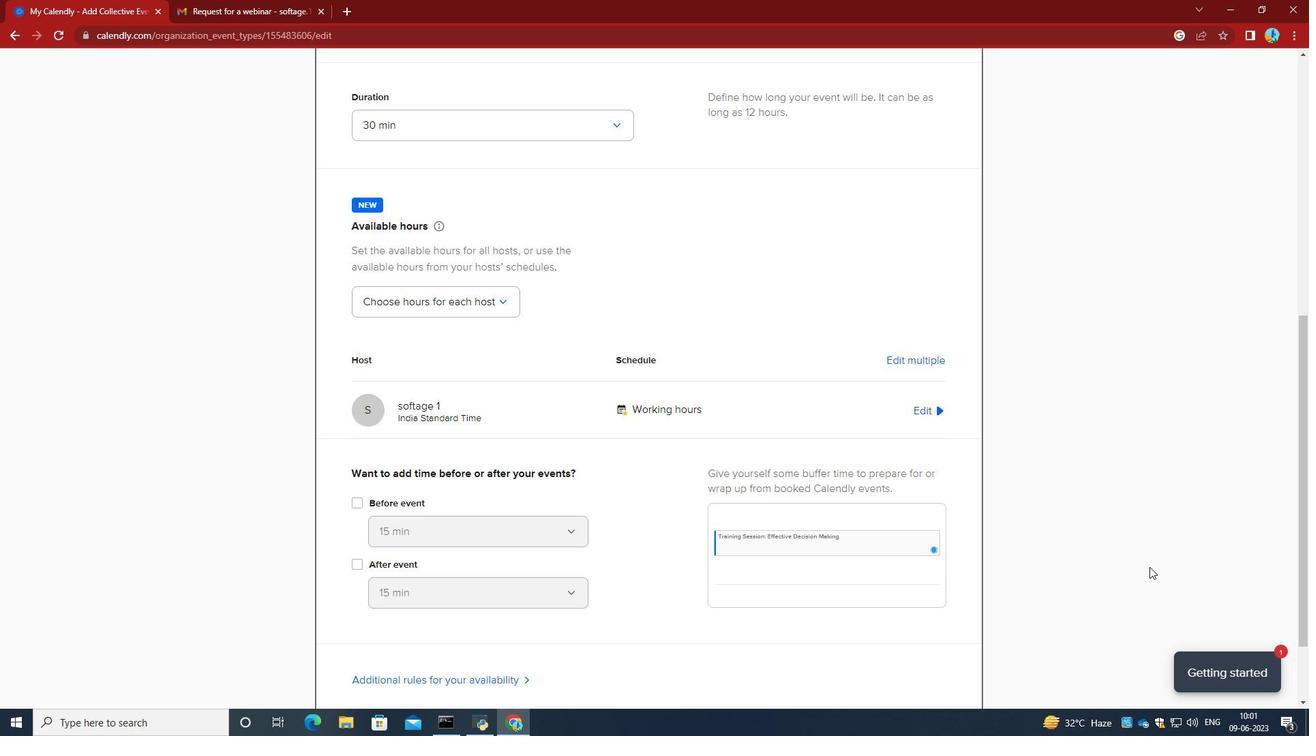 
Action: Mouse scrolled (1023, 509) with delta (0, 0)
Screenshot: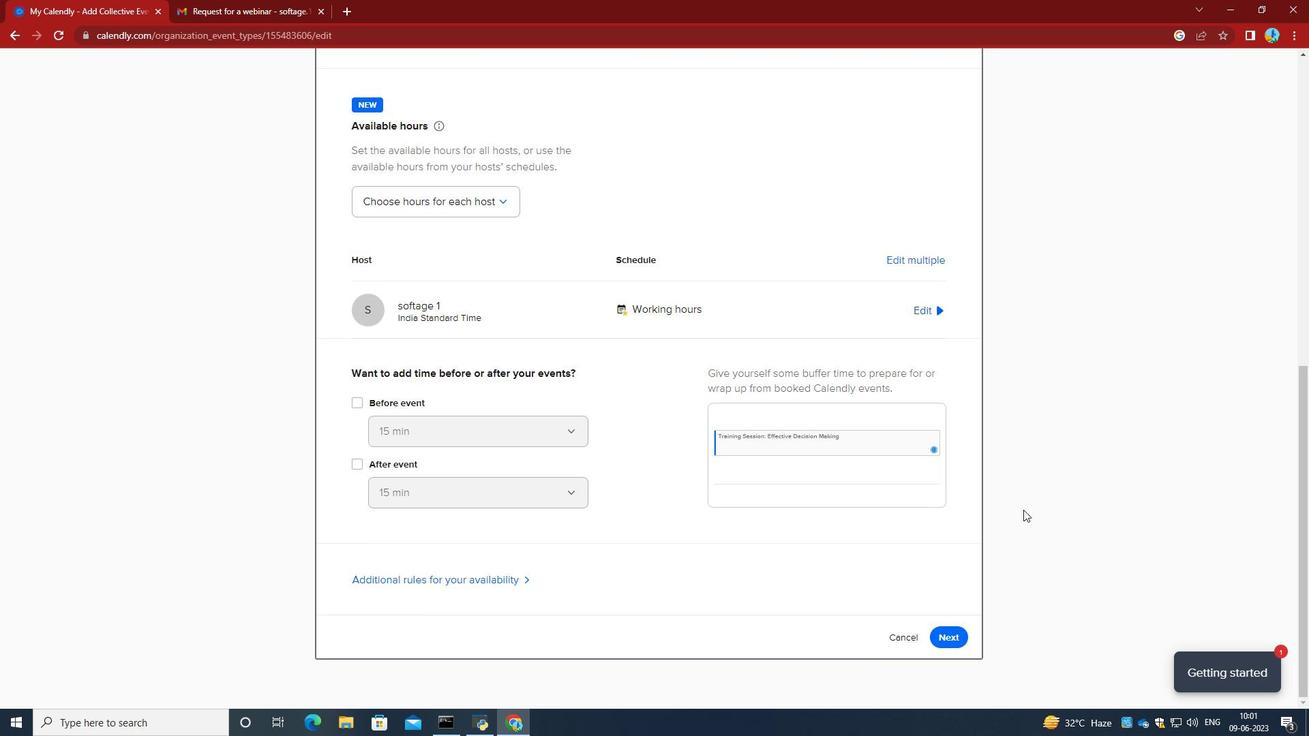
Action: Mouse scrolled (1023, 509) with delta (0, 0)
Screenshot: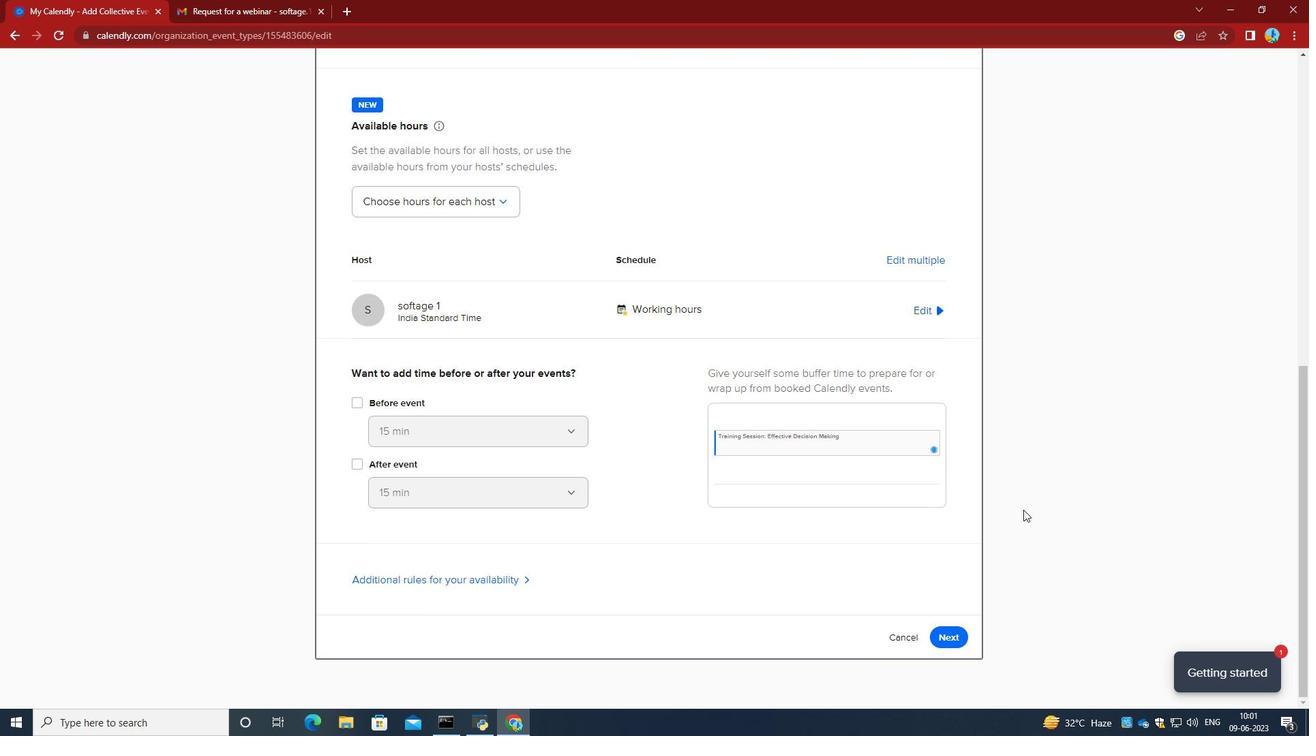 
Action: Mouse scrolled (1023, 509) with delta (0, 0)
Screenshot: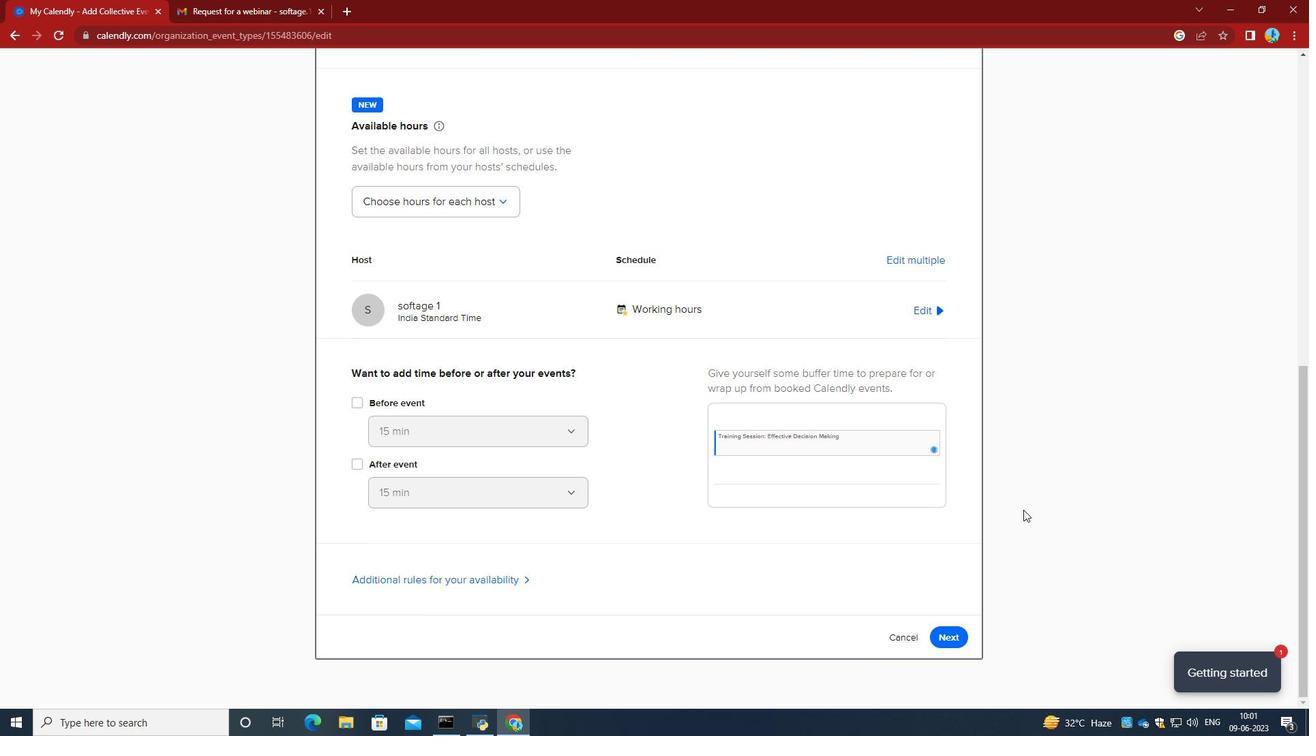 
Action: Mouse scrolled (1023, 509) with delta (0, 0)
Screenshot: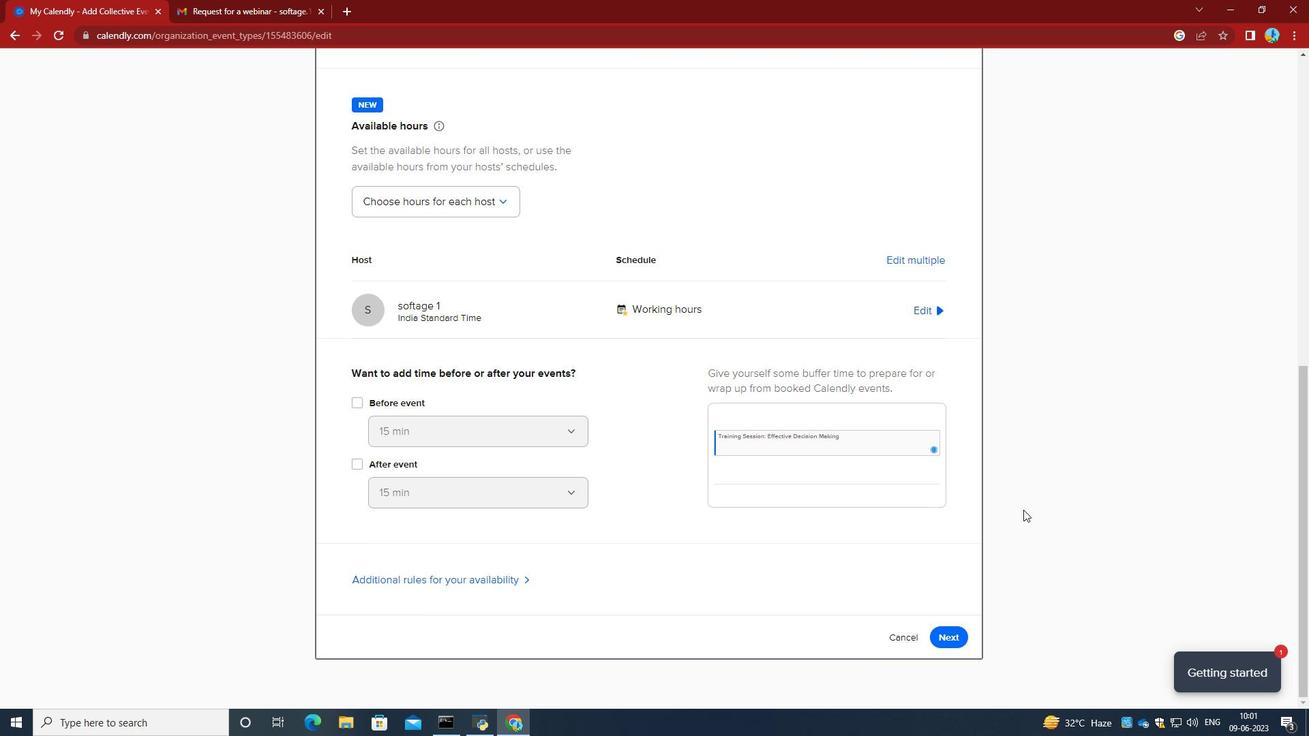 
Action: Mouse moved to (954, 629)
Screenshot: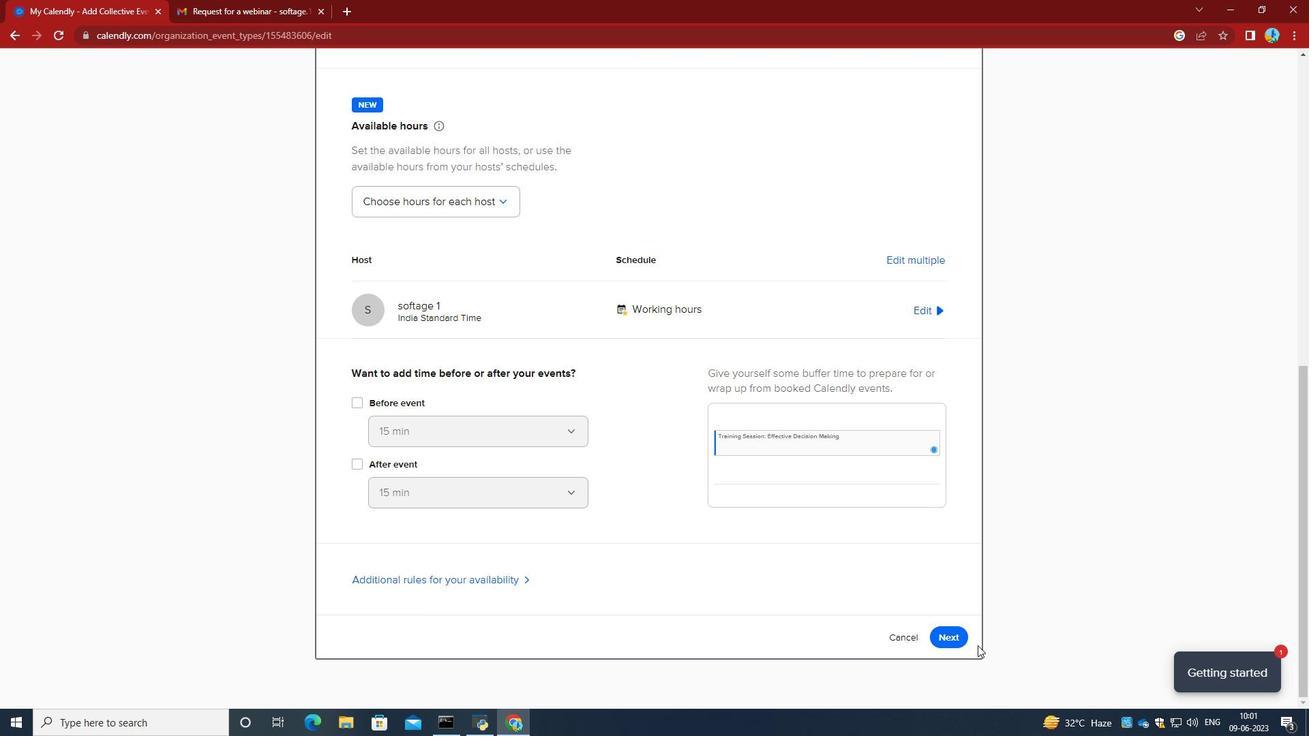 
Action: Mouse pressed left at (954, 629)
Screenshot: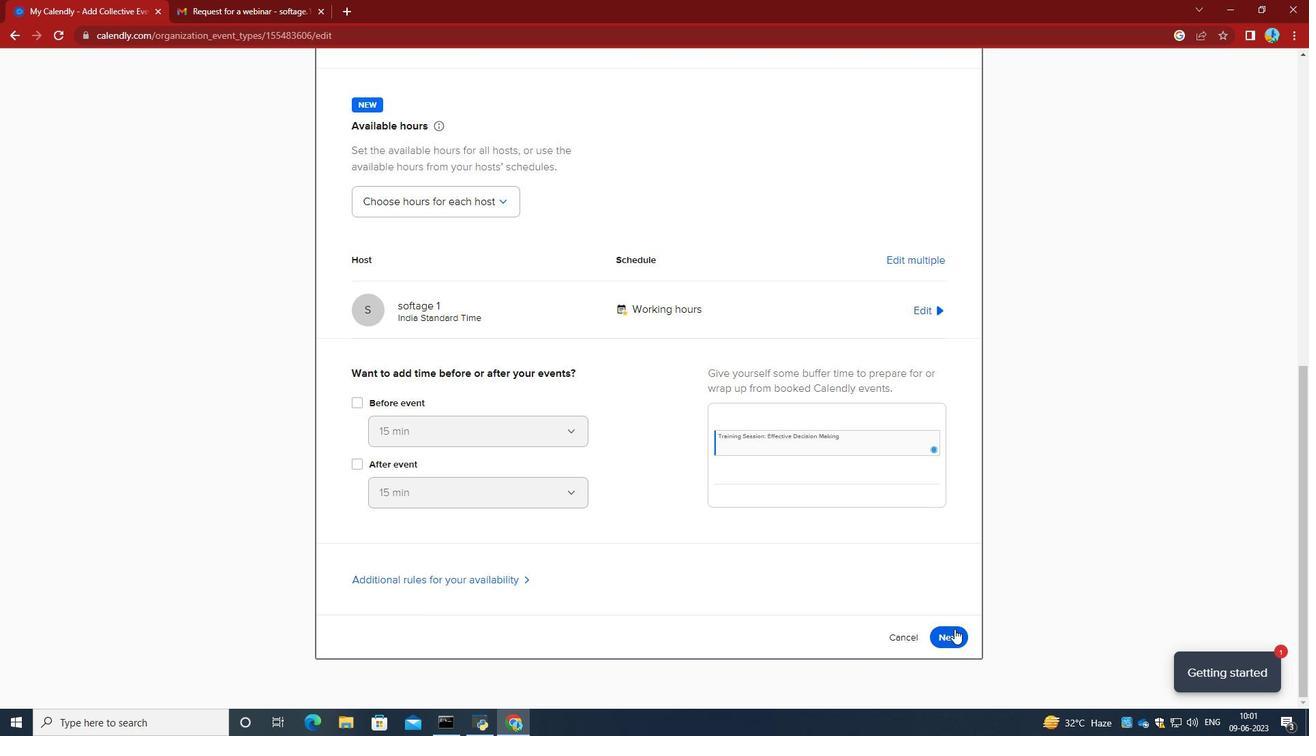 
Action: Mouse moved to (956, 126)
Screenshot: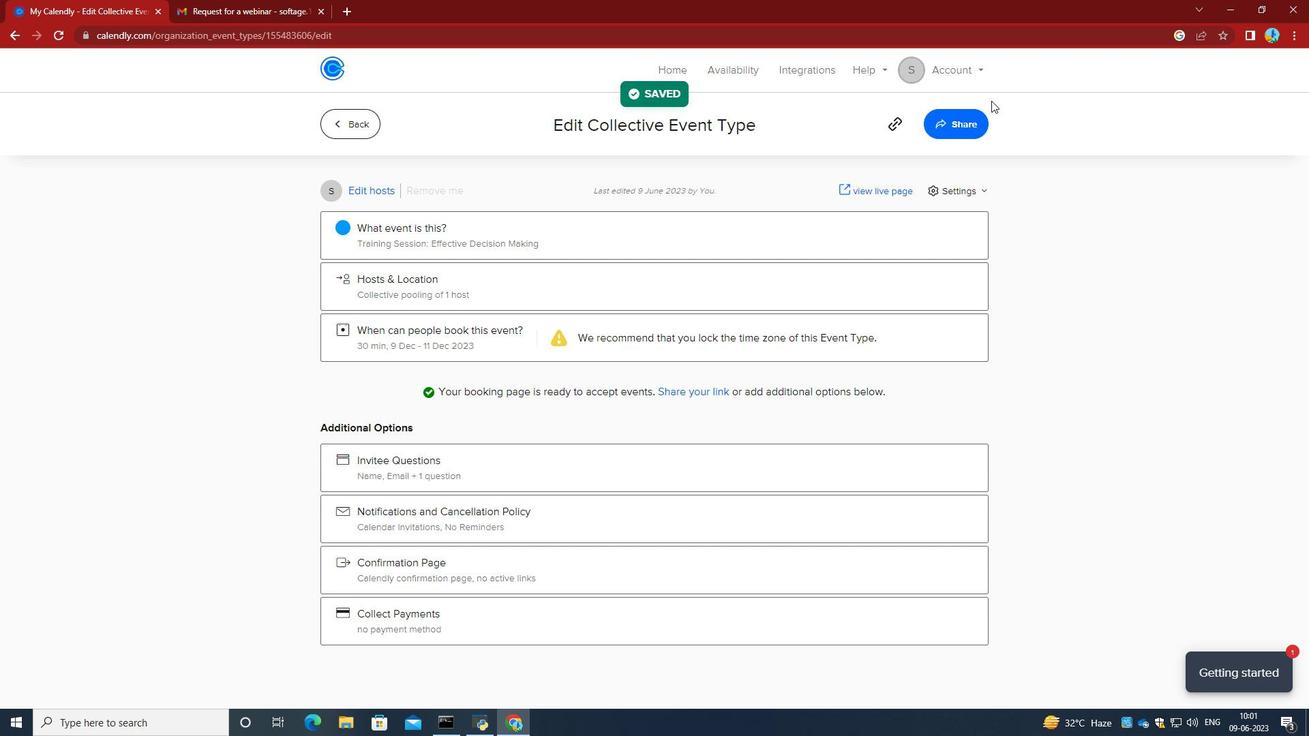 
Action: Mouse pressed left at (956, 126)
Screenshot: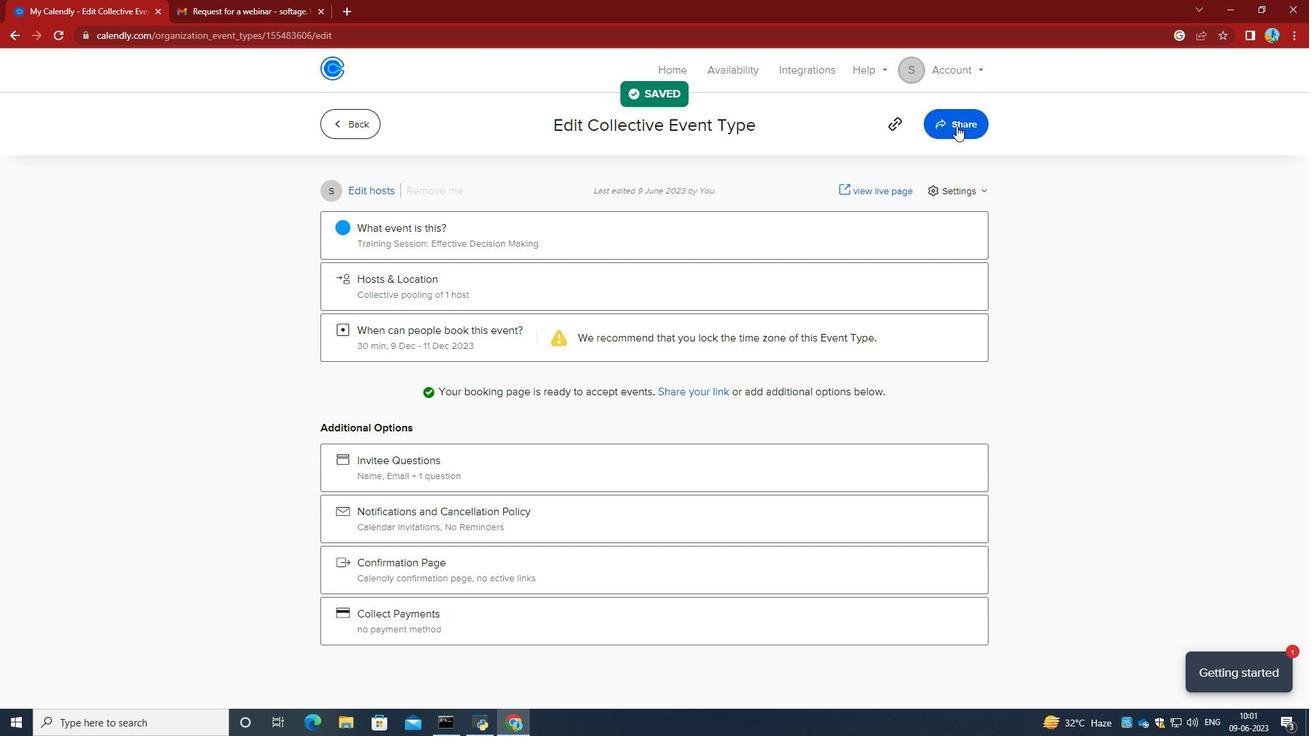 
Action: Mouse moved to (816, 252)
Screenshot: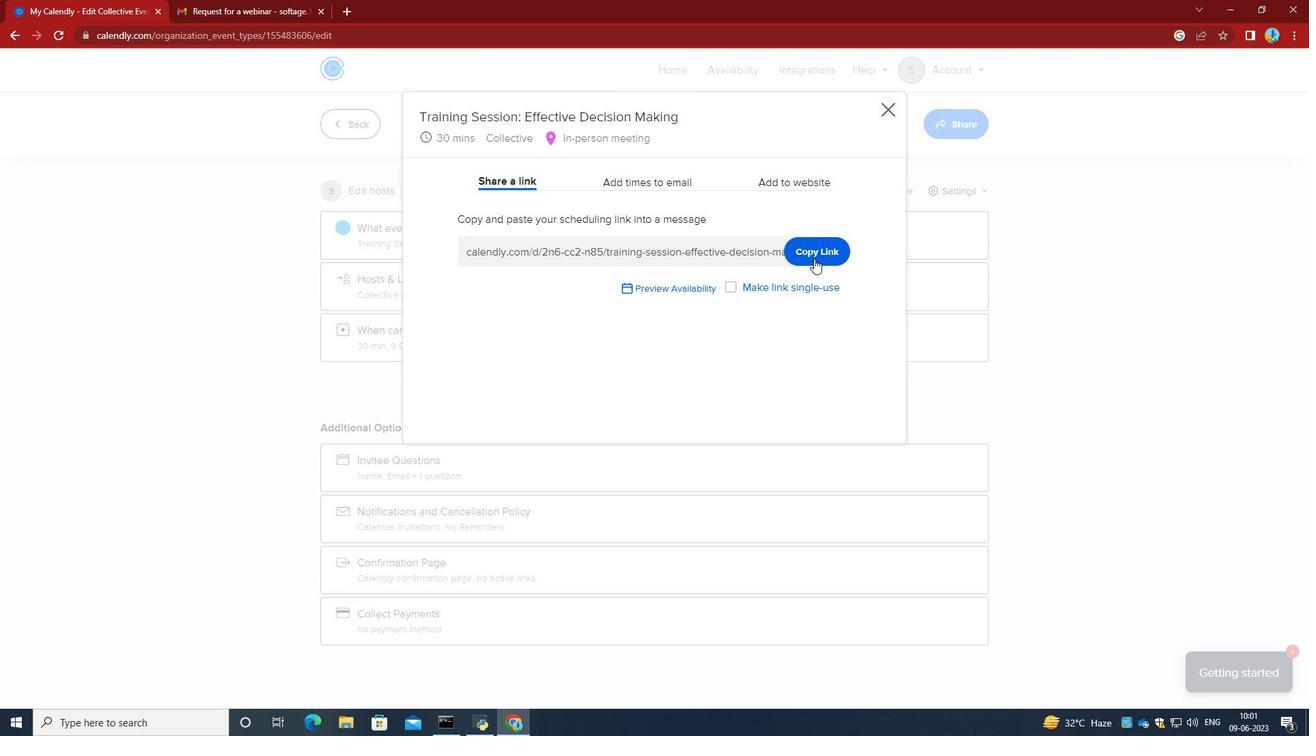 
Action: Mouse pressed left at (816, 252)
Screenshot: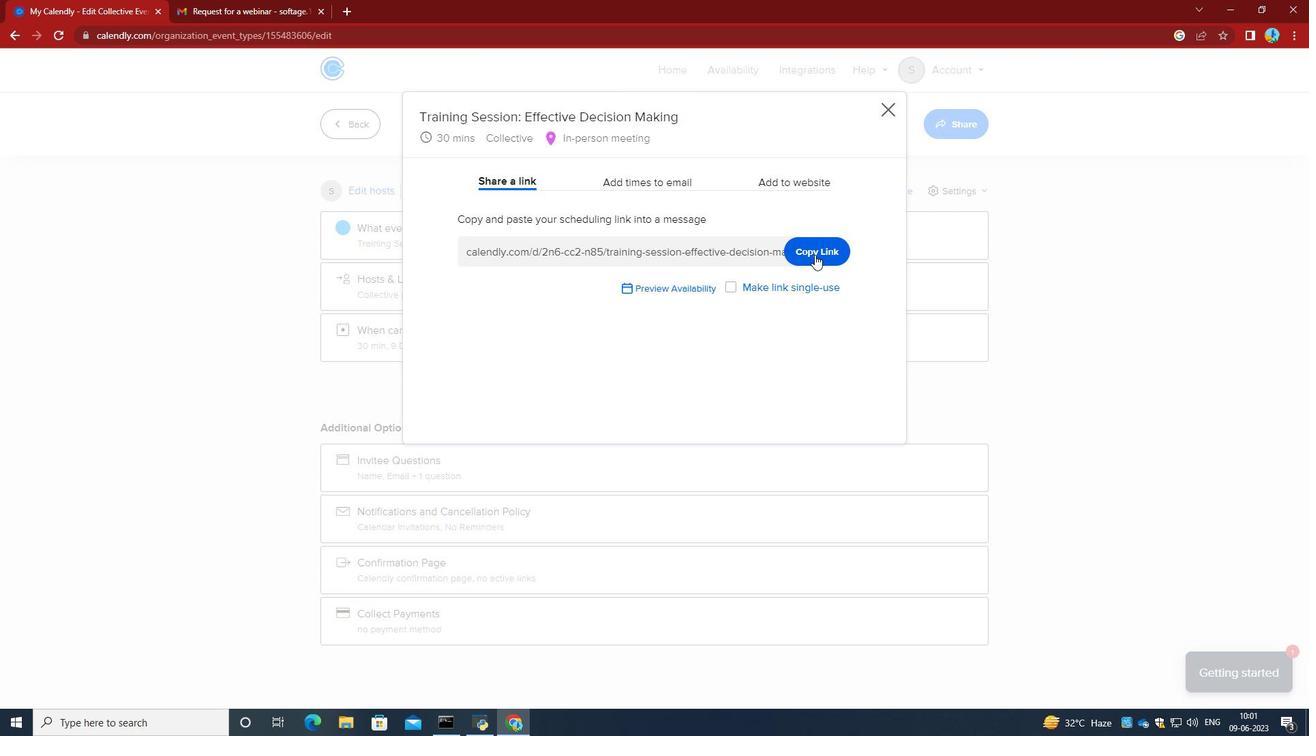 
Action: Mouse moved to (285, 6)
Screenshot: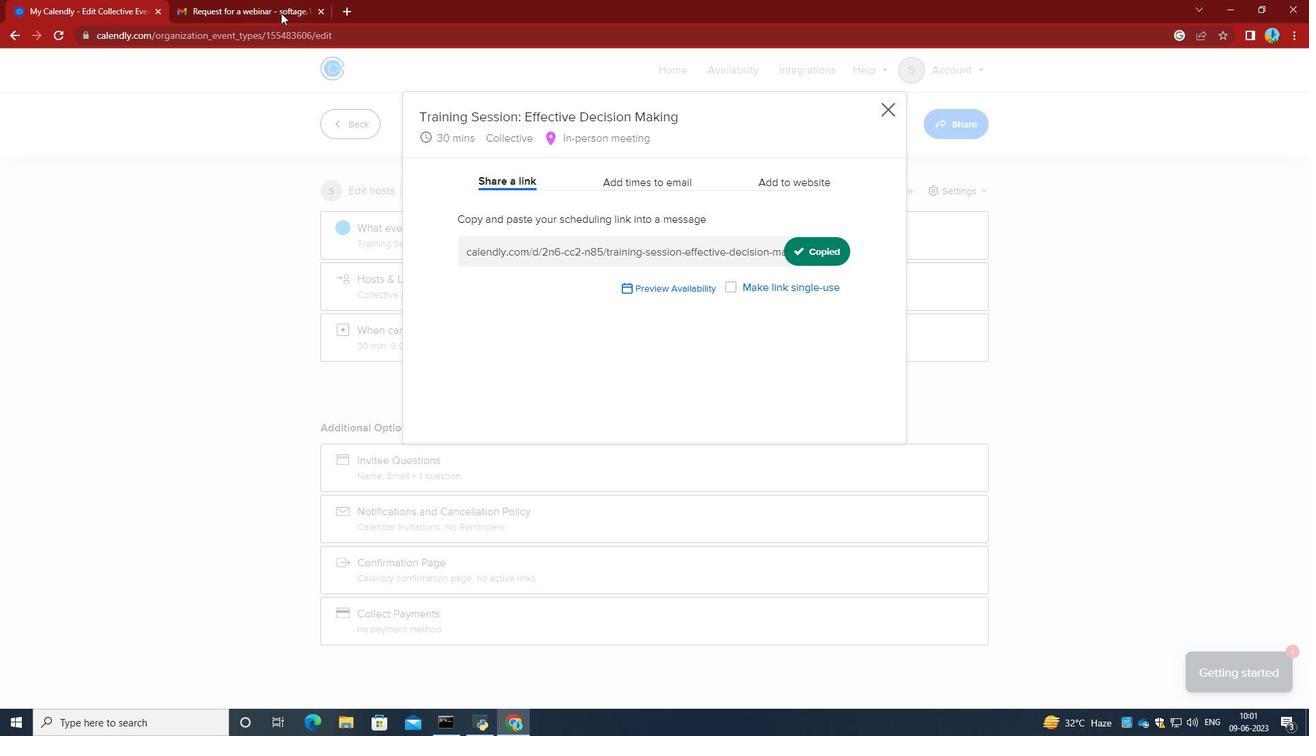 
Action: Mouse pressed left at (285, 6)
Screenshot: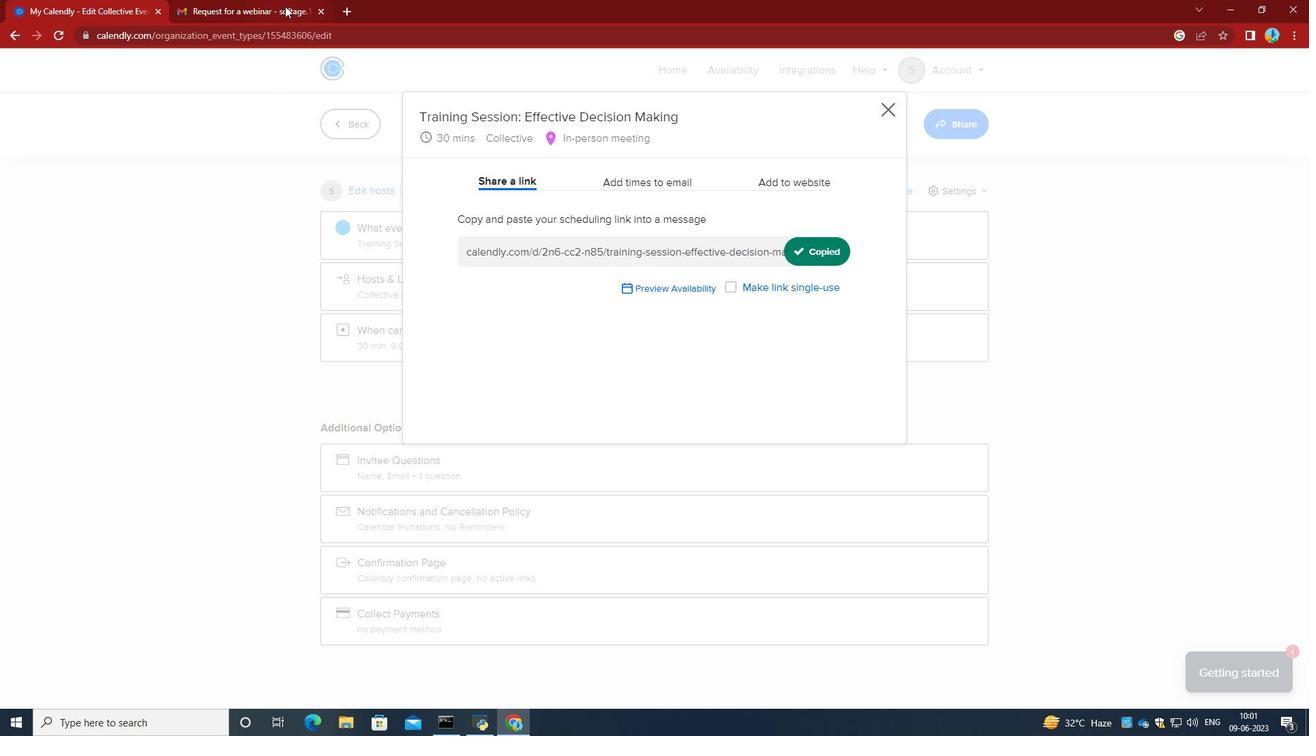 
Action: Mouse moved to (248, 105)
Screenshot: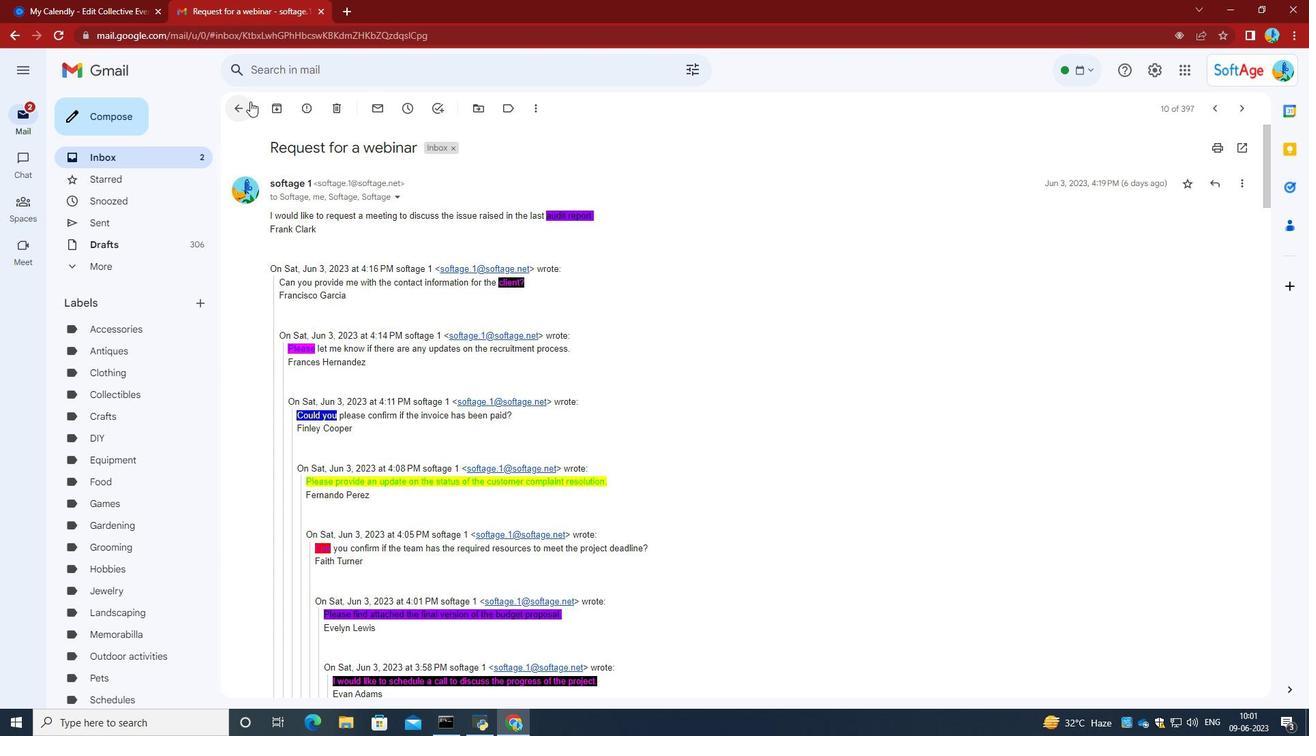 
Action: Mouse pressed left at (248, 105)
Screenshot: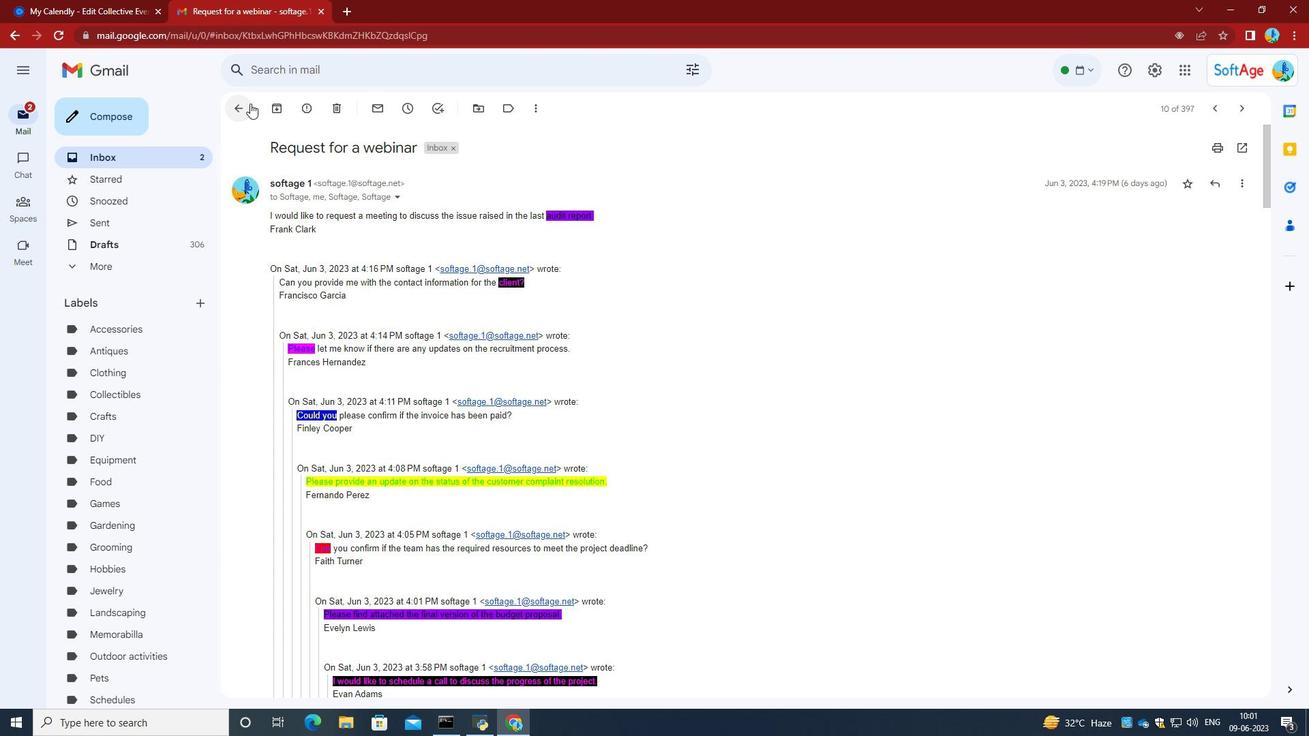 
Action: Mouse moved to (104, 113)
Screenshot: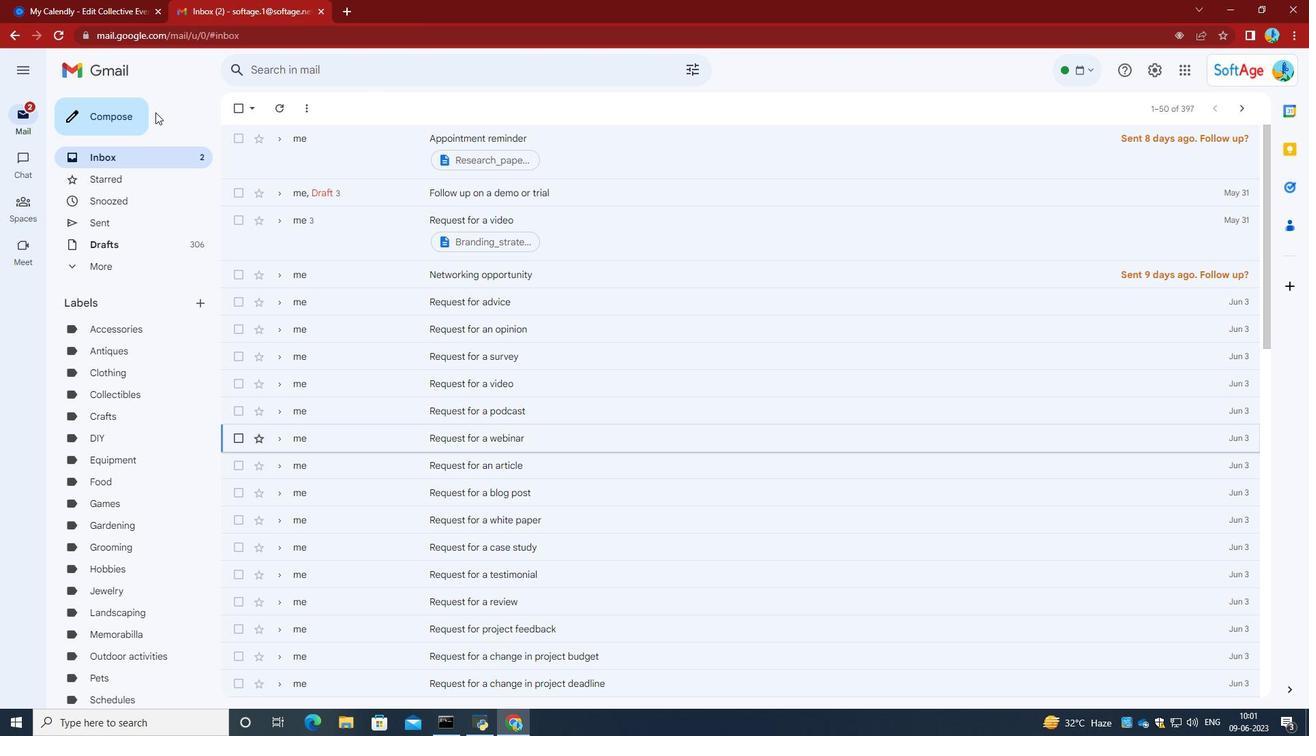 
Action: Mouse pressed left at (104, 113)
Screenshot: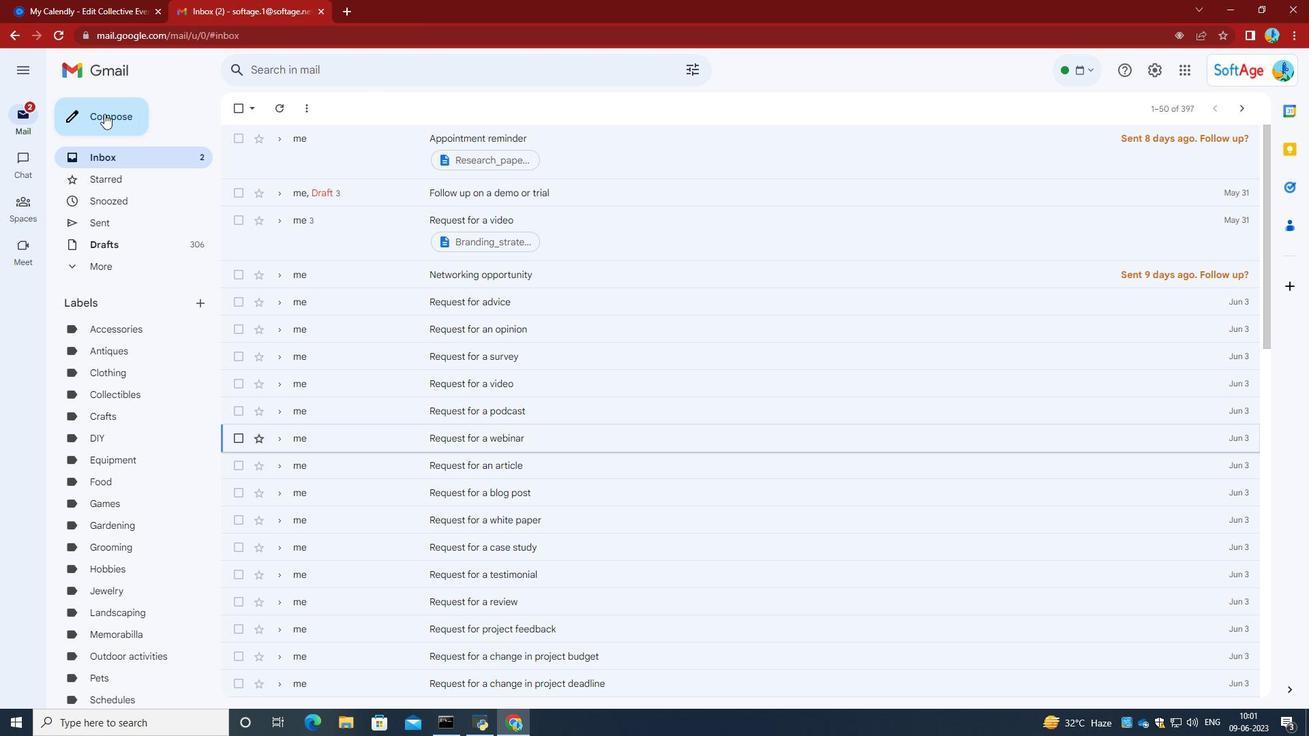 
Action: Mouse moved to (944, 415)
Screenshot: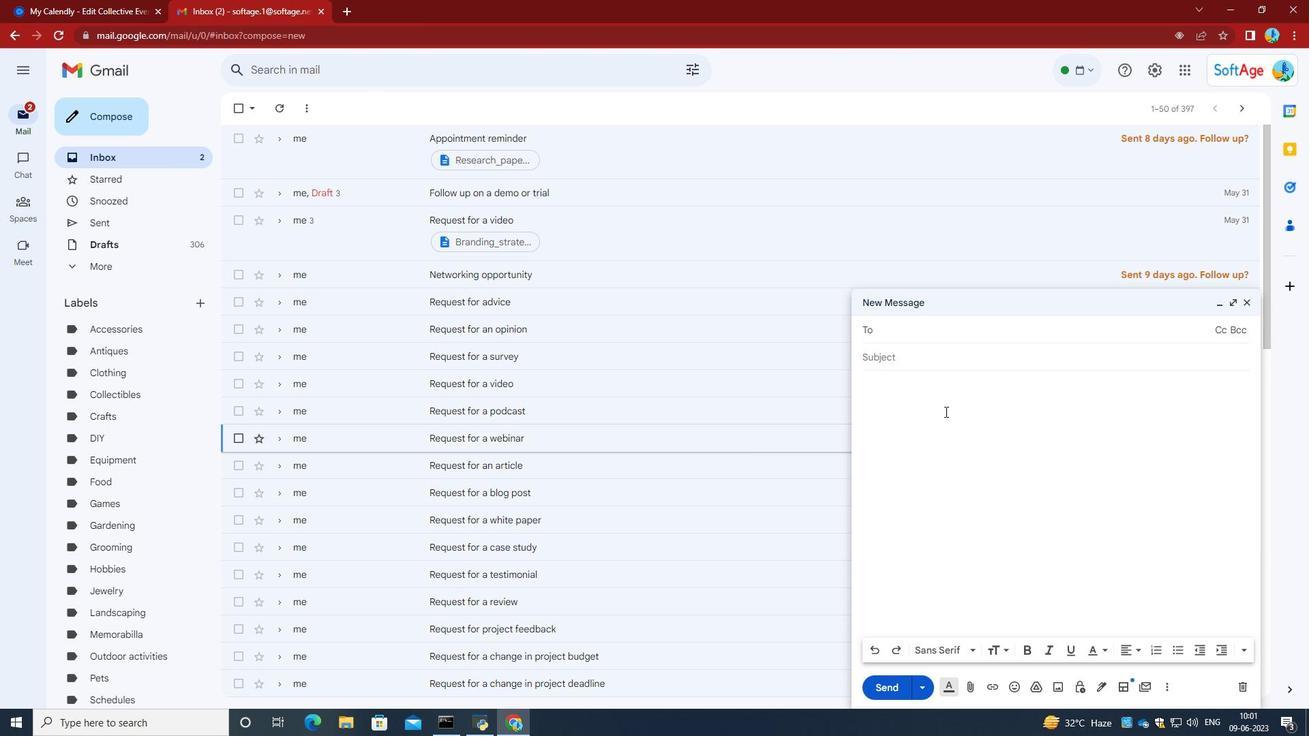 
Action: Mouse pressed left at (944, 415)
Screenshot: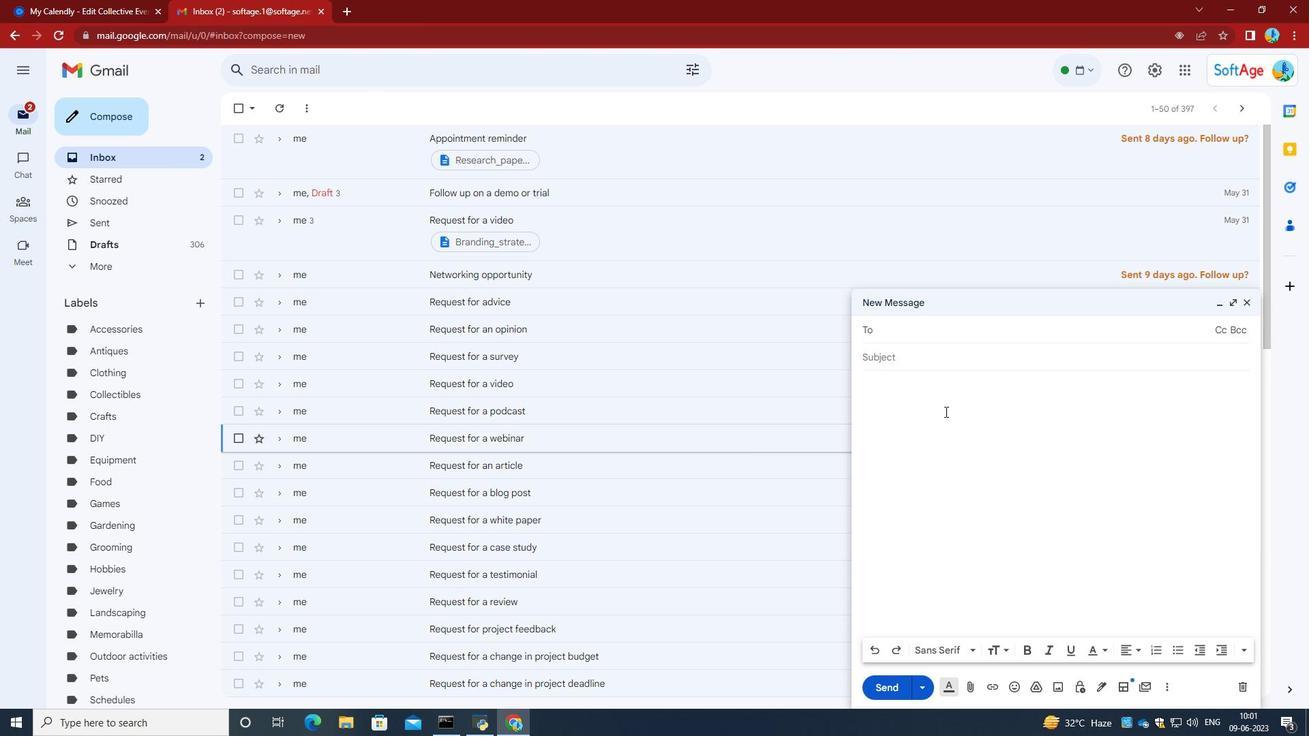 
Action: Key pressed ctrl+V
Screenshot: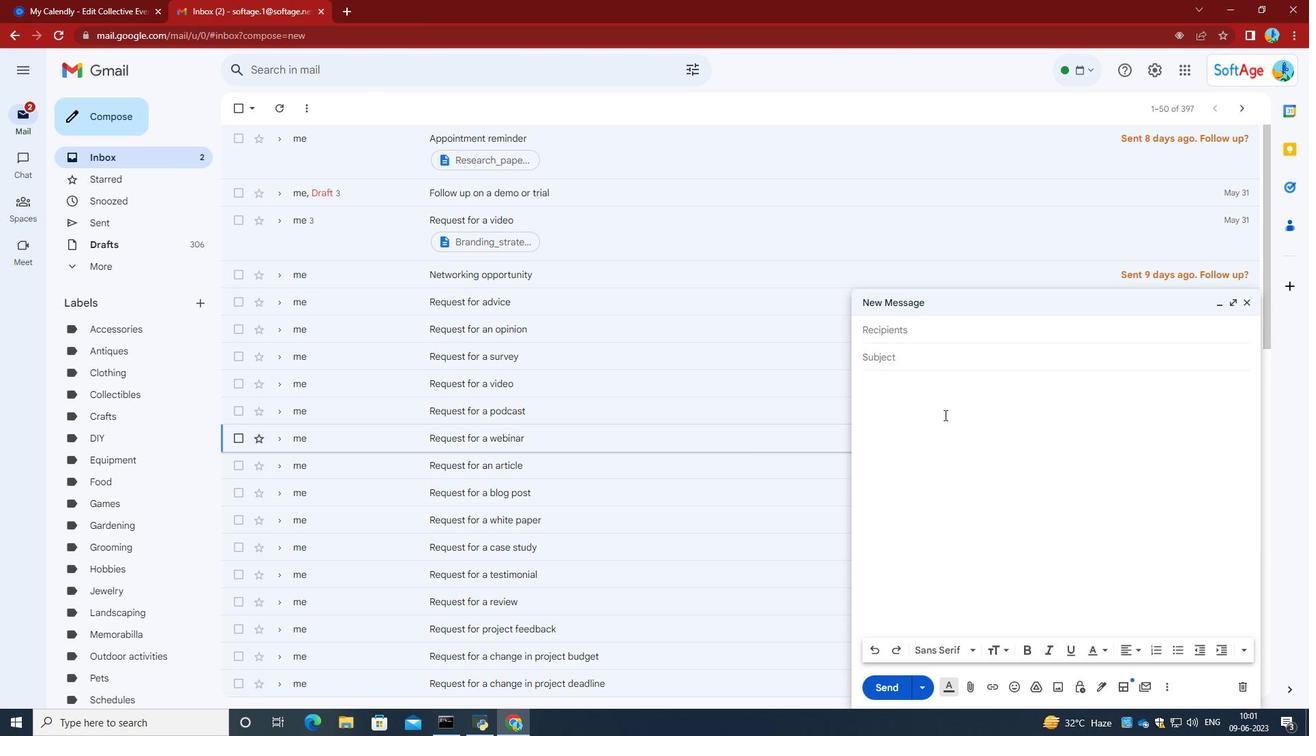
Action: Mouse moved to (966, 332)
Screenshot: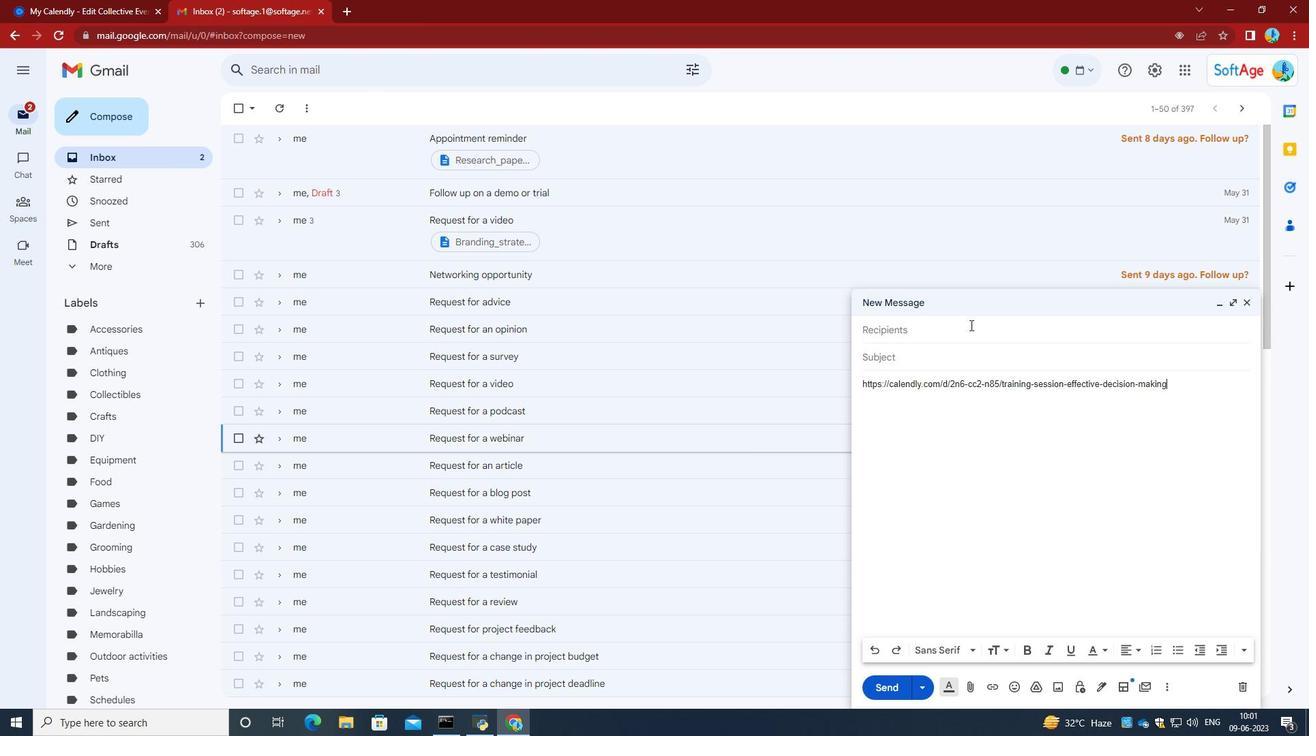 
Action: Mouse pressed left at (966, 332)
Screenshot: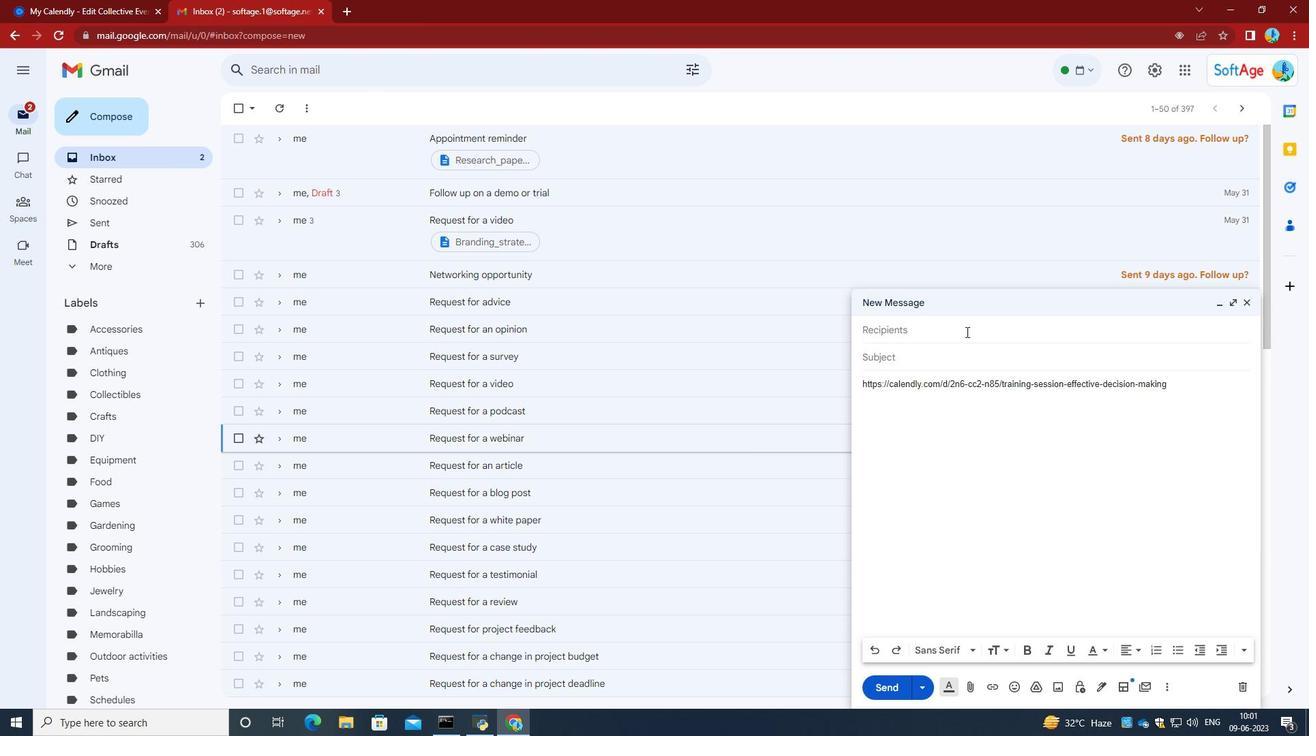 
Action: Key pressed softage.6<Key.shift>@softage.net
Screenshot: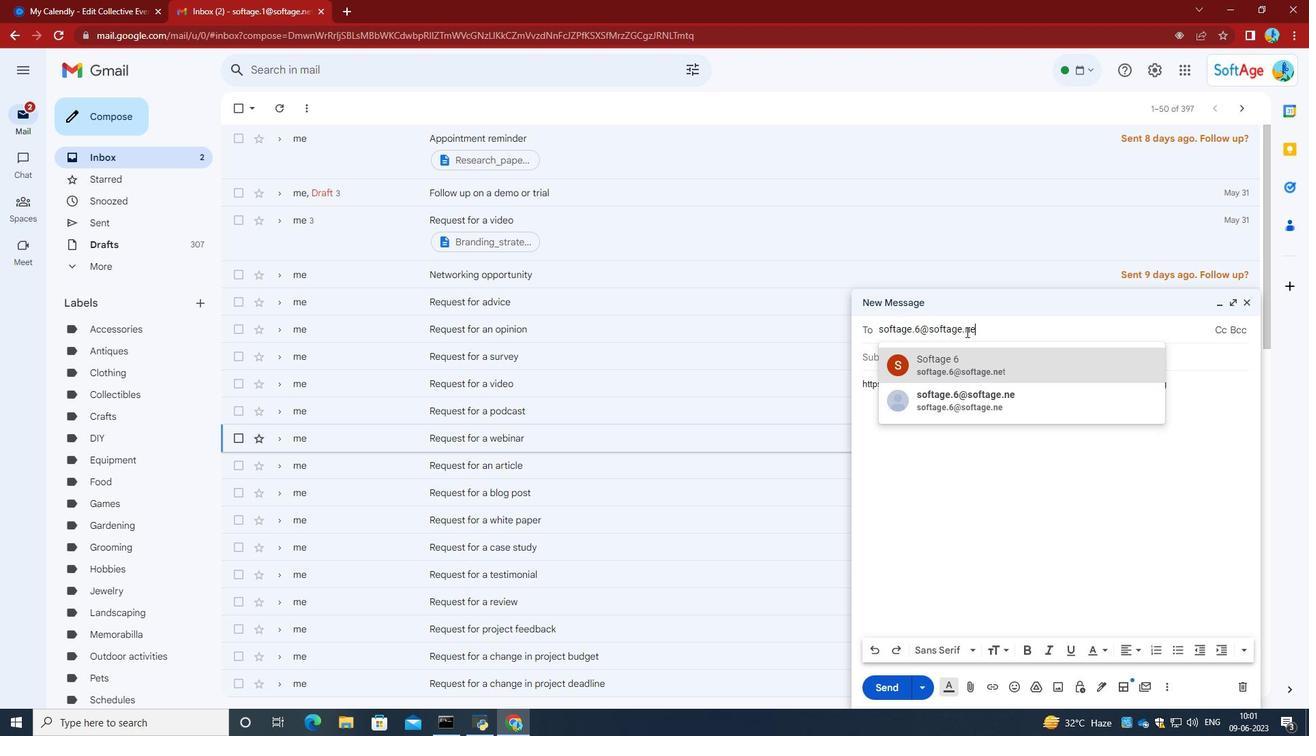 
Action: Mouse moved to (966, 362)
Screenshot: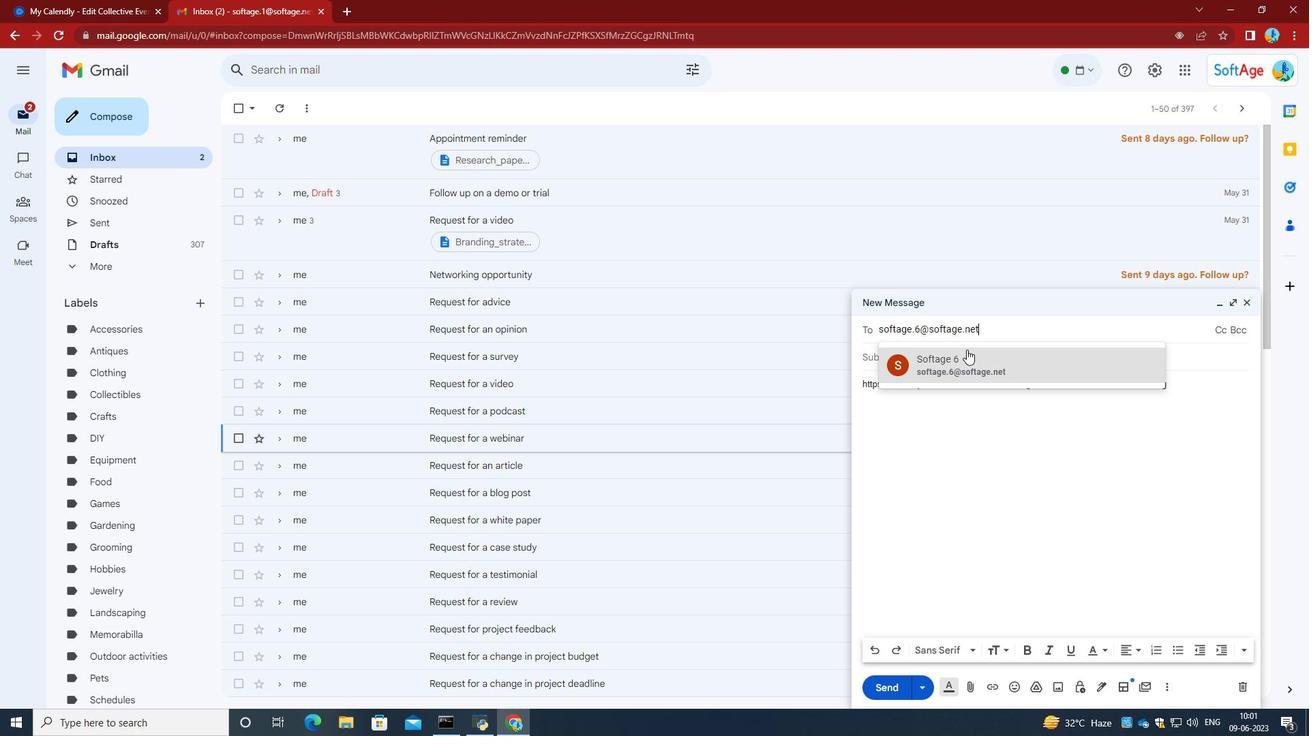 
Action: Mouse pressed left at (966, 362)
Screenshot: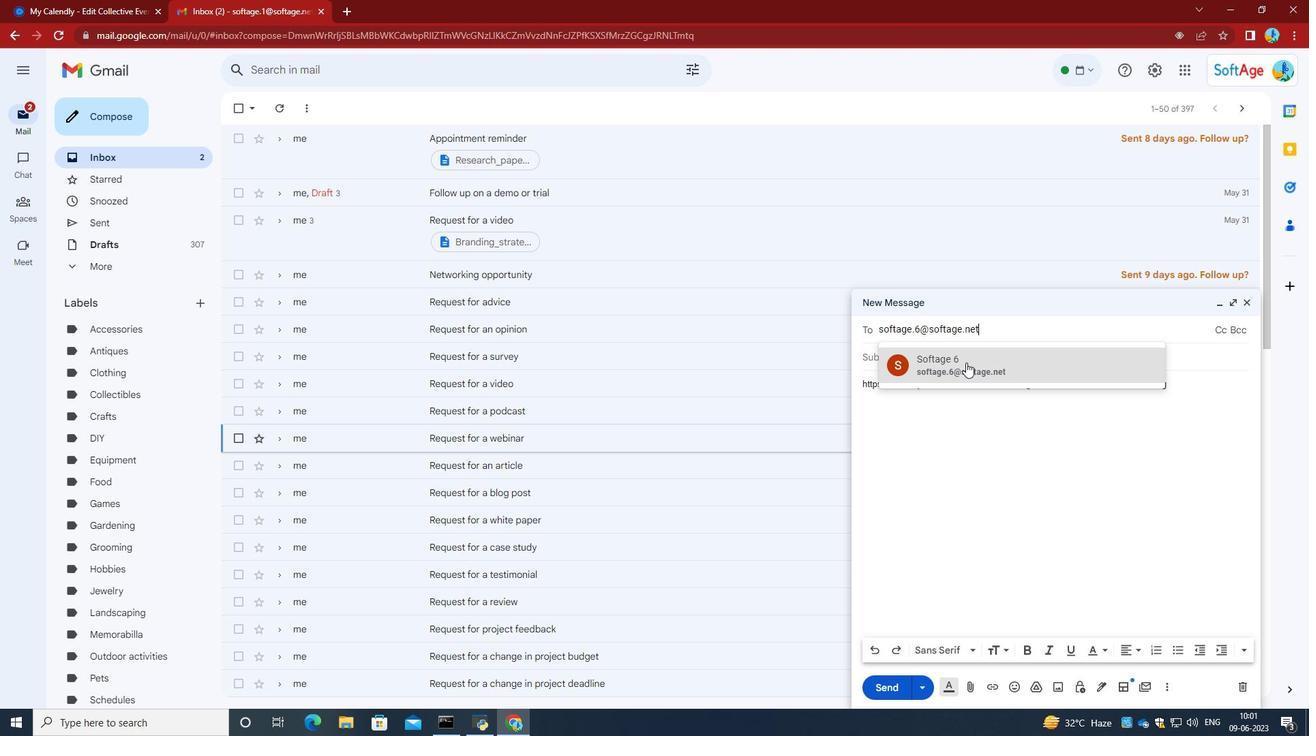 
Action: Mouse moved to (1010, 356)
Screenshot: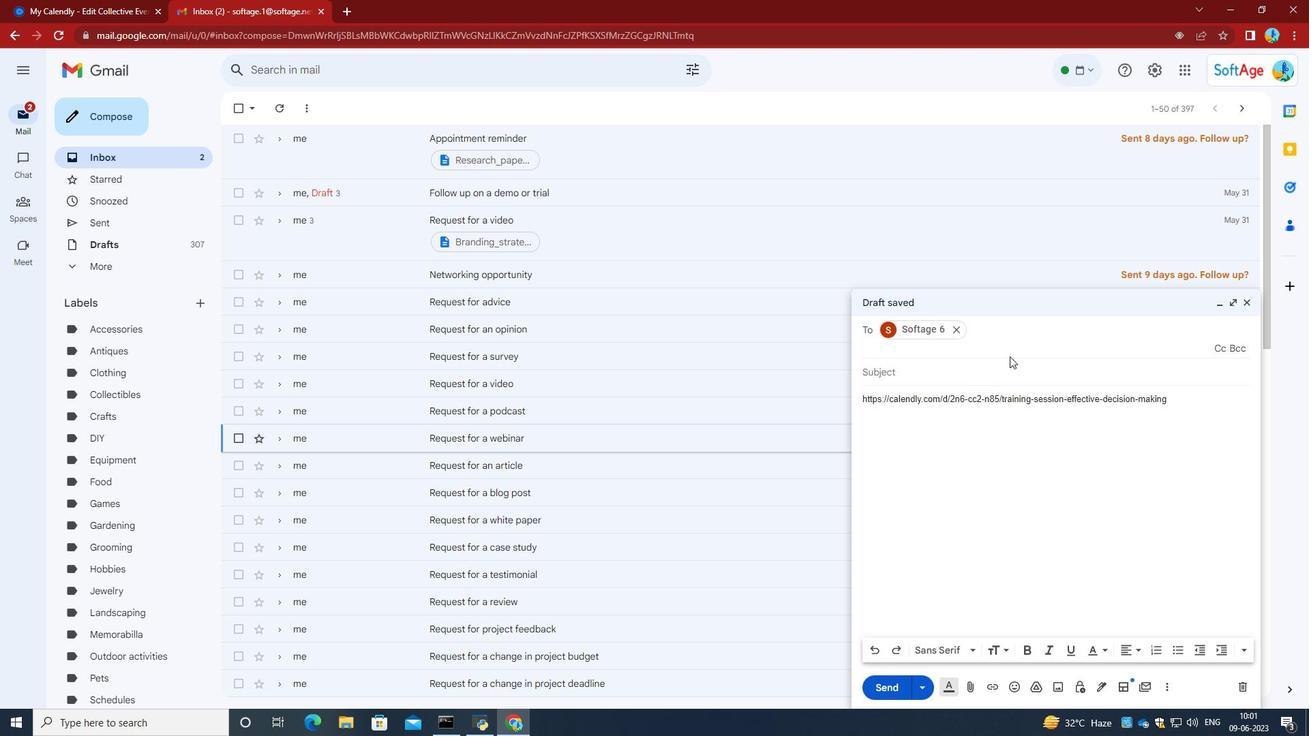 
Action: Key pressed softage.4<Key.backspace>7<Key.shift>@softage.net
Screenshot: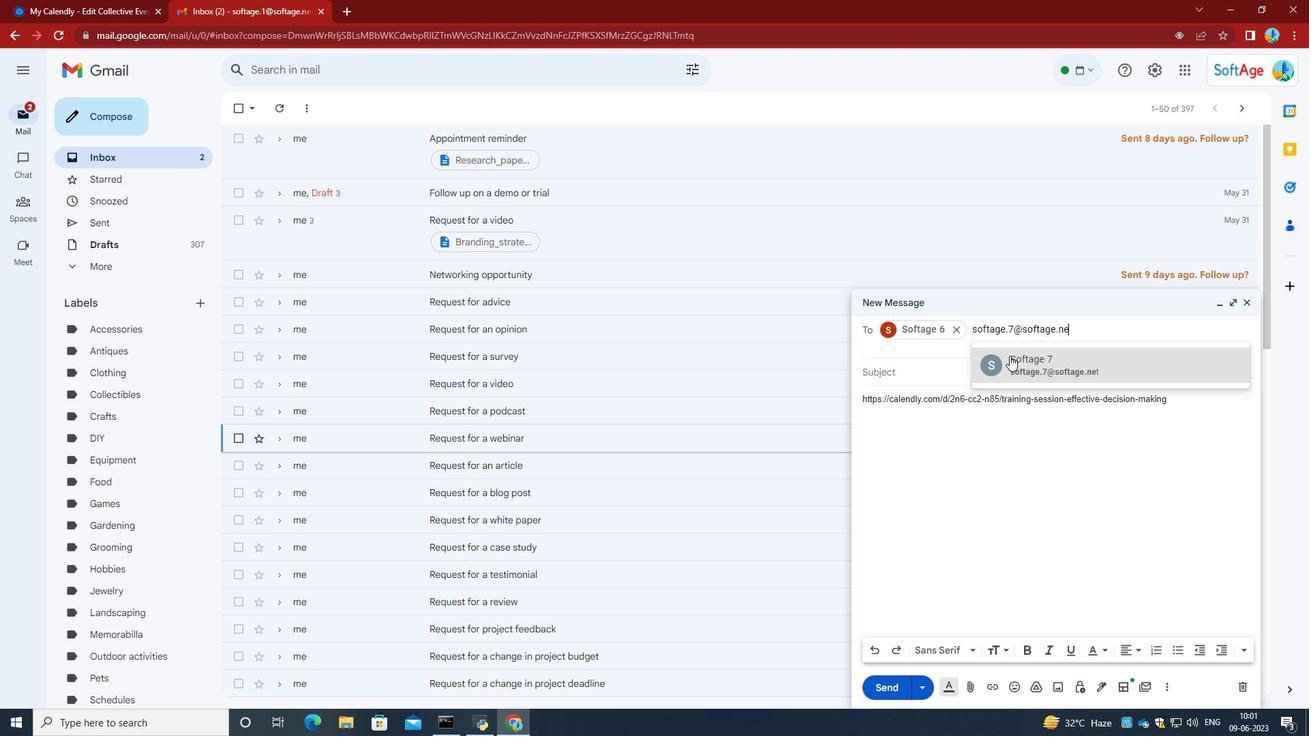 
Action: Mouse pressed left at (1010, 356)
Screenshot: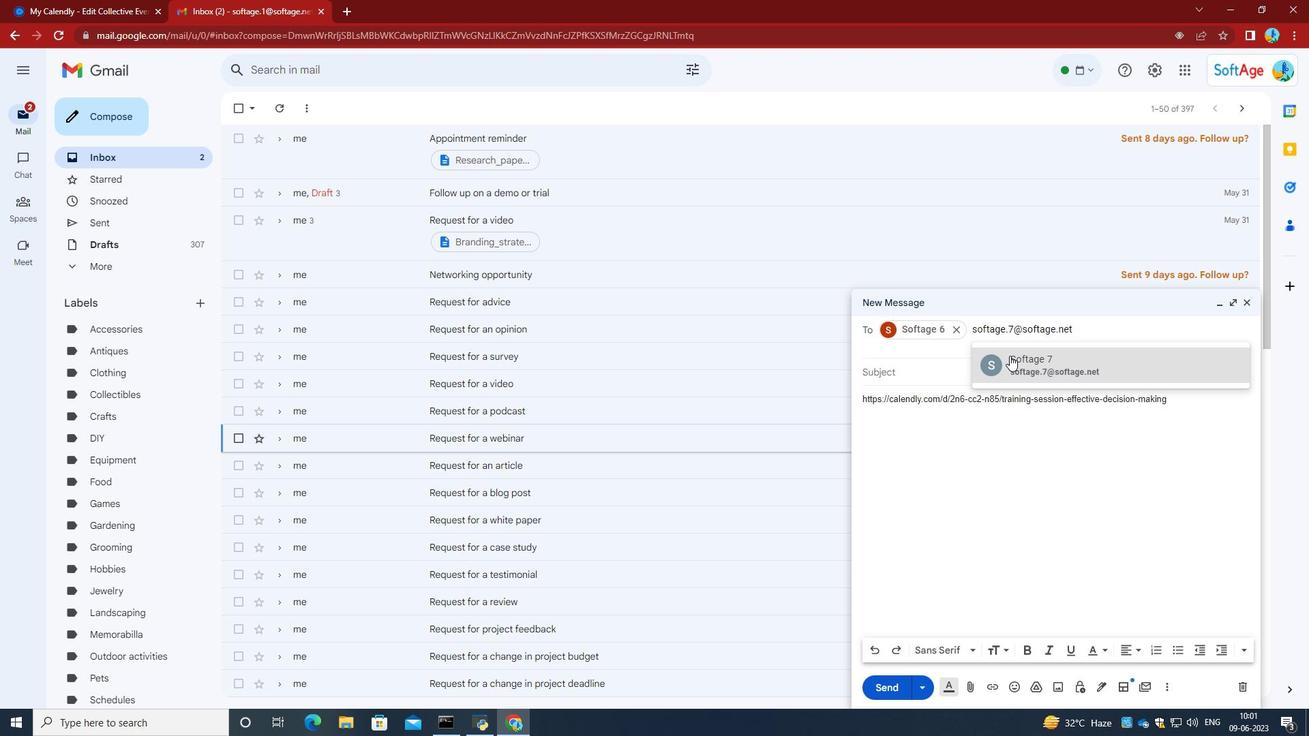 
Action: Mouse moved to (879, 690)
Screenshot: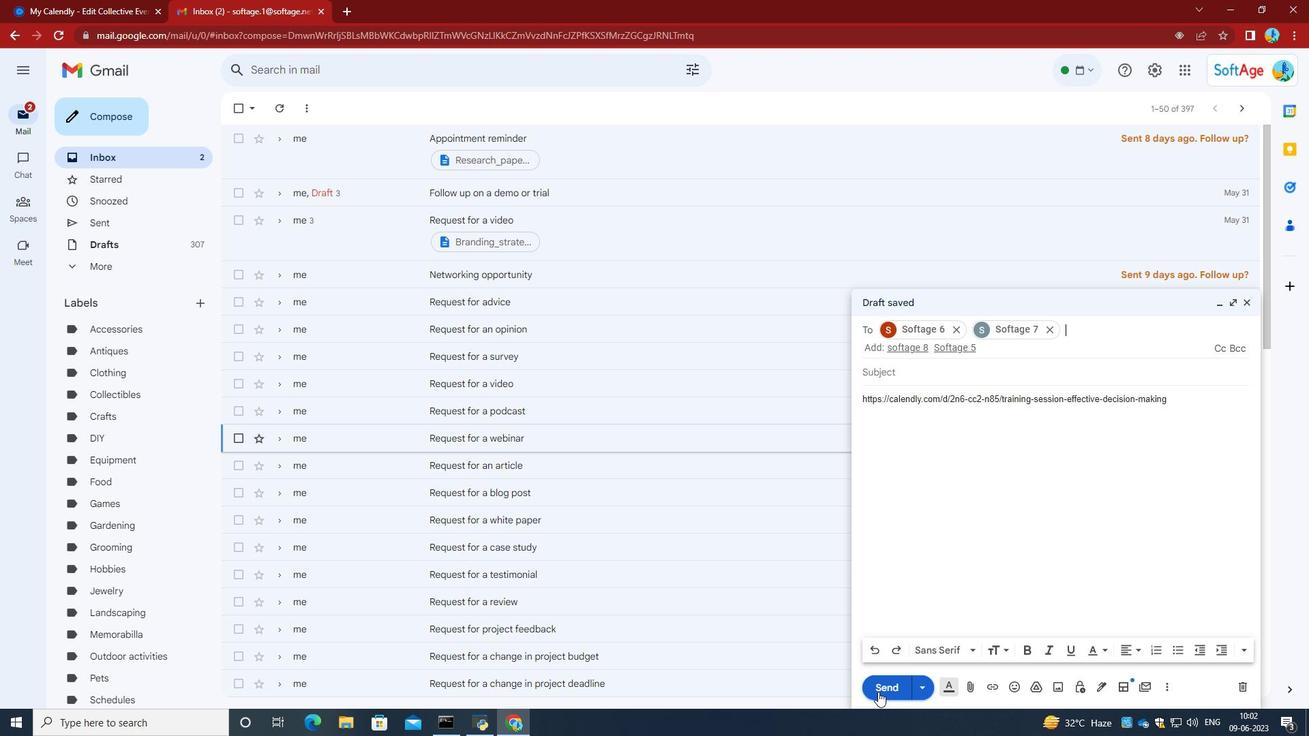 
Action: Mouse pressed left at (879, 690)
Screenshot: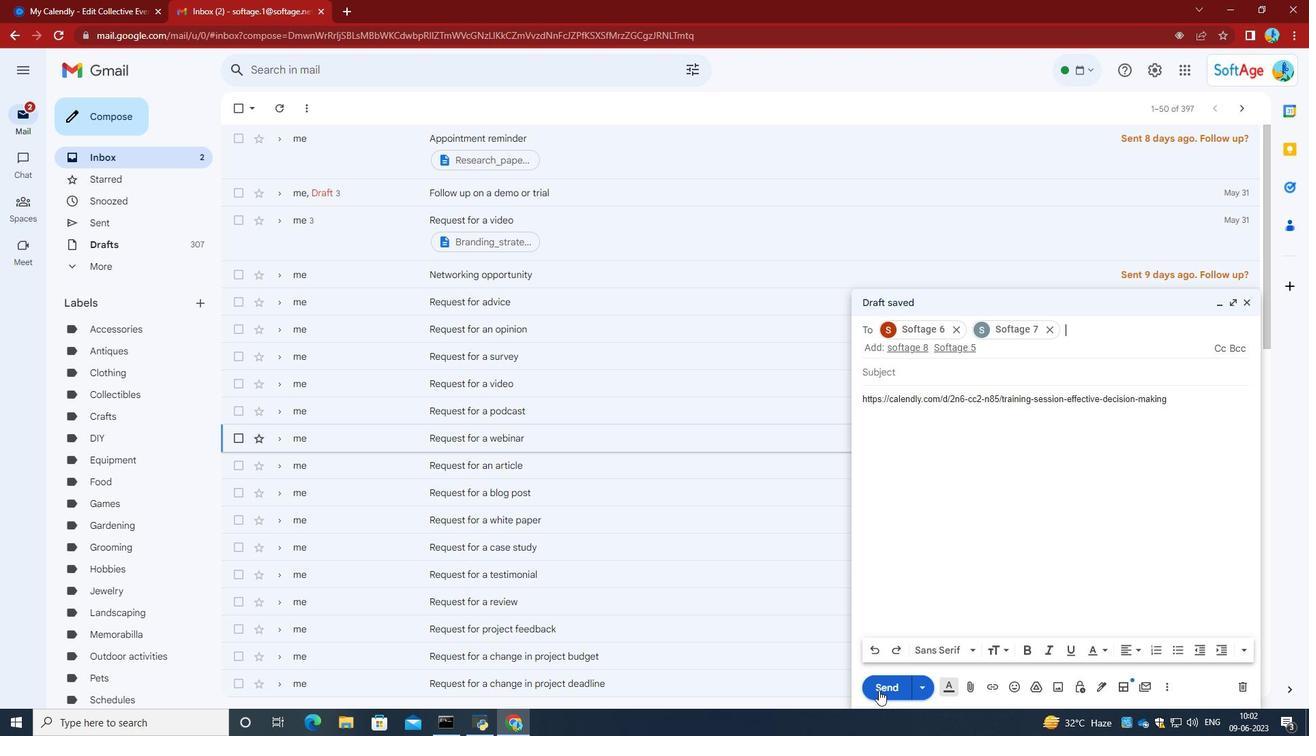 
